 Task: Apply the "Clip Fix" feature to repair clicks and pops in a vinyl sample.
Action: Mouse moved to (190, 75)
Screenshot: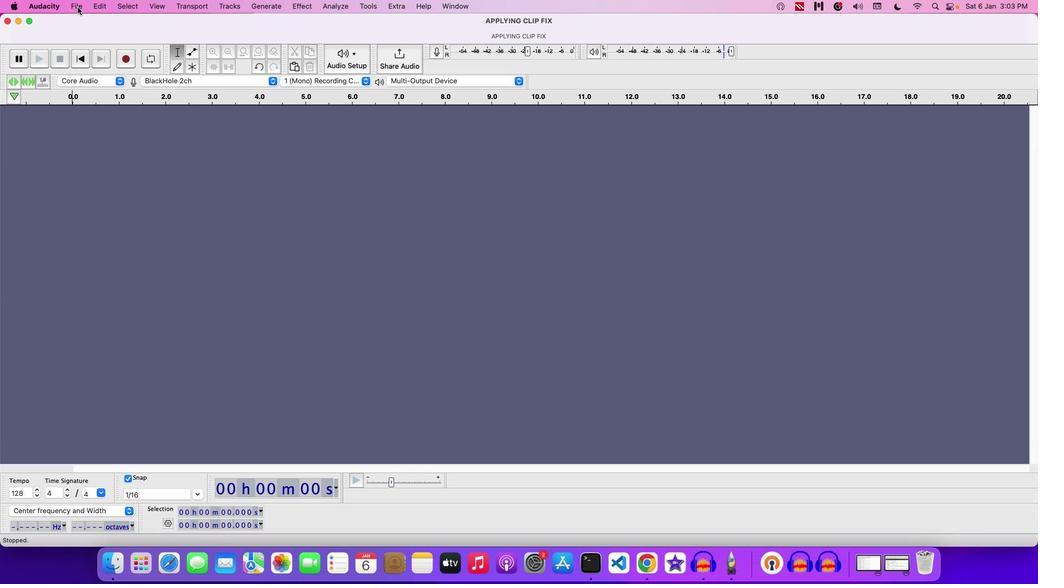
Action: Mouse pressed left at (190, 75)
Screenshot: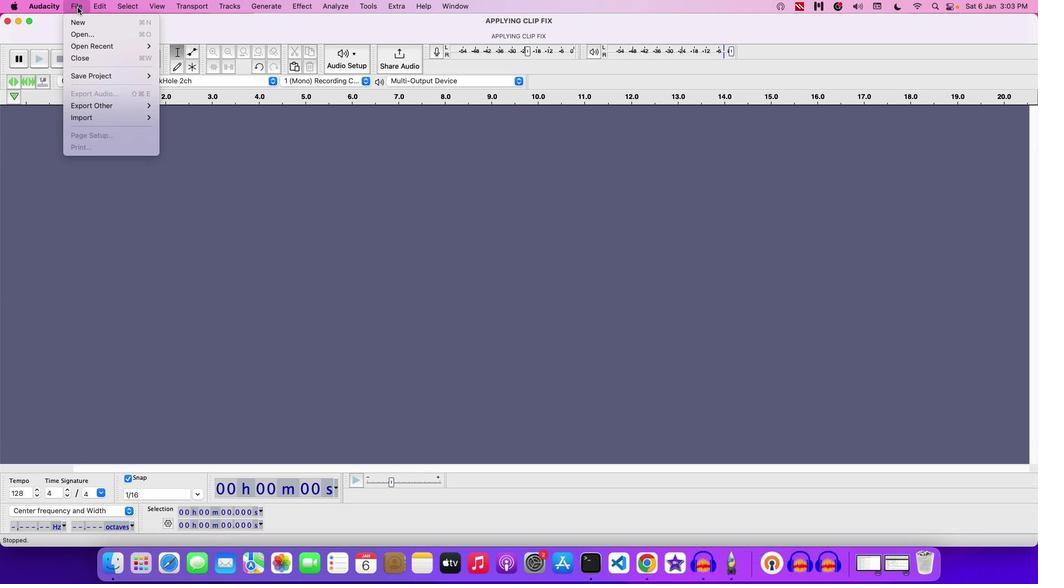 
Action: Mouse moved to (195, 91)
Screenshot: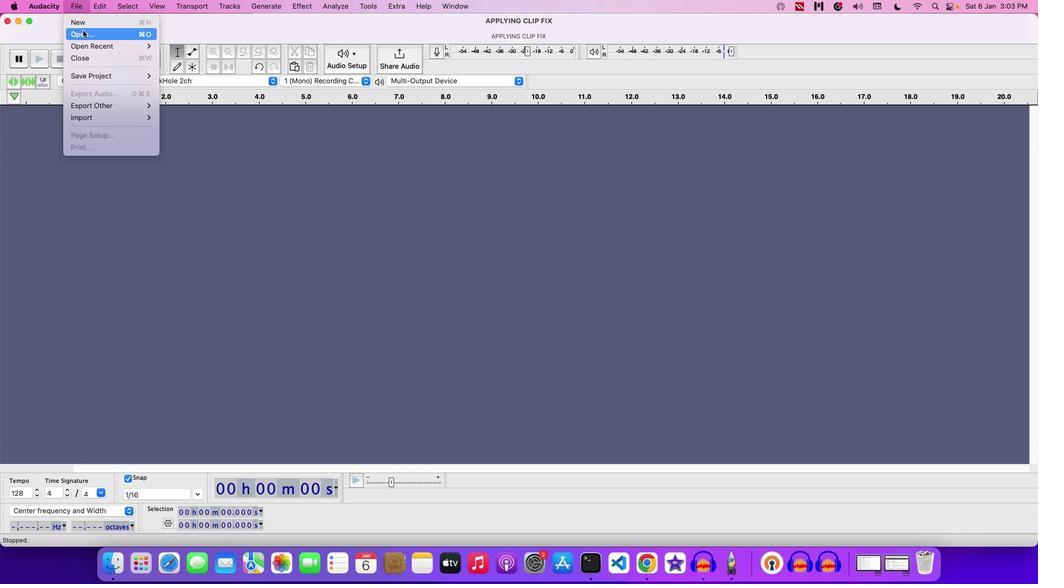 
Action: Mouse pressed left at (195, 91)
Screenshot: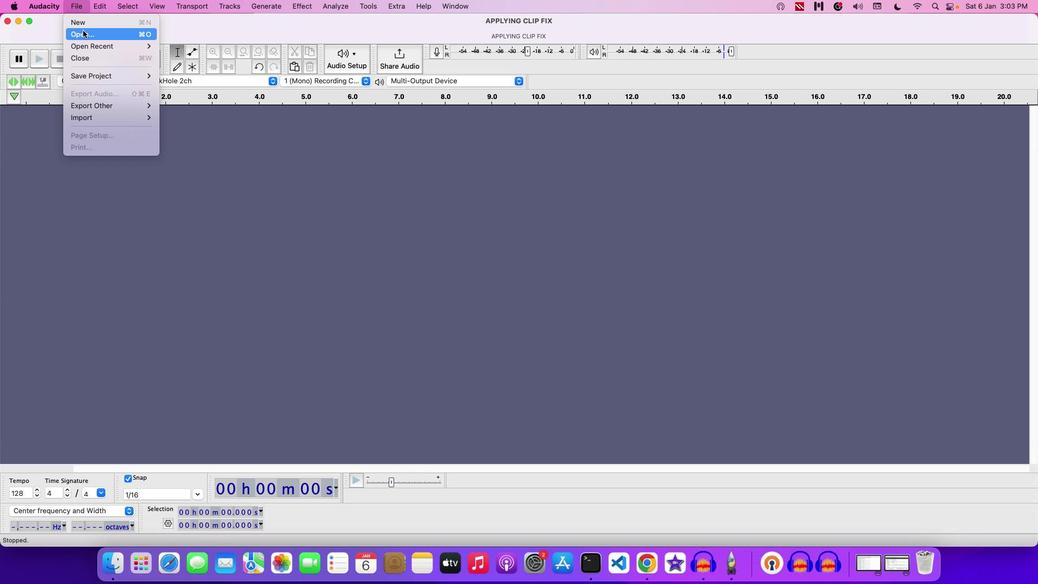 
Action: Mouse moved to (564, 147)
Screenshot: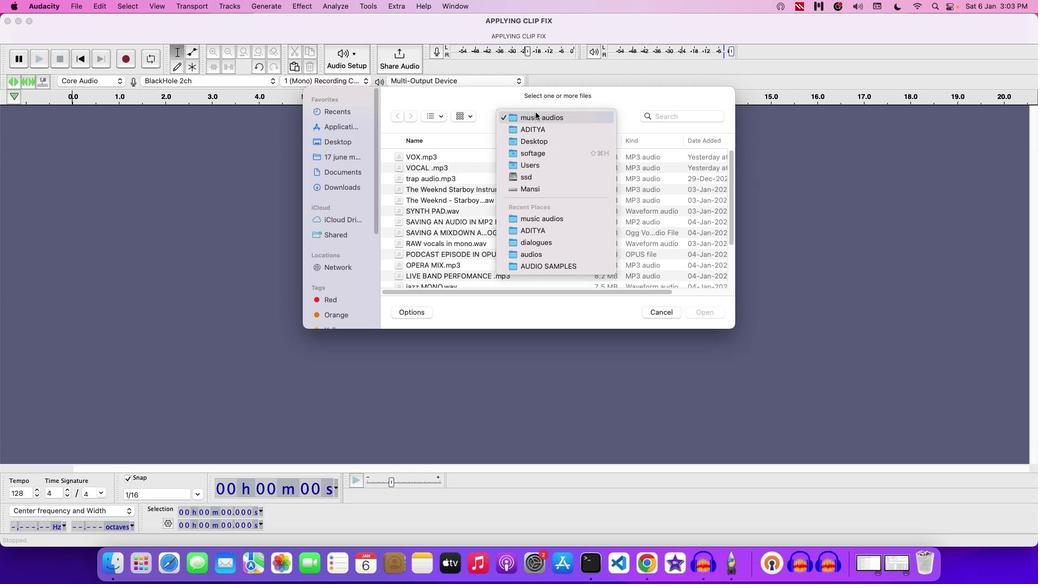 
Action: Mouse pressed left at (564, 147)
Screenshot: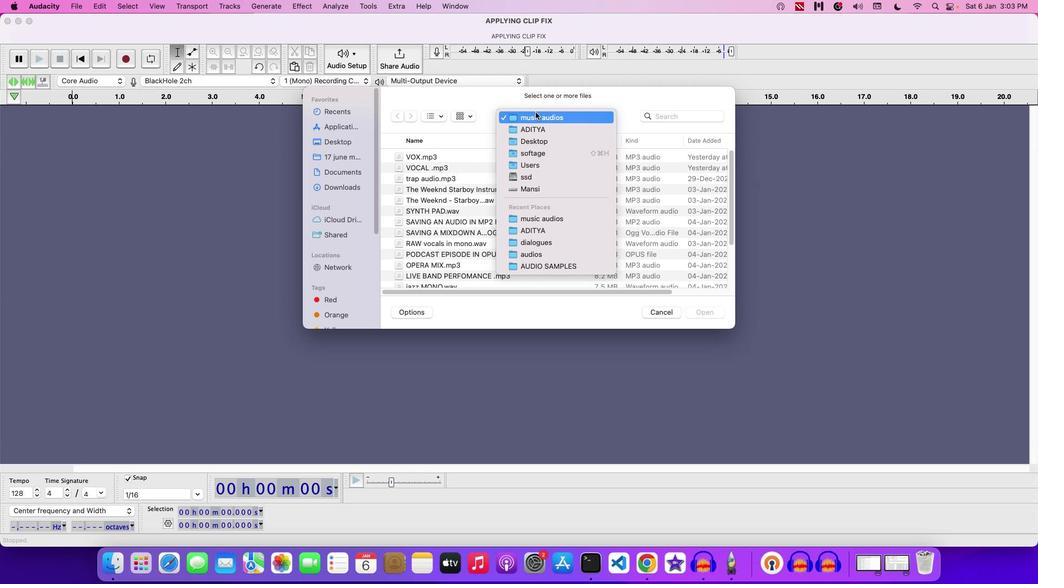 
Action: Mouse moved to (572, 155)
Screenshot: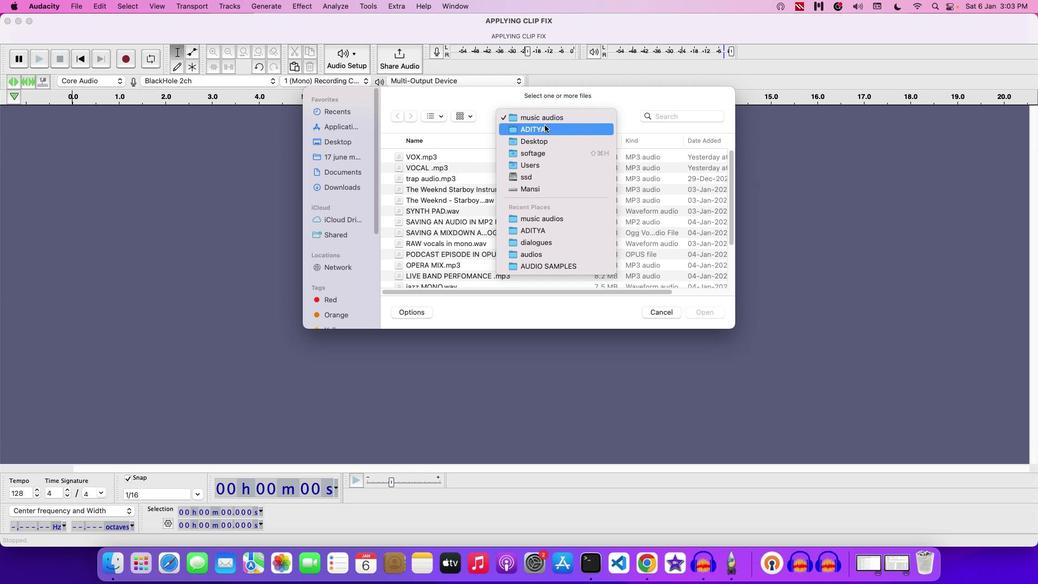
Action: Mouse pressed left at (572, 155)
Screenshot: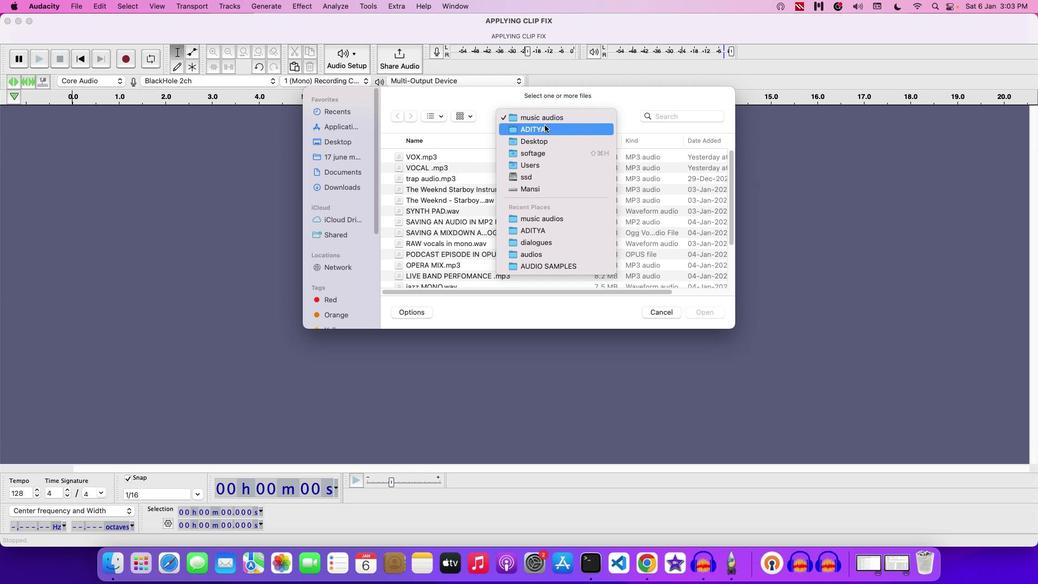 
Action: Mouse moved to (455, 229)
Screenshot: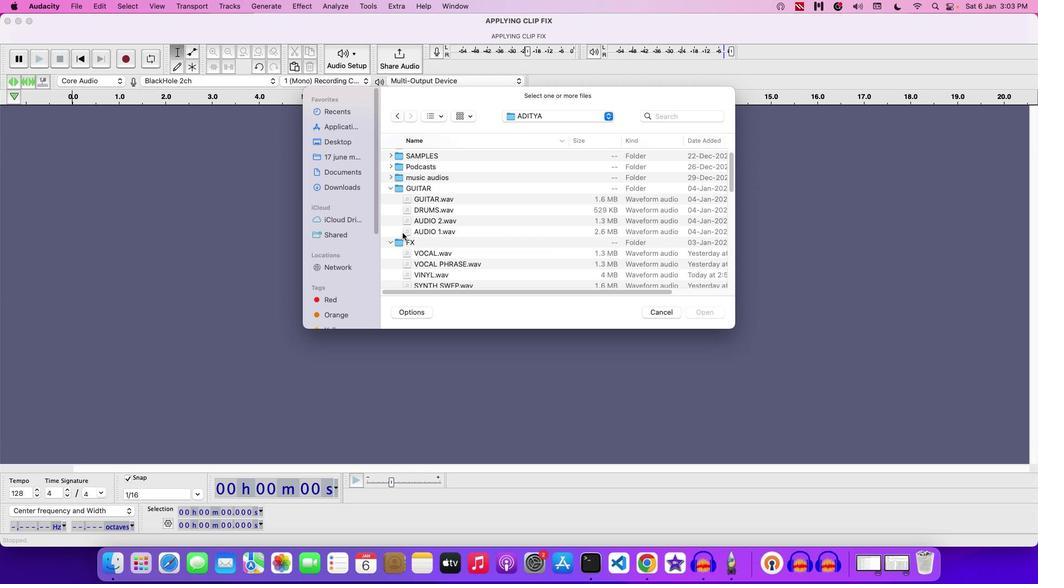 
Action: Mouse scrolled (455, 229) with delta (128, 70)
Screenshot: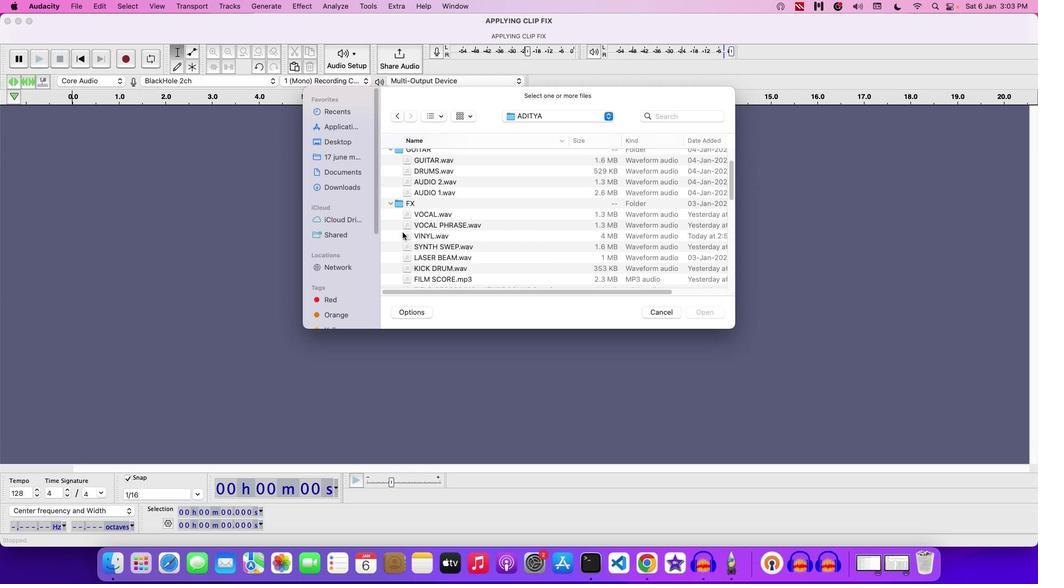 
Action: Mouse moved to (455, 228)
Screenshot: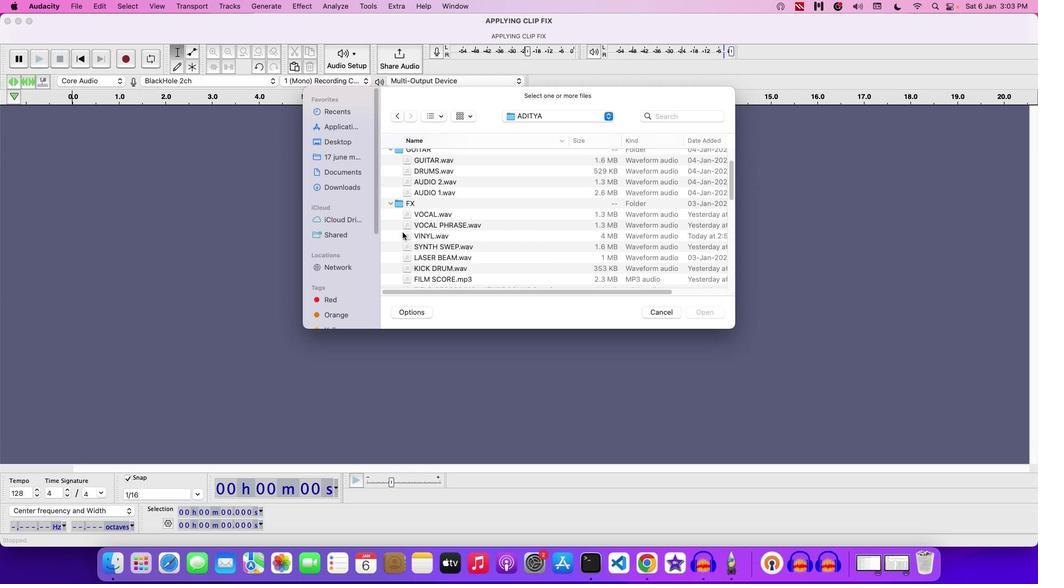 
Action: Mouse scrolled (455, 228) with delta (128, 70)
Screenshot: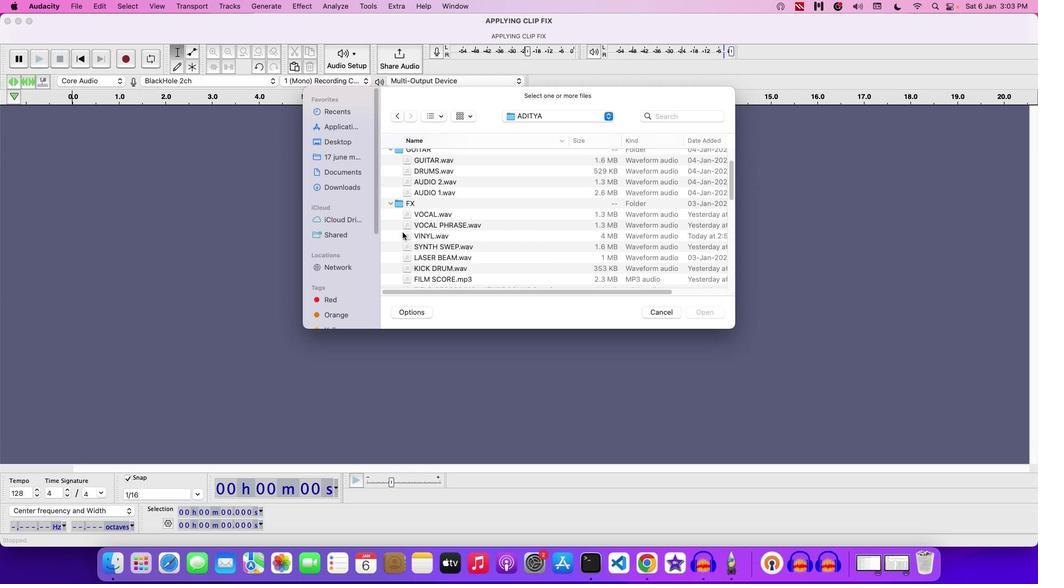 
Action: Mouse moved to (455, 228)
Screenshot: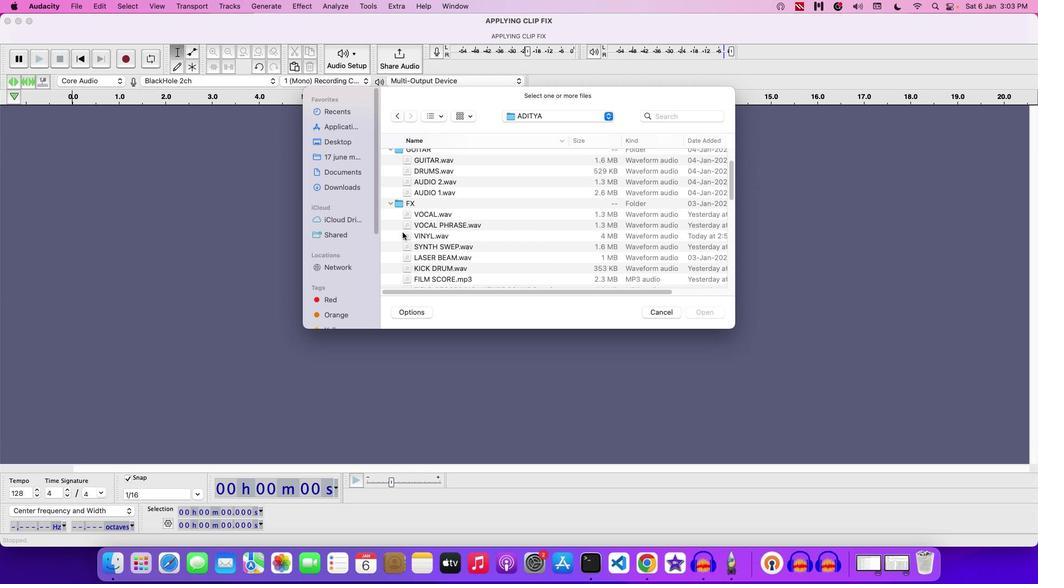 
Action: Mouse scrolled (455, 228) with delta (128, 69)
Screenshot: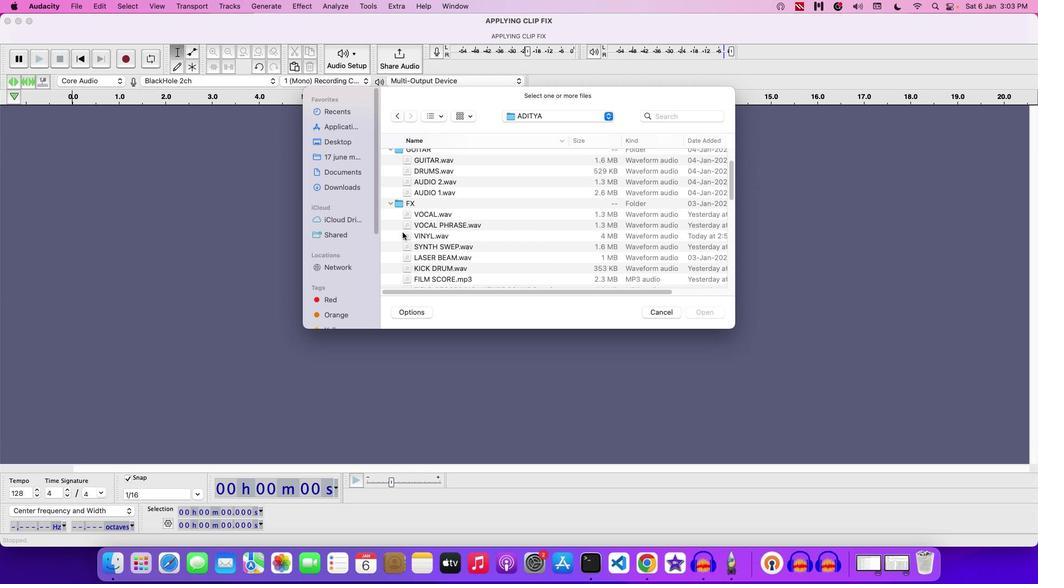 
Action: Mouse moved to (455, 228)
Screenshot: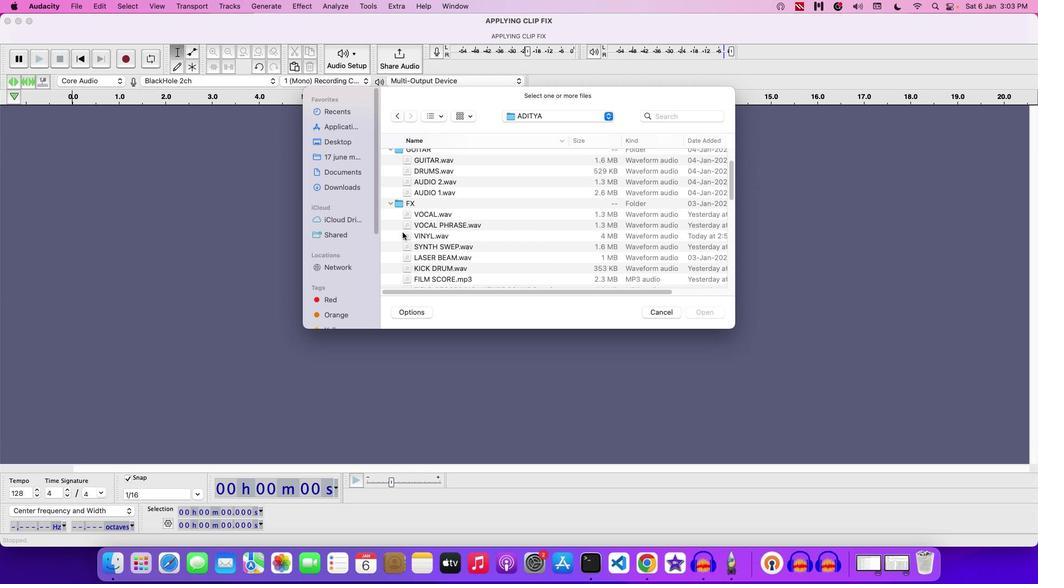 
Action: Mouse scrolled (455, 228) with delta (128, 69)
Screenshot: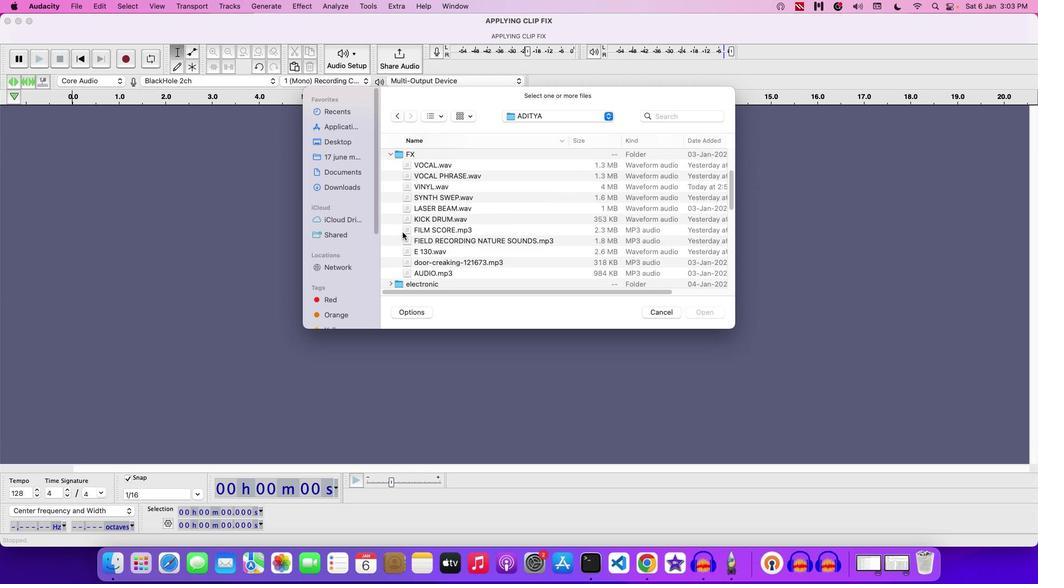
Action: Mouse moved to (485, 197)
Screenshot: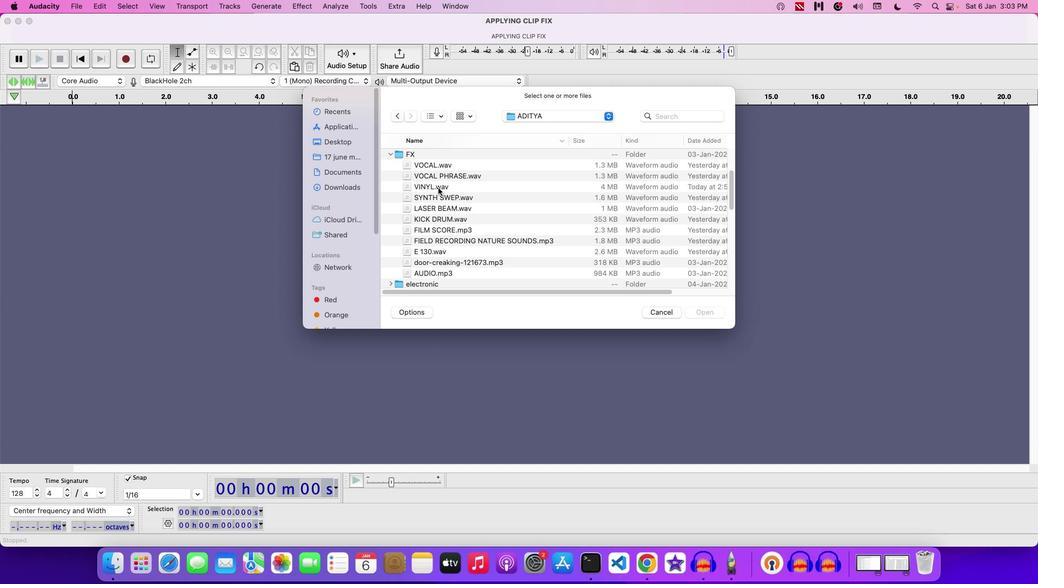 
Action: Mouse pressed left at (485, 197)
Screenshot: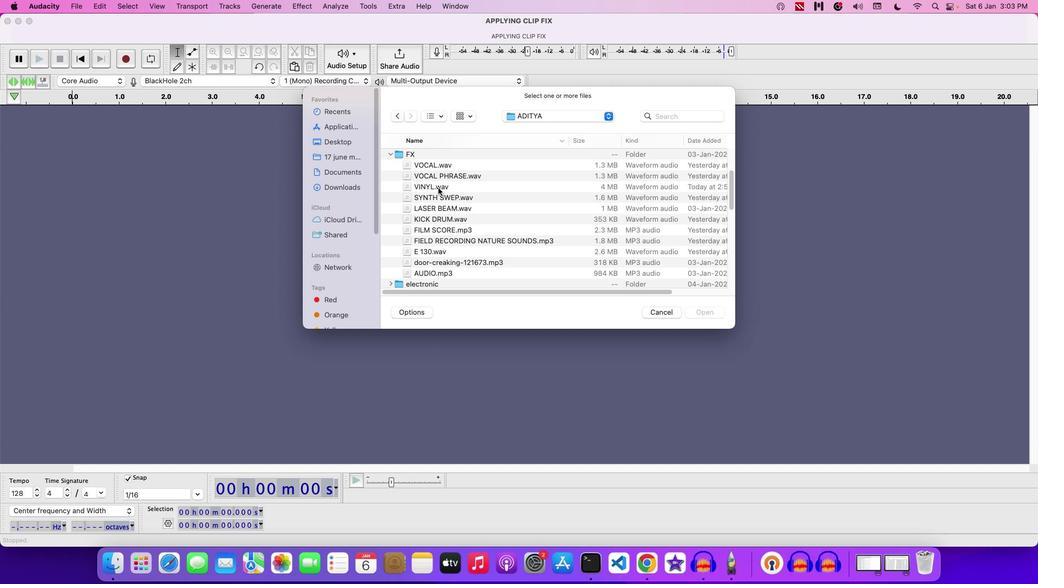 
Action: Mouse moved to (489, 198)
Screenshot: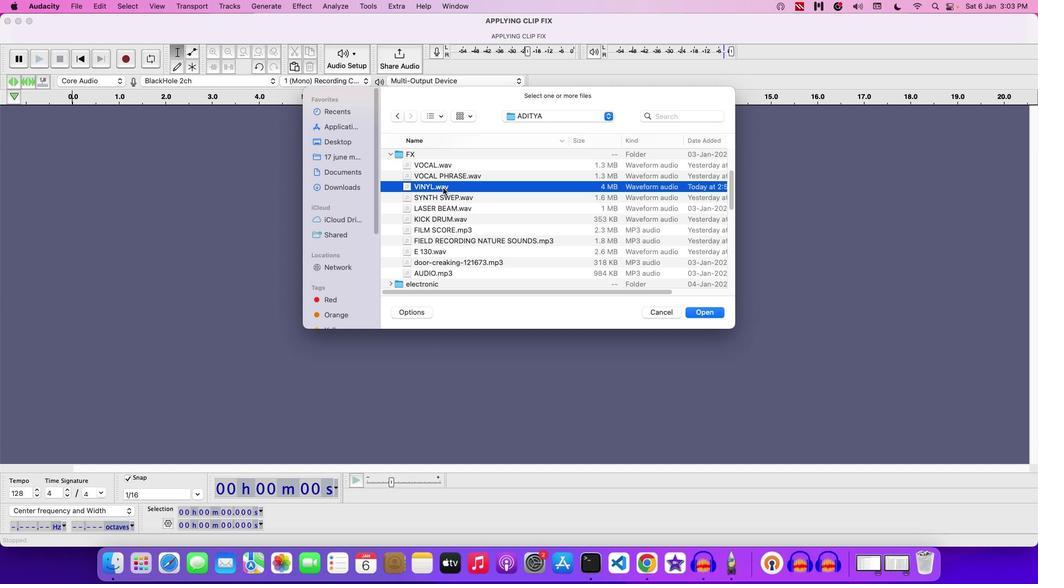 
Action: Mouse pressed left at (489, 198)
Screenshot: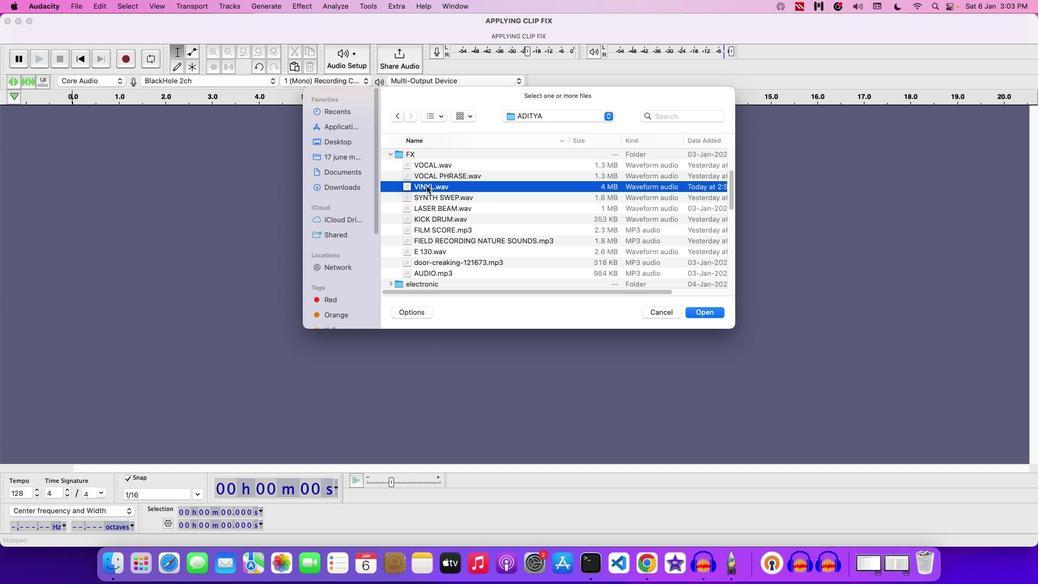 
Action: Mouse moved to (664, 279)
Screenshot: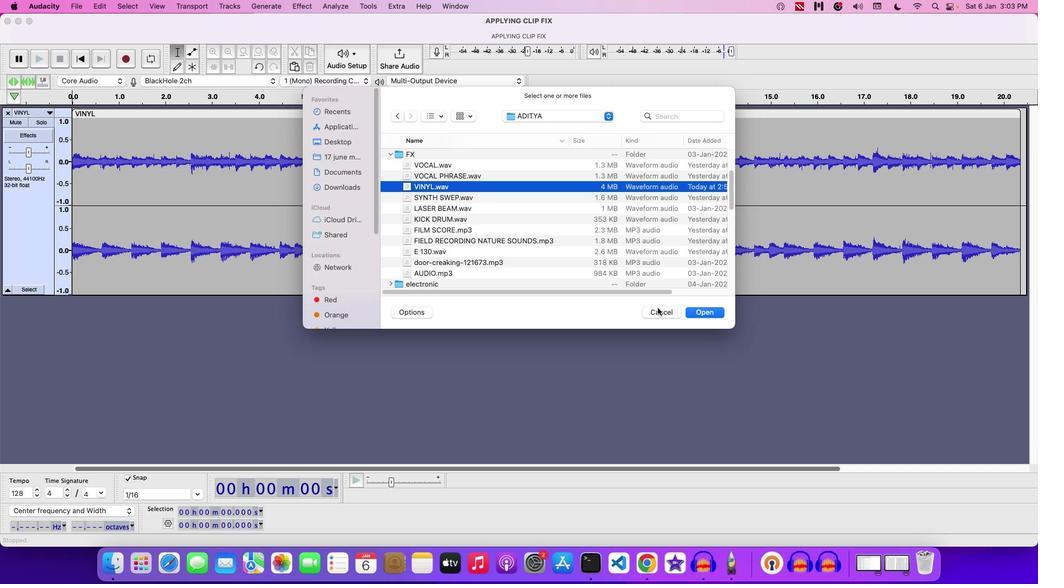 
Action: Mouse pressed left at (664, 279)
Screenshot: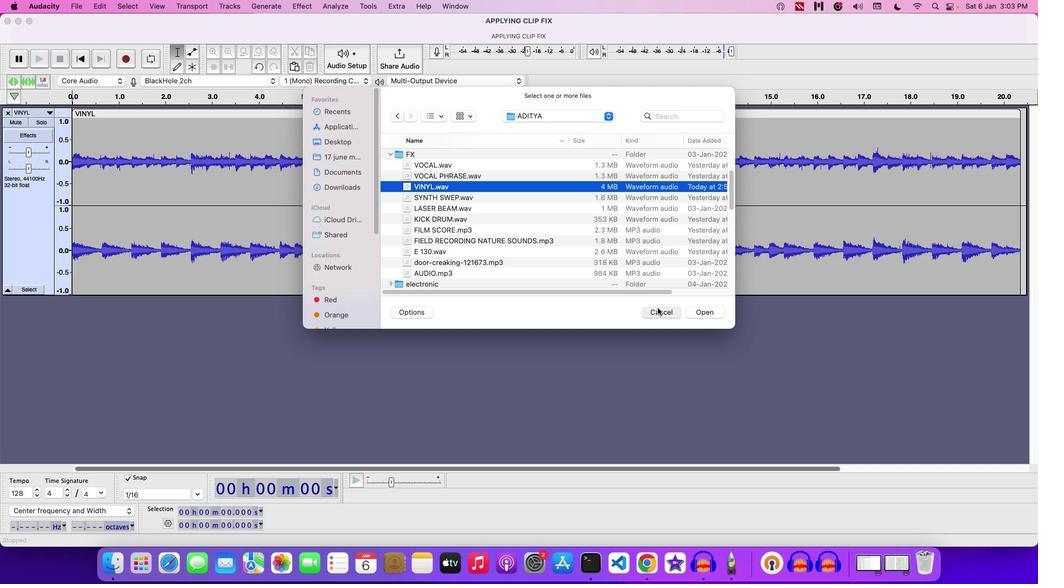
Action: Mouse moved to (579, 227)
Screenshot: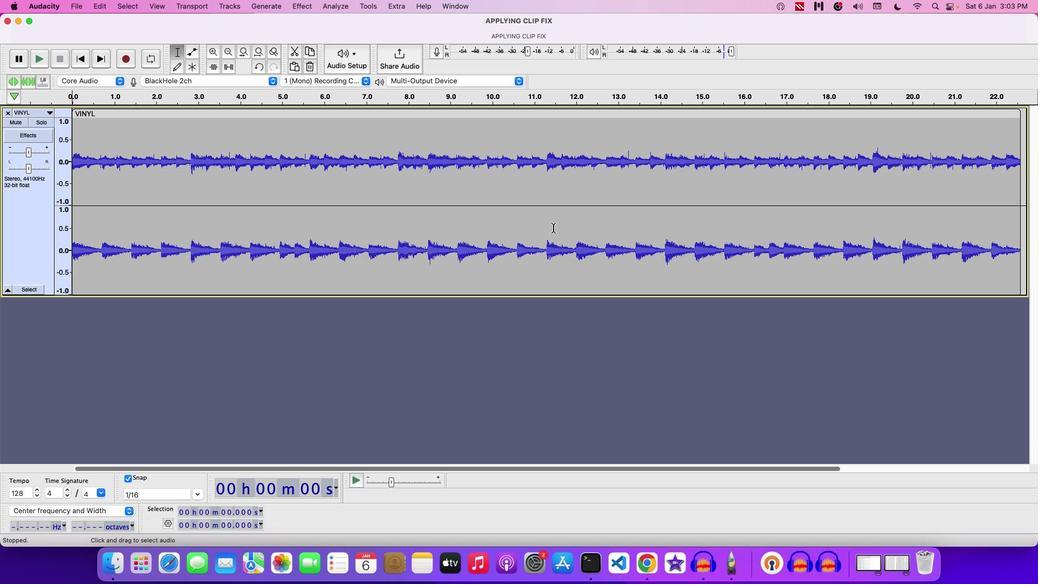 
Action: Key pressed Key.space
Screenshot: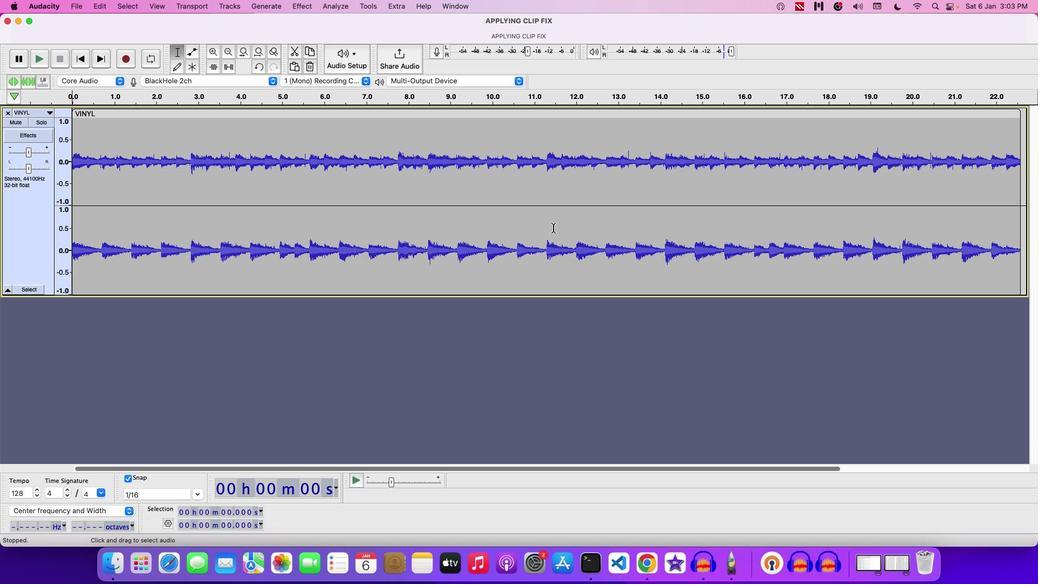 
Action: Mouse moved to (151, 174)
Screenshot: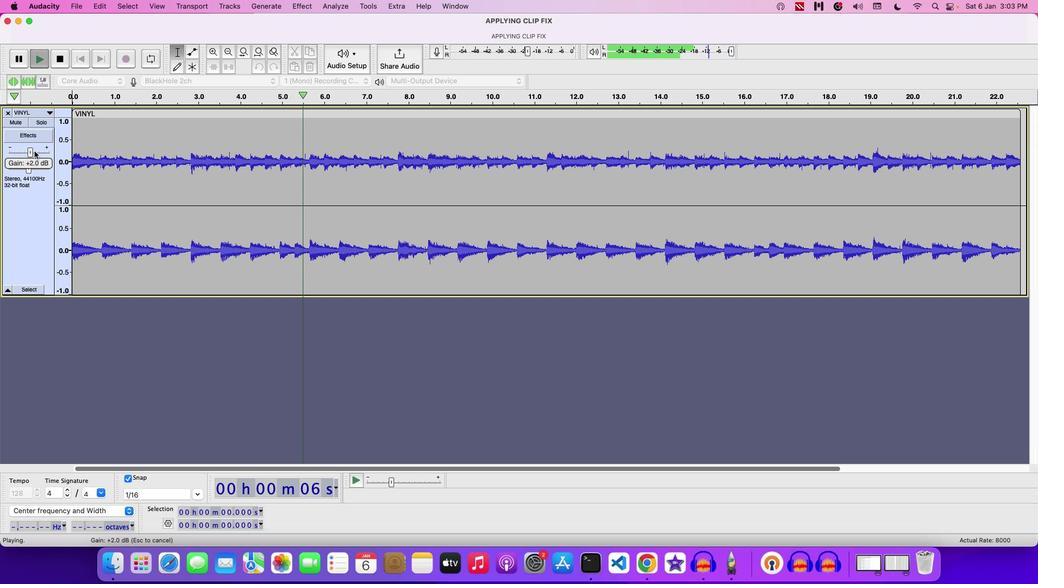
Action: Mouse pressed left at (151, 174)
Screenshot: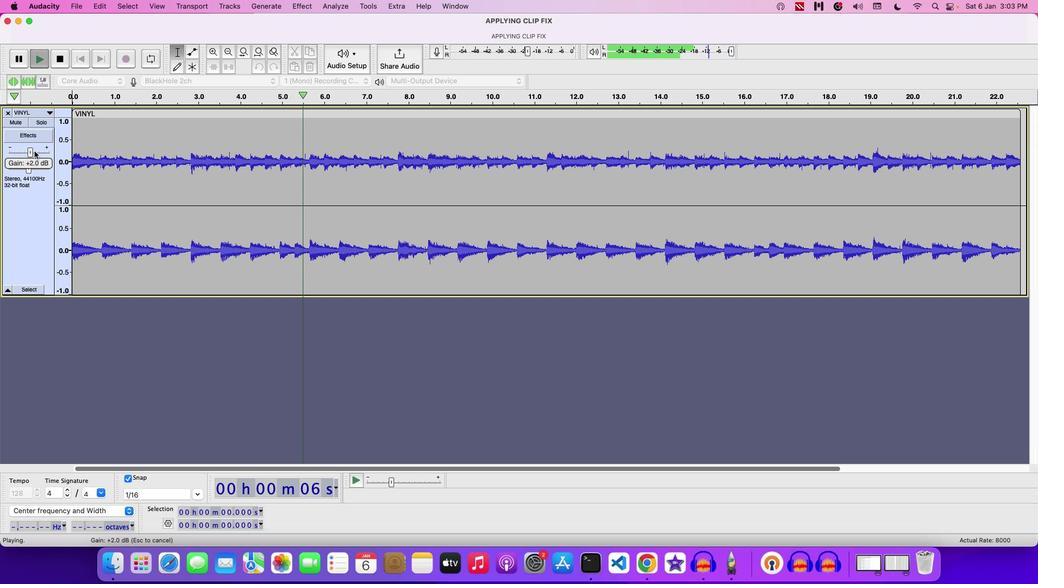 
Action: Mouse moved to (370, 182)
Screenshot: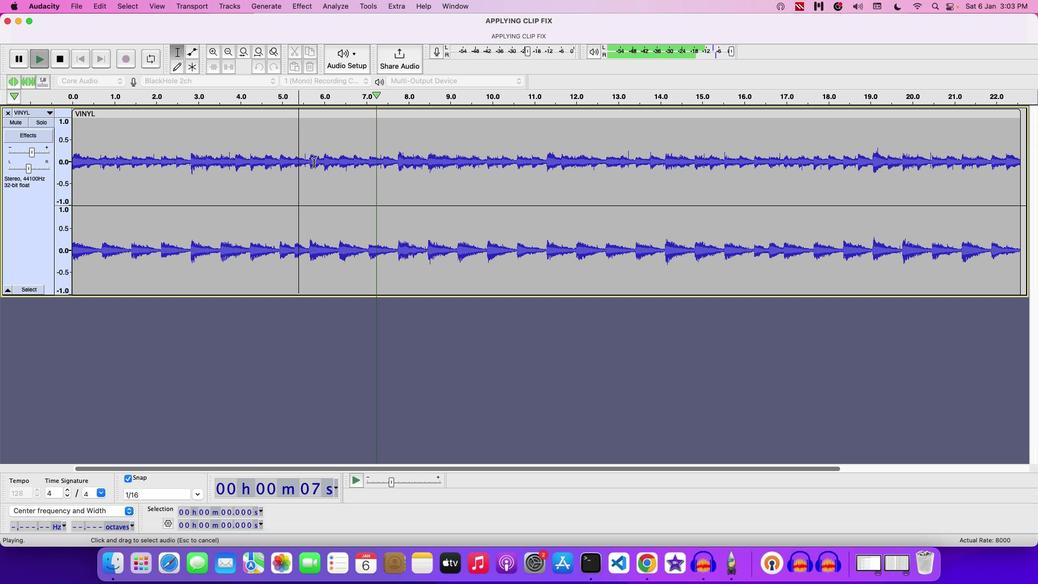 
Action: Mouse pressed left at (370, 182)
Screenshot: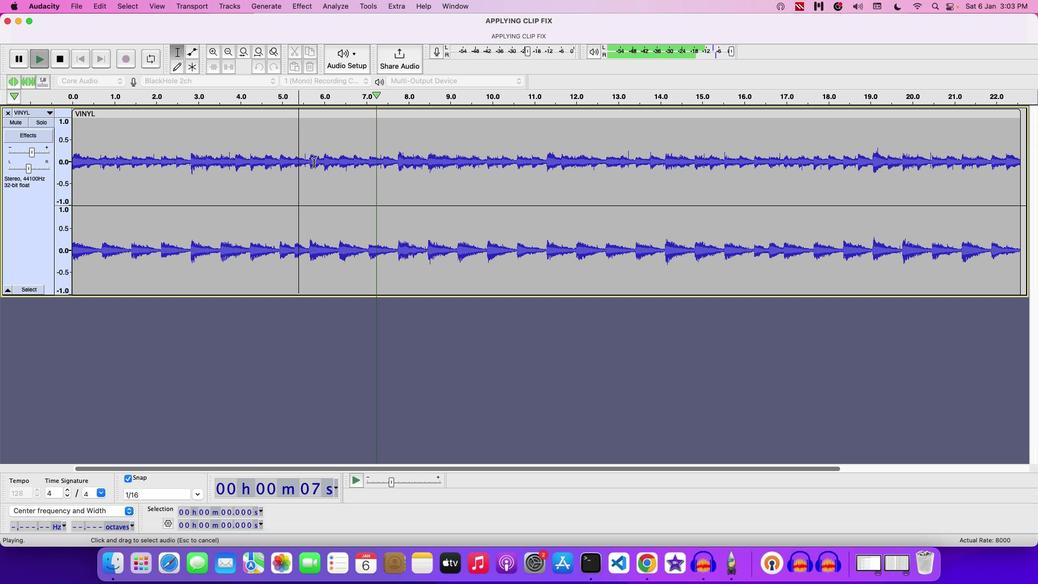 
Action: Mouse moved to (383, 183)
Screenshot: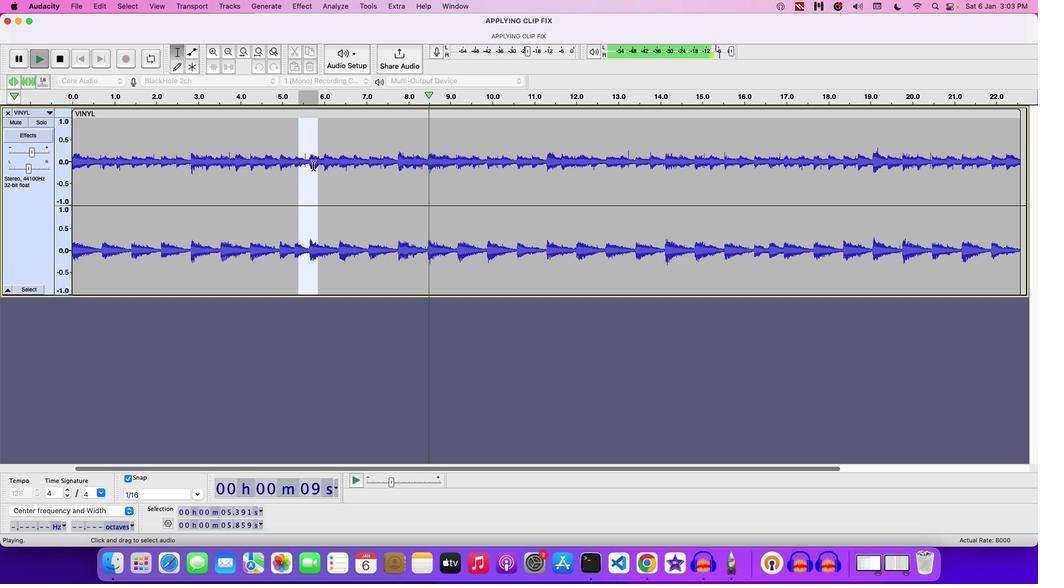 
Action: Key pressed Key.space
Screenshot: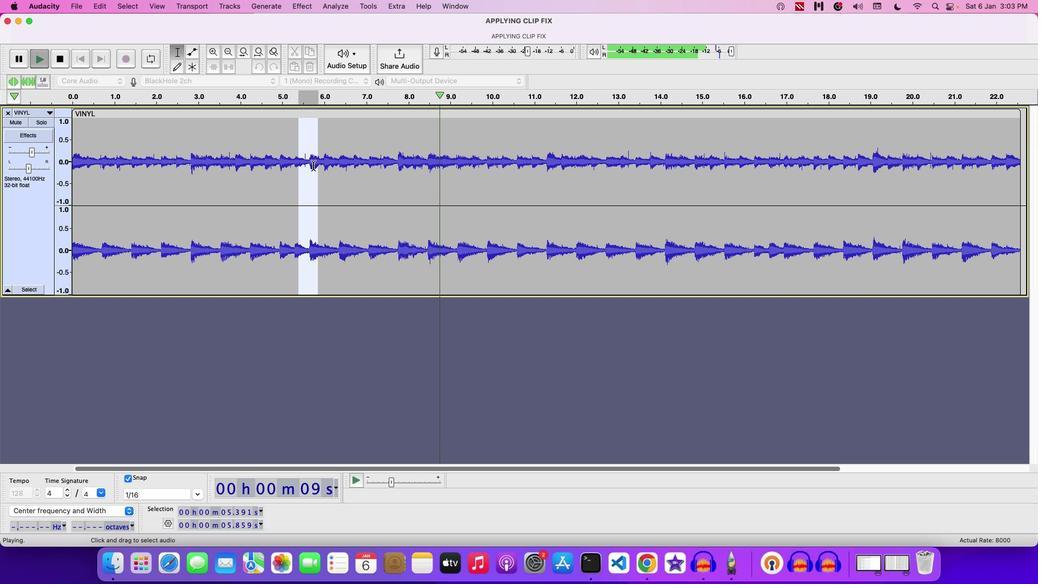 
Action: Mouse moved to (451, 175)
Screenshot: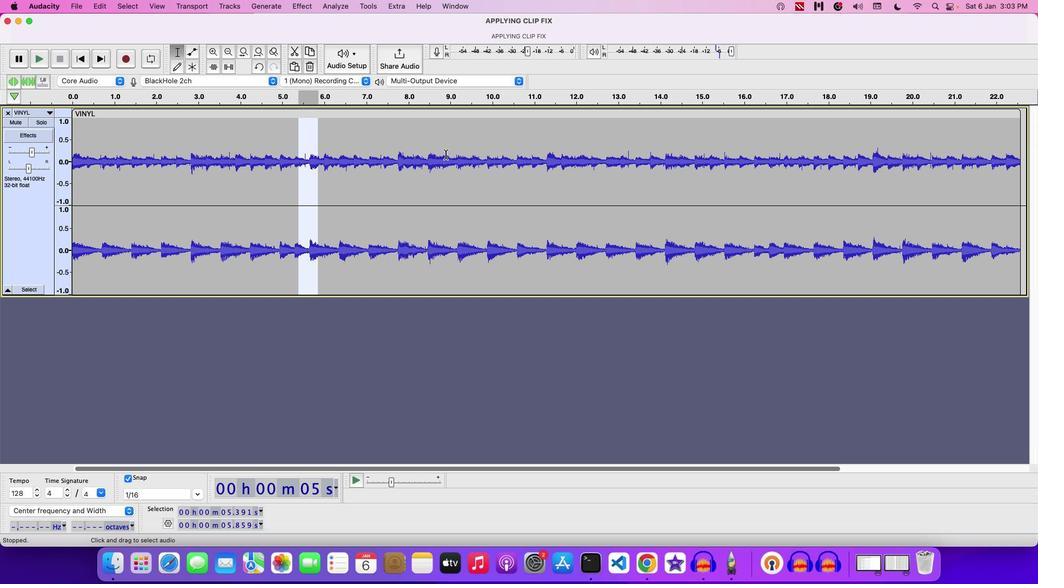 
Action: Key pressed Key.space
Screenshot: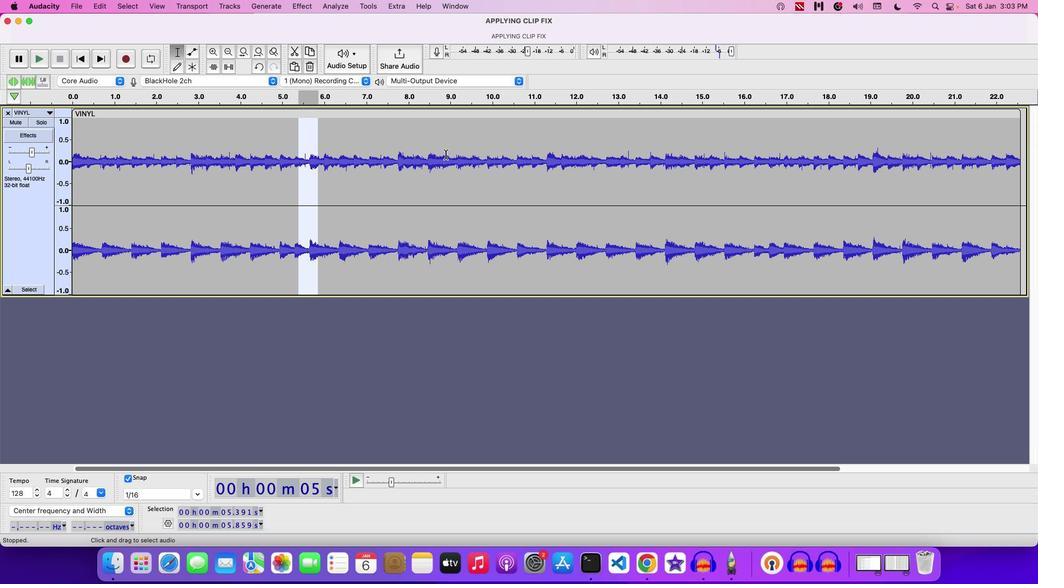 
Action: Mouse moved to (639, 182)
Screenshot: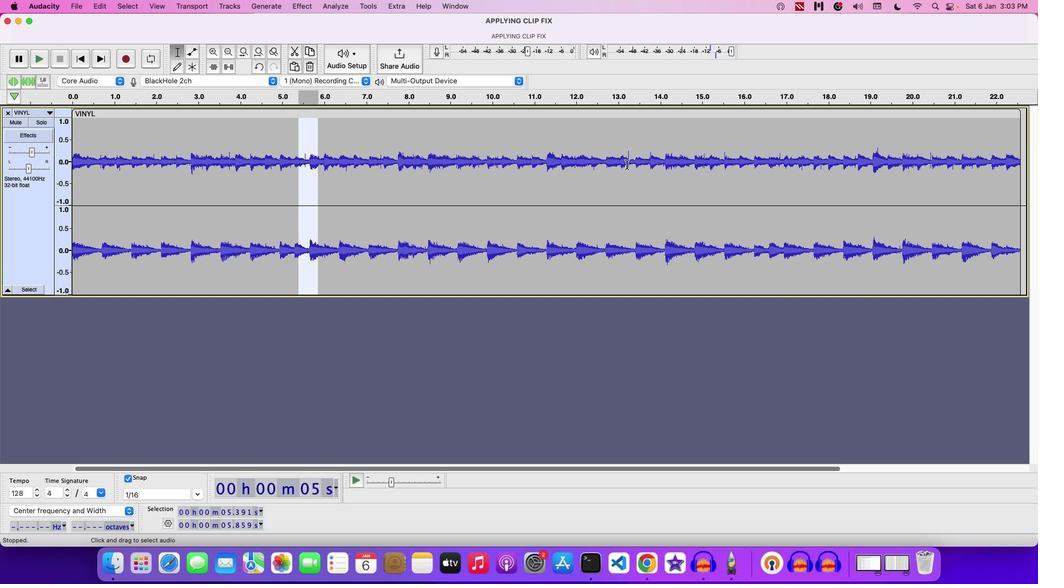 
Action: Mouse pressed left at (639, 182)
Screenshot: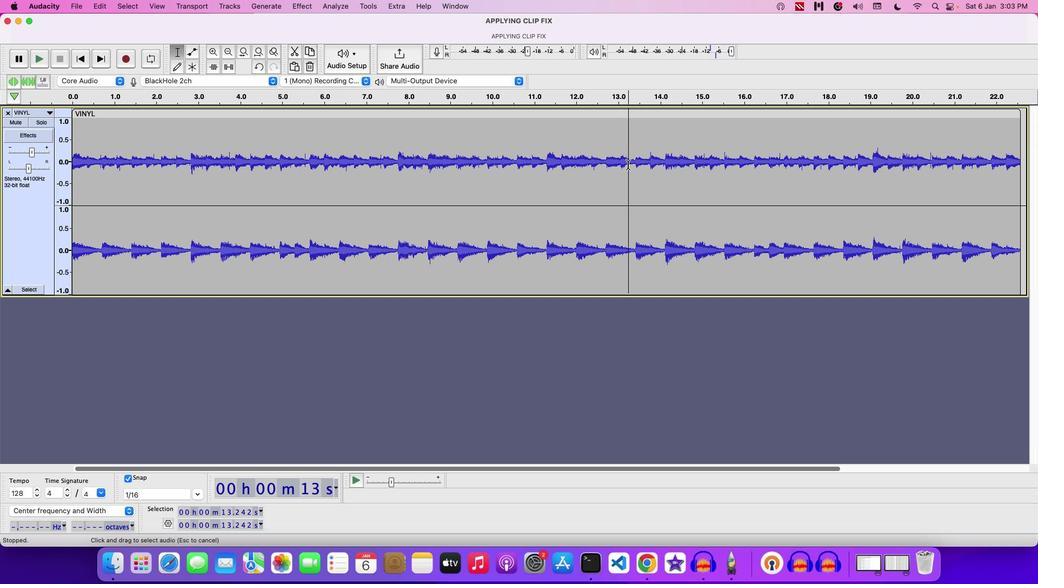 
Action: Mouse moved to (653, 182)
Screenshot: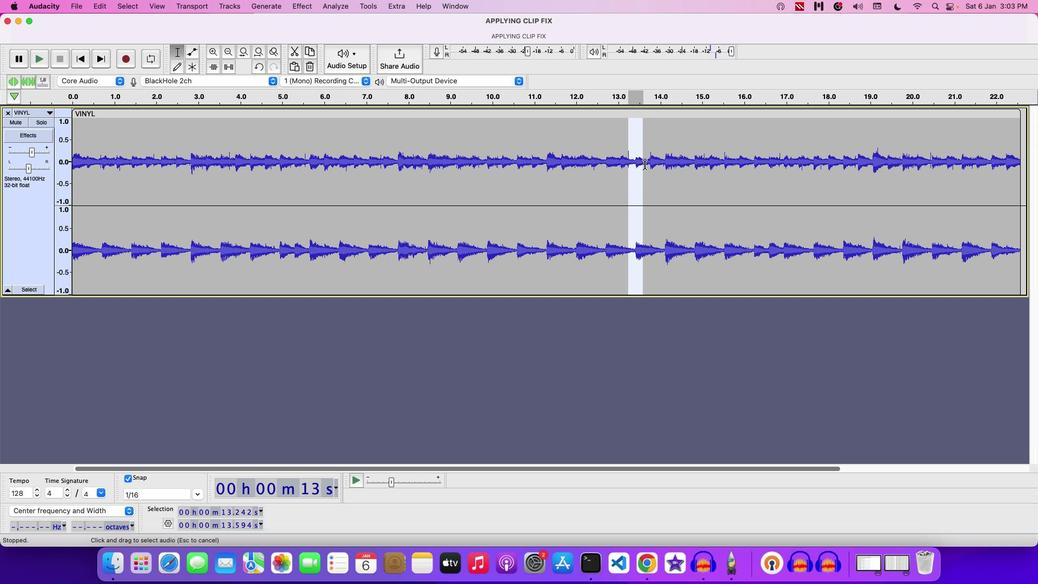 
Action: Key pressed Key.space
Screenshot: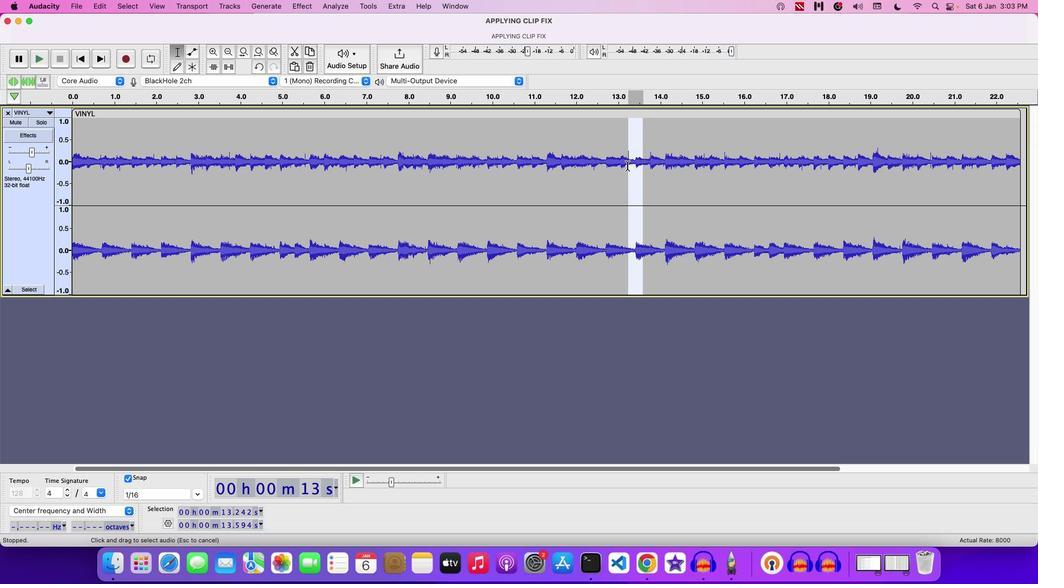 
Action: Mouse moved to (646, 183)
Screenshot: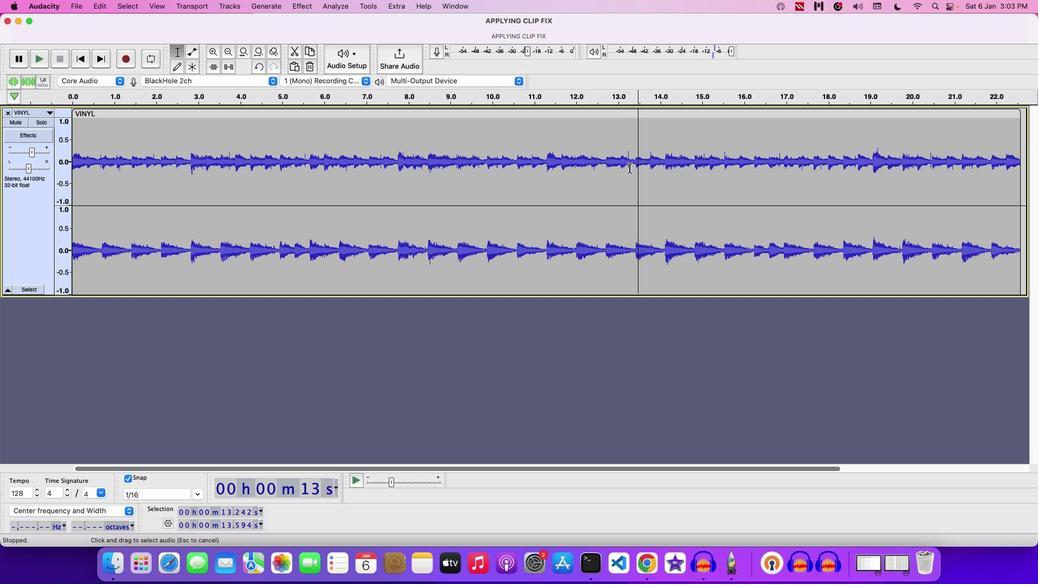 
Action: Mouse pressed left at (646, 183)
Screenshot: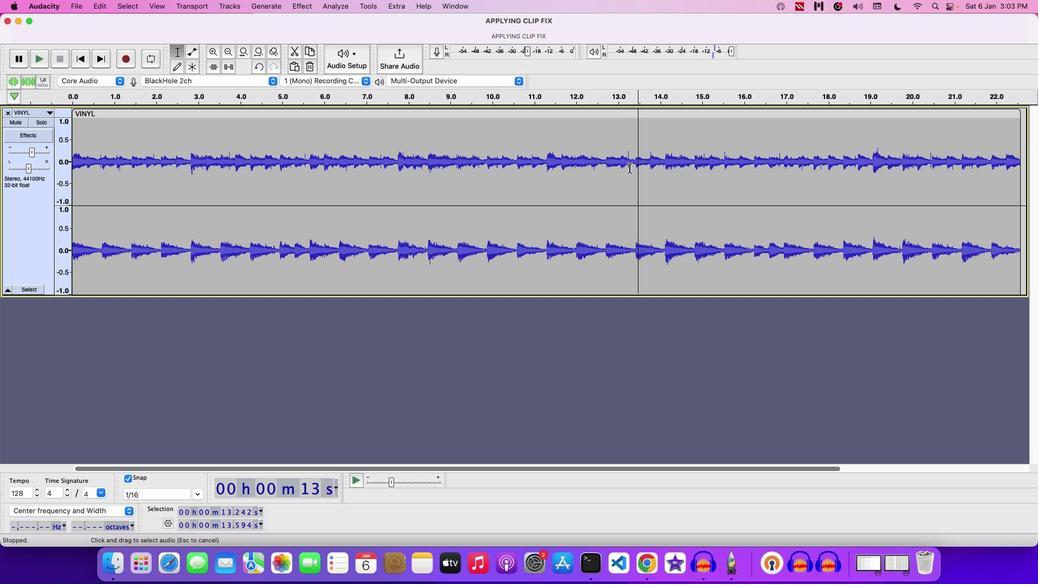 
Action: Mouse moved to (628, 188)
Screenshot: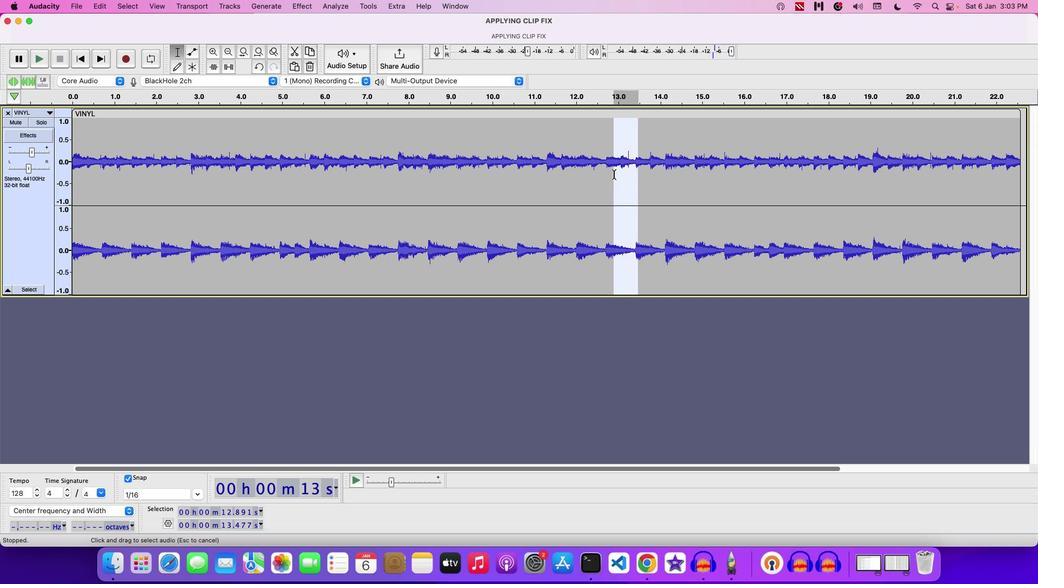 
Action: Key pressed Key.space
Screenshot: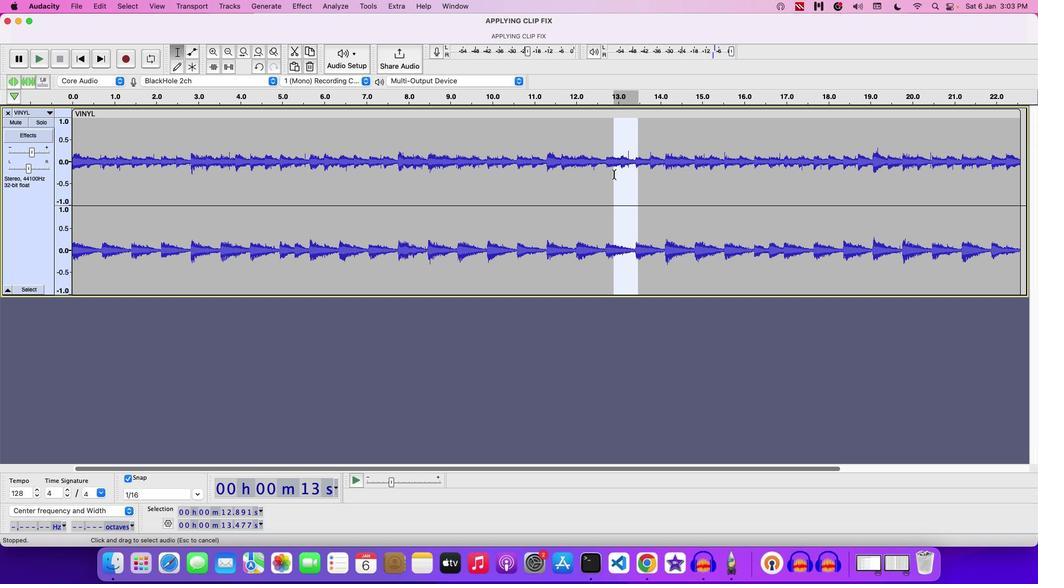 
Action: Mouse moved to (745, 171)
Screenshot: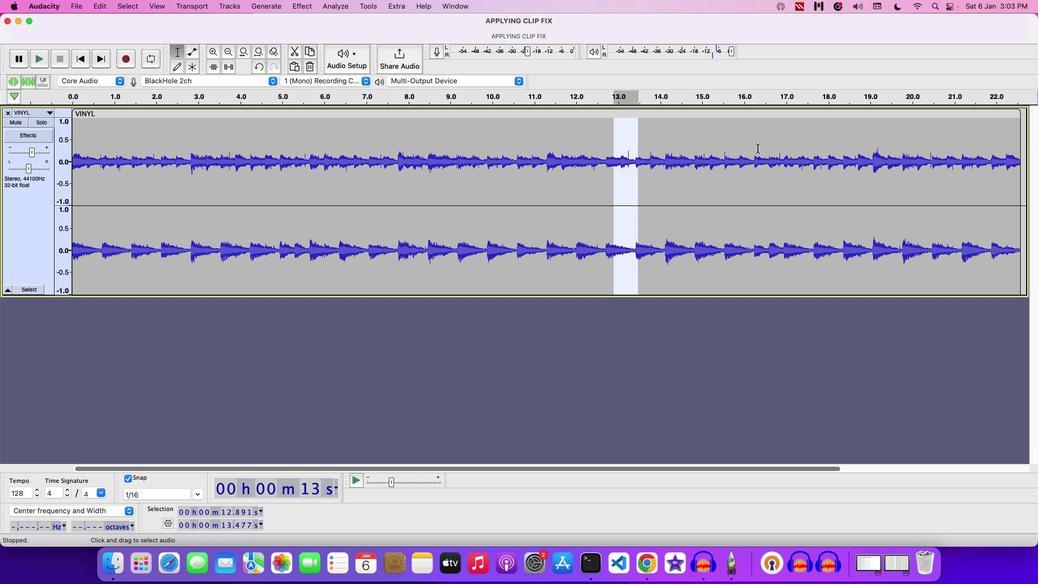 
Action: Mouse pressed left at (745, 171)
Screenshot: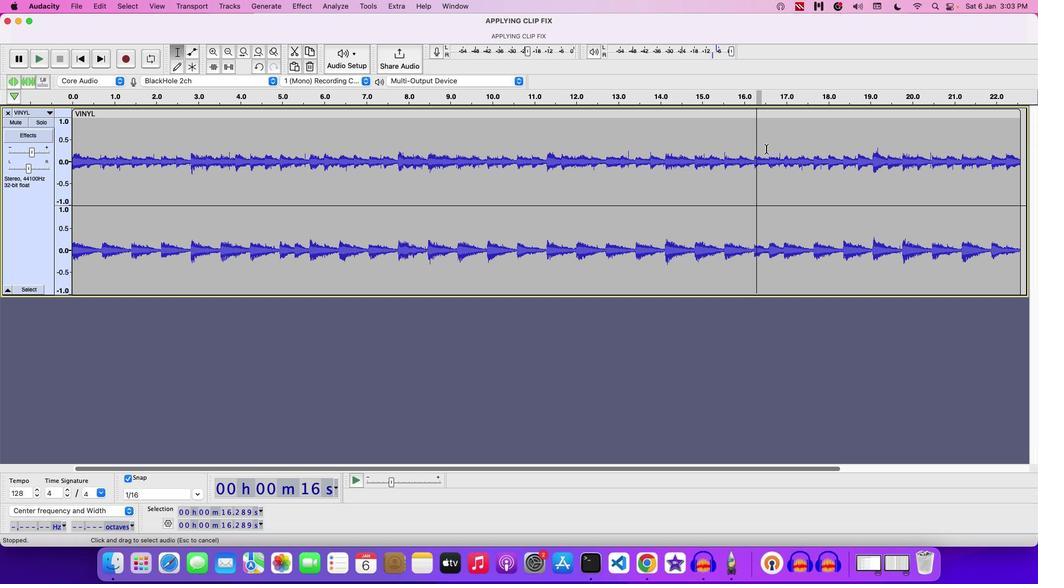 
Action: Mouse moved to (882, 186)
Screenshot: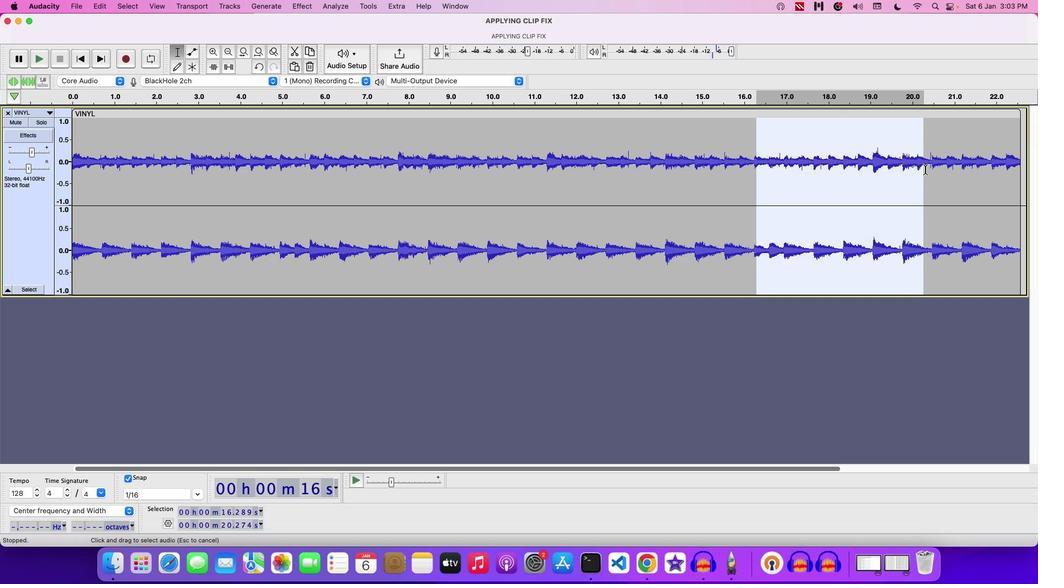 
Action: Key pressed Key.space
Screenshot: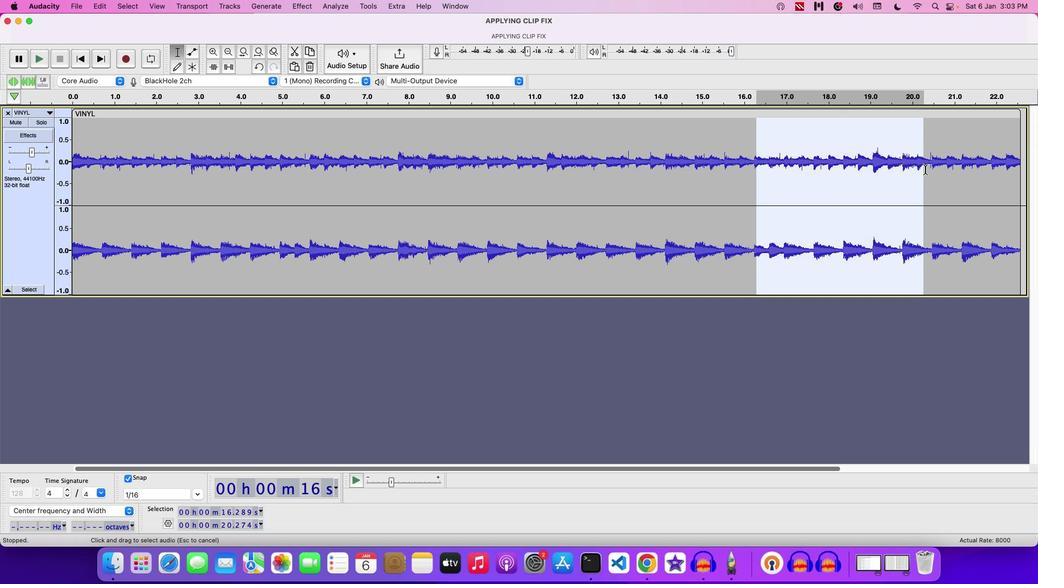 
Action: Mouse moved to (945, 179)
Screenshot: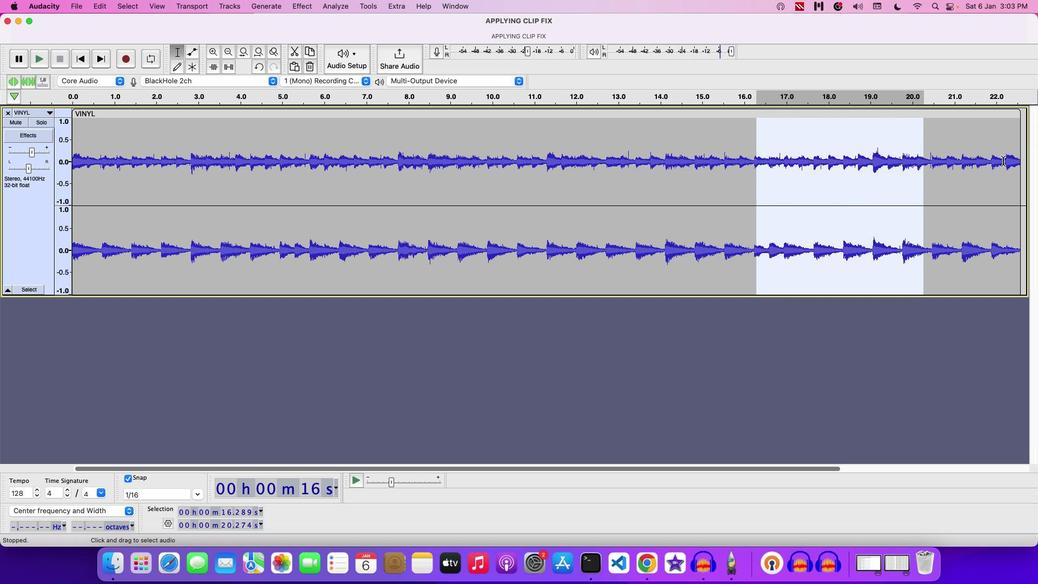 
Action: Mouse pressed left at (945, 179)
Screenshot: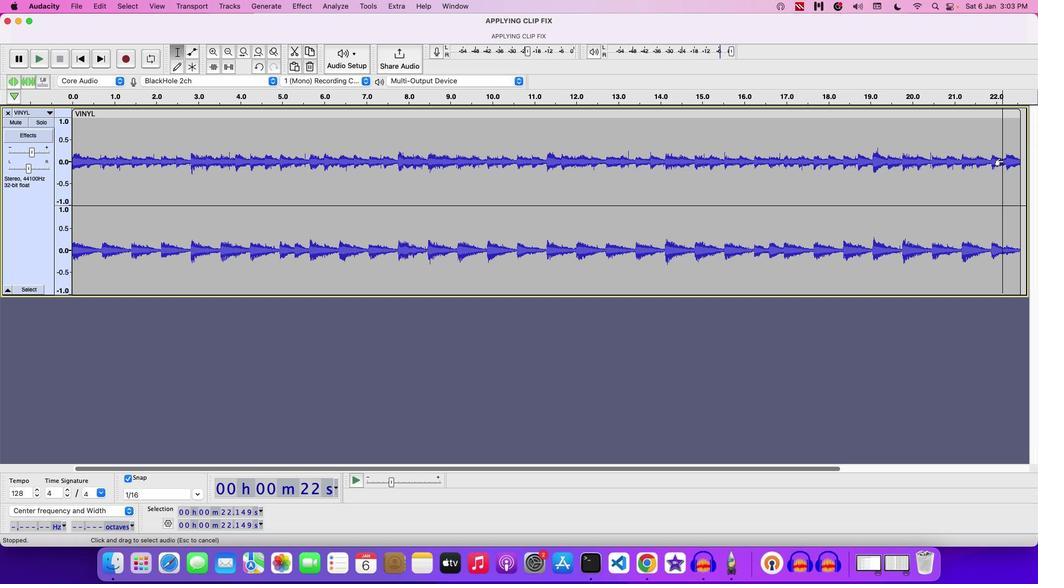 
Action: Mouse moved to (946, 179)
Screenshot: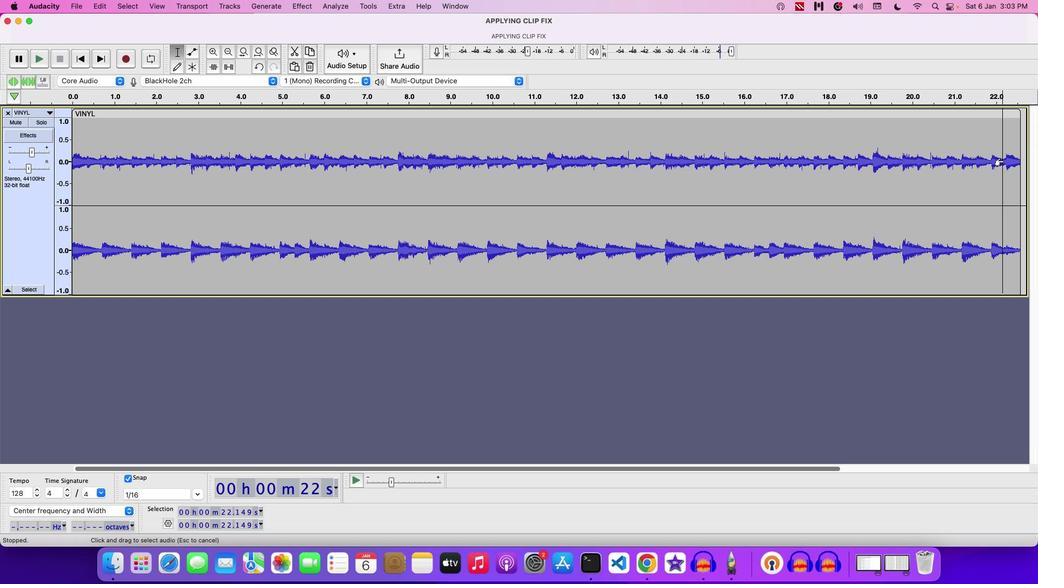 
Action: Mouse pressed left at (946, 179)
Screenshot: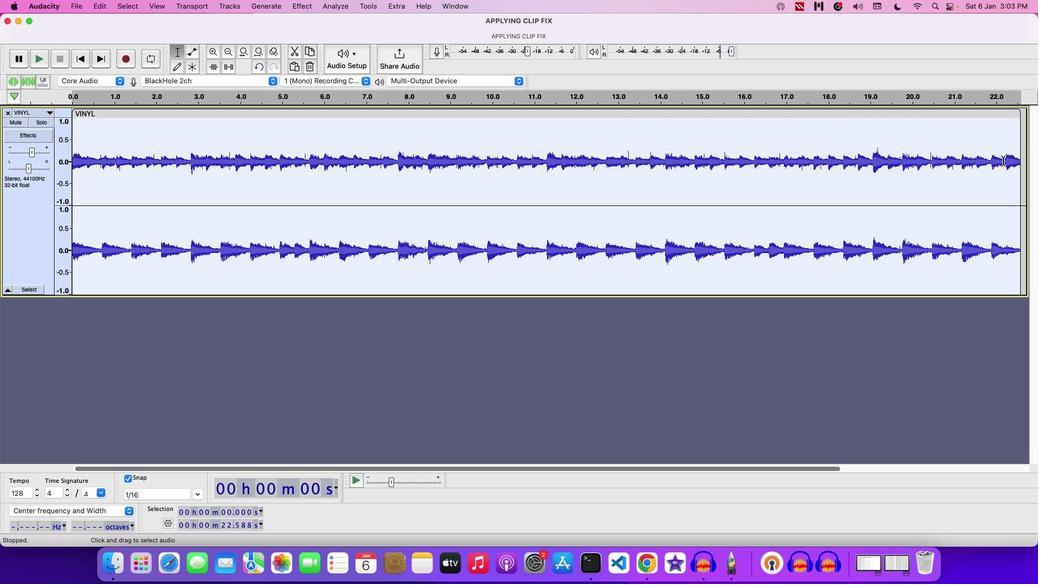
Action: Mouse moved to (915, 181)
Screenshot: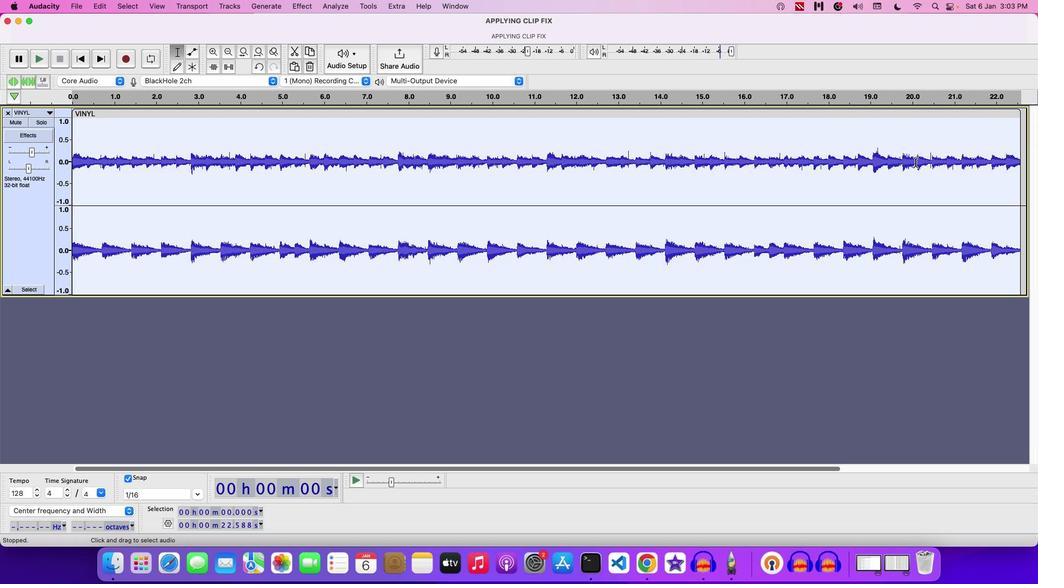 
Action: Key pressed Key.space
Screenshot: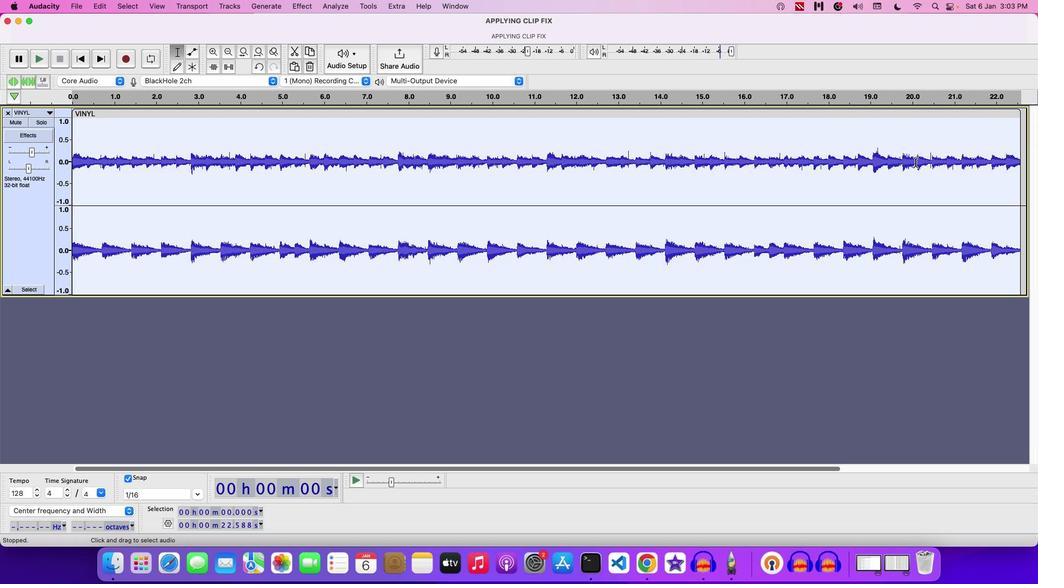 
Action: Mouse moved to (156, 172)
Screenshot: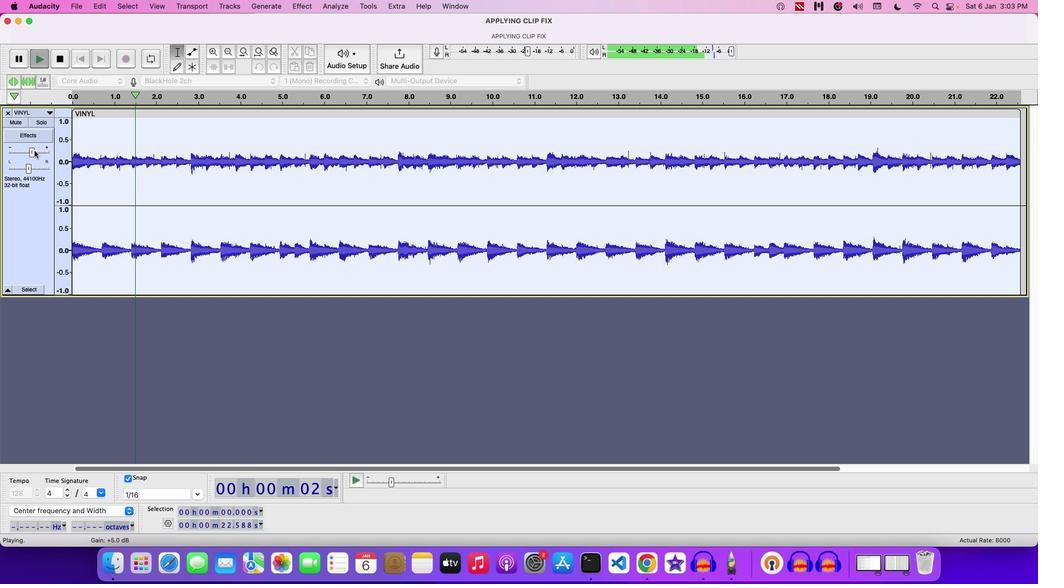 
Action: Mouse pressed left at (156, 172)
Screenshot: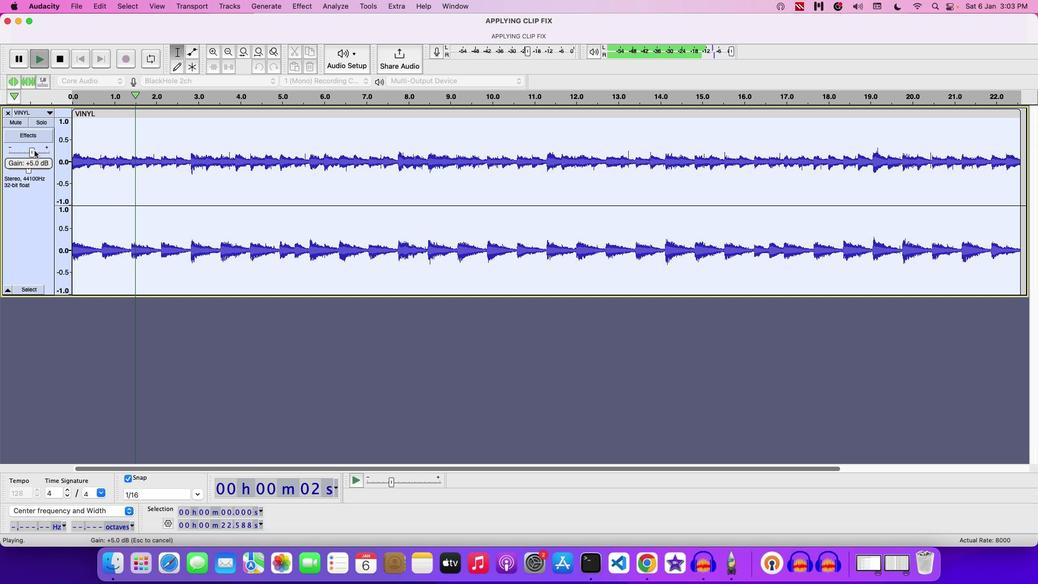 
Action: Mouse moved to (312, 103)
Screenshot: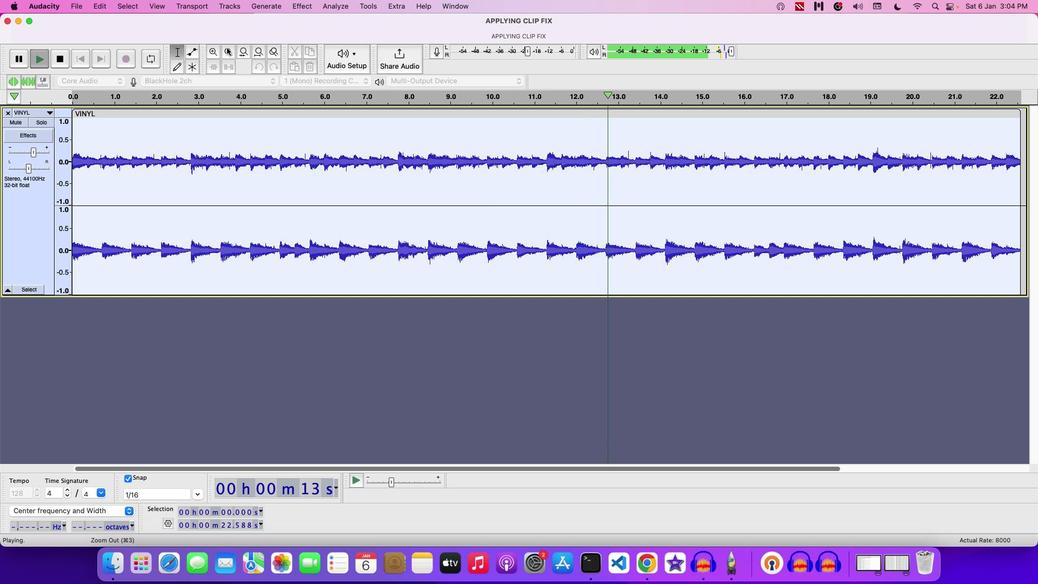 
Action: Mouse pressed left at (312, 103)
Screenshot: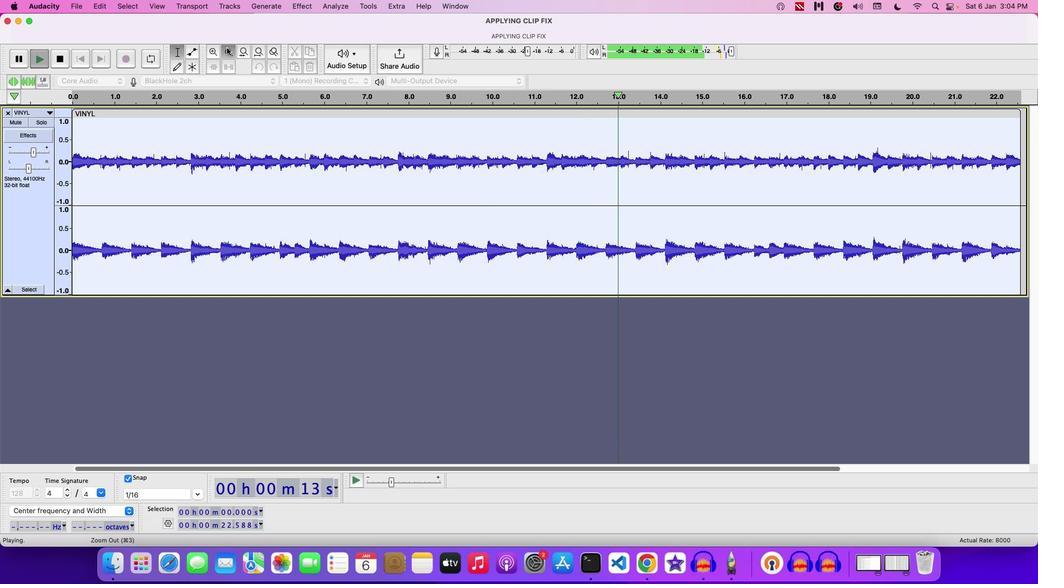 
Action: Mouse moved to (379, 74)
Screenshot: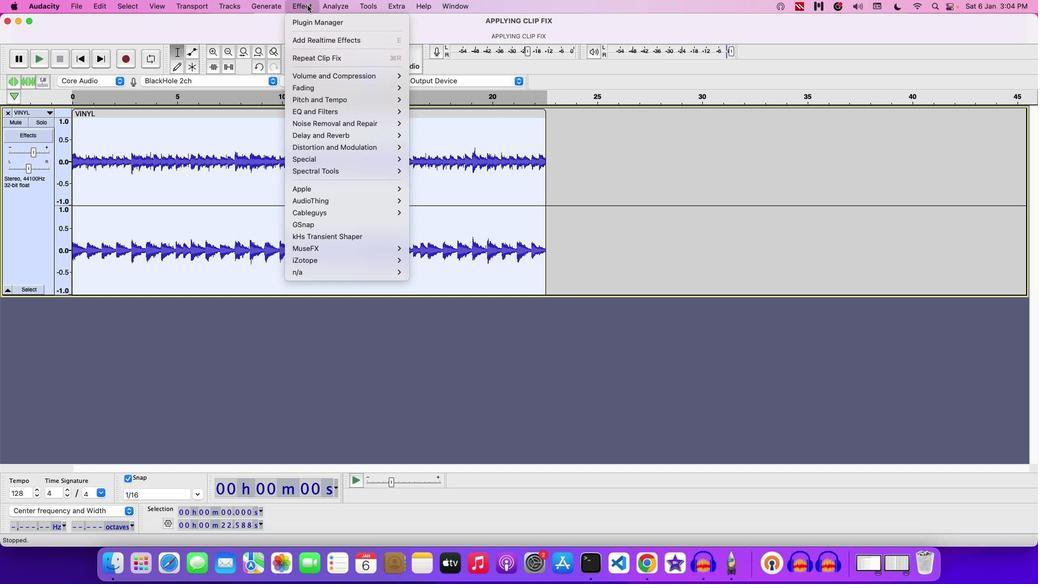 
Action: Mouse pressed left at (379, 74)
Screenshot: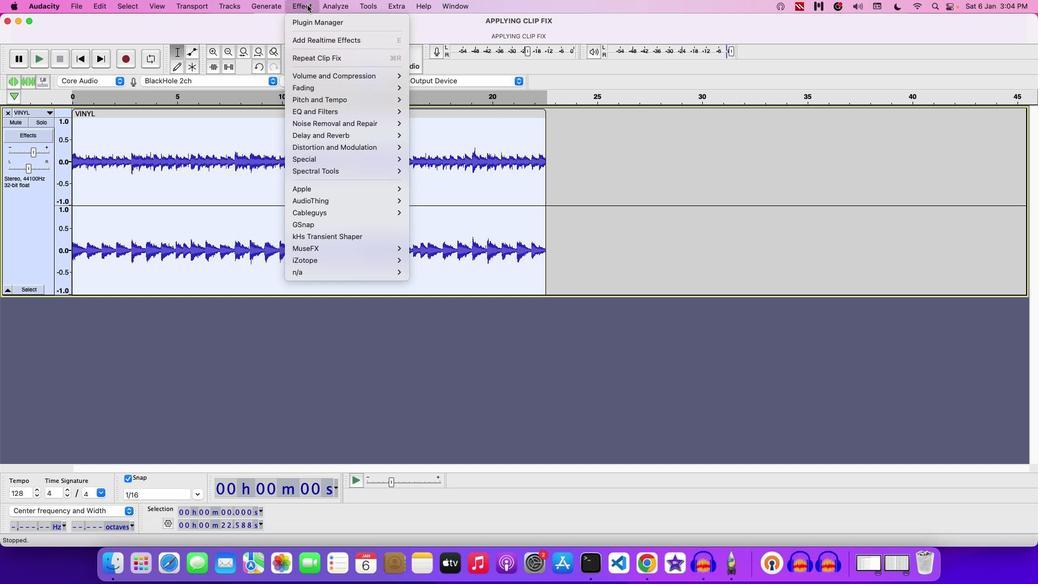 
Action: Mouse moved to (479, 161)
Screenshot: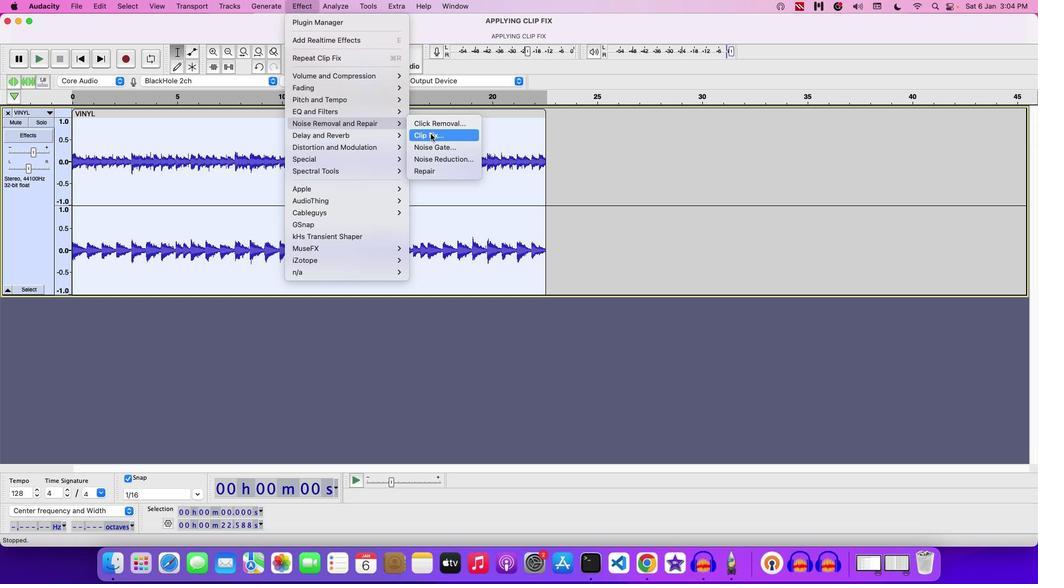 
Action: Mouse pressed left at (479, 161)
Screenshot: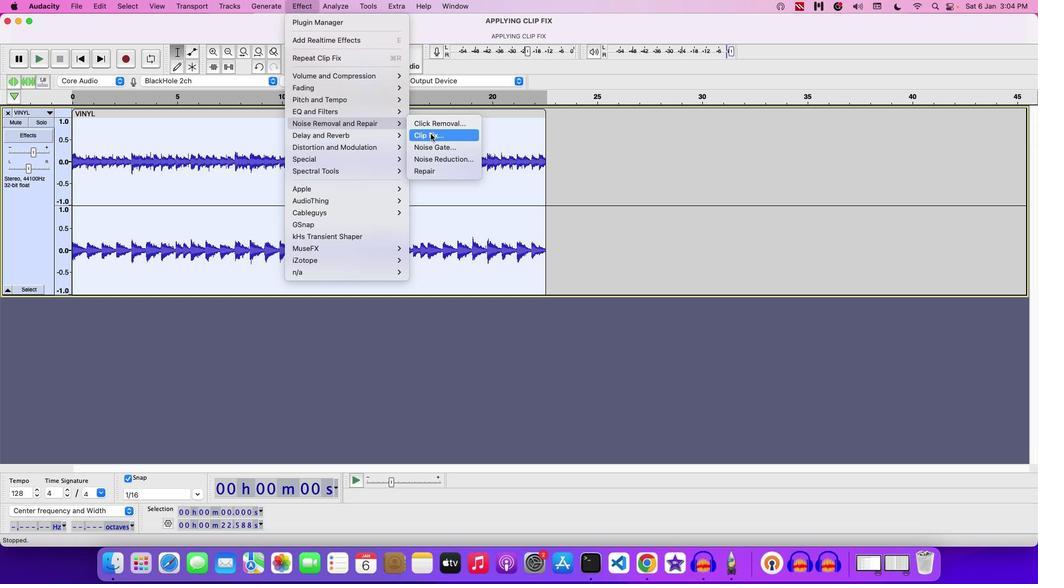 
Action: Mouse moved to (638, 262)
Screenshot: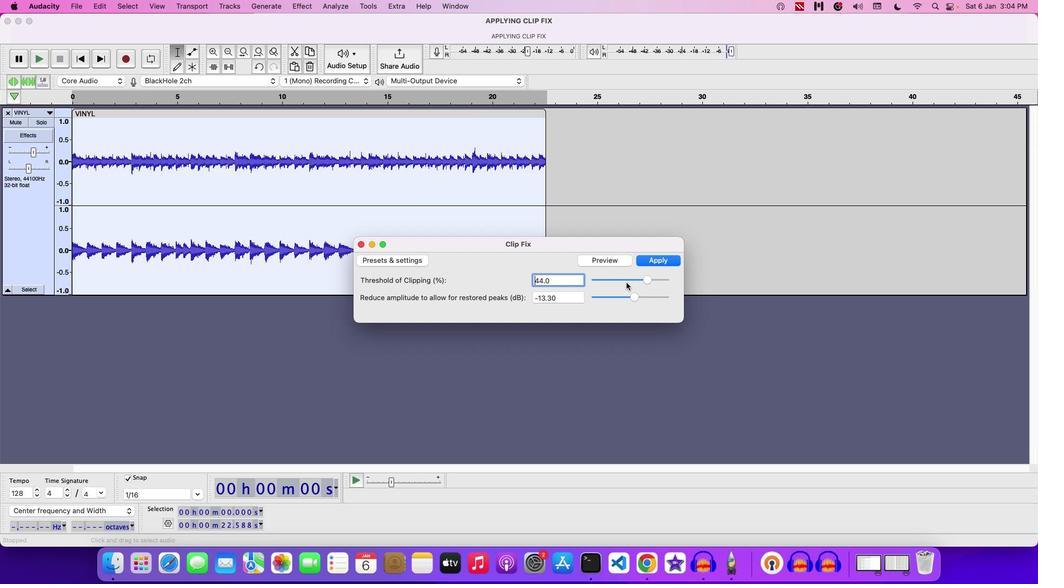 
Action: Mouse pressed left at (638, 262)
Screenshot: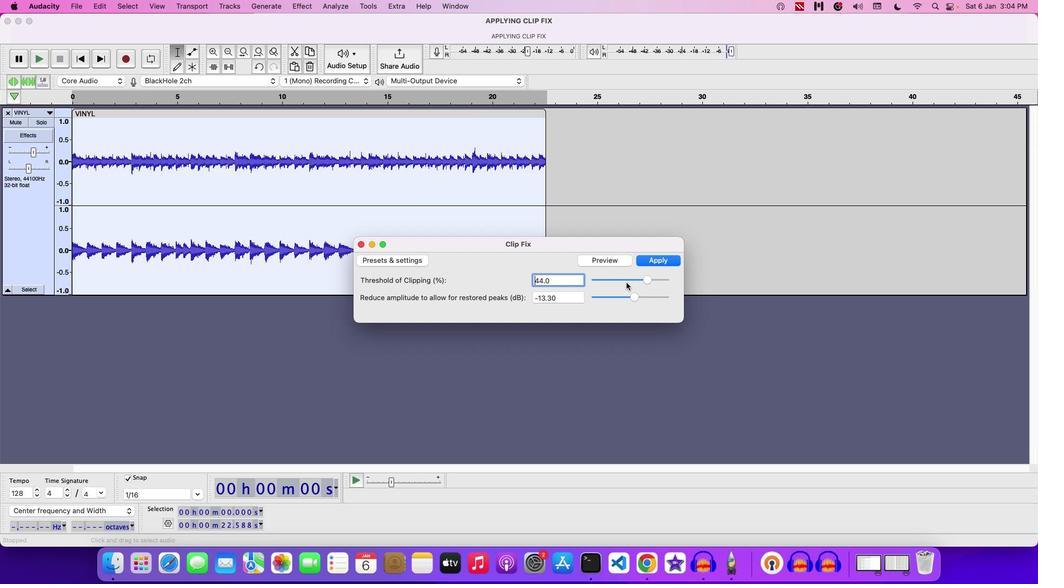 
Action: Mouse moved to (634, 273)
Screenshot: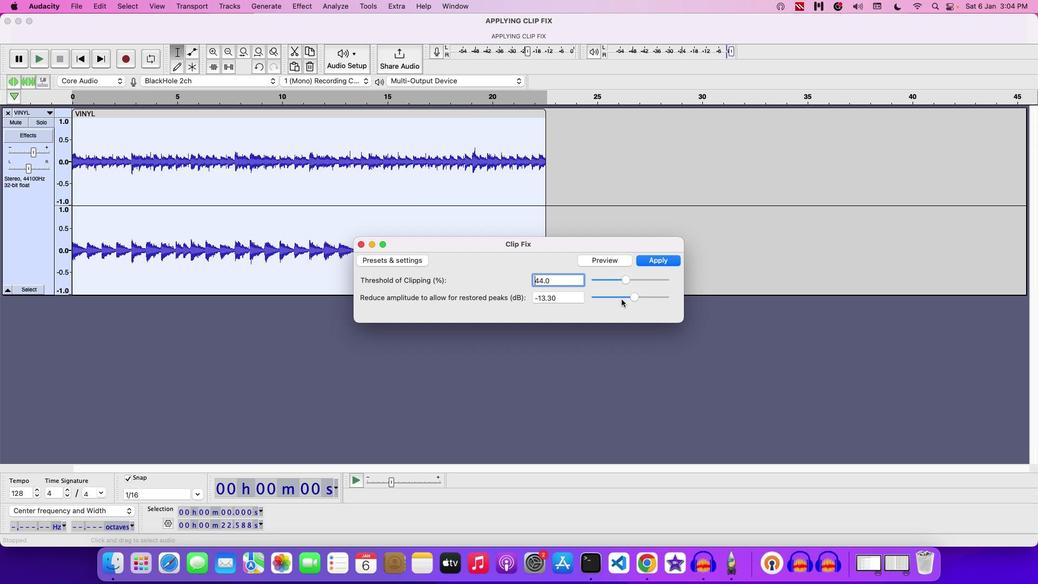 
Action: Mouse pressed left at (634, 273)
Screenshot: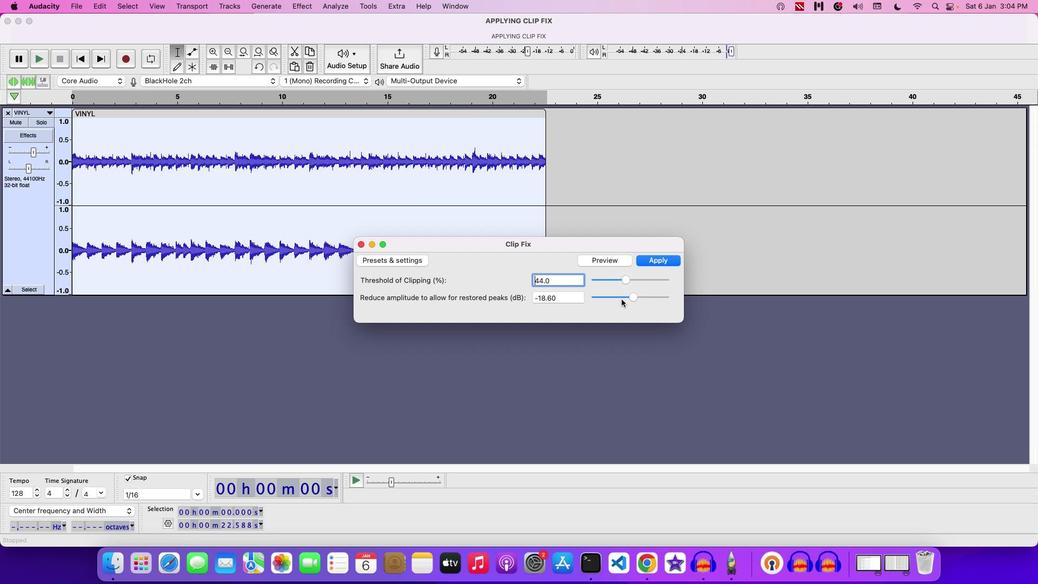
Action: Mouse moved to (623, 247)
Screenshot: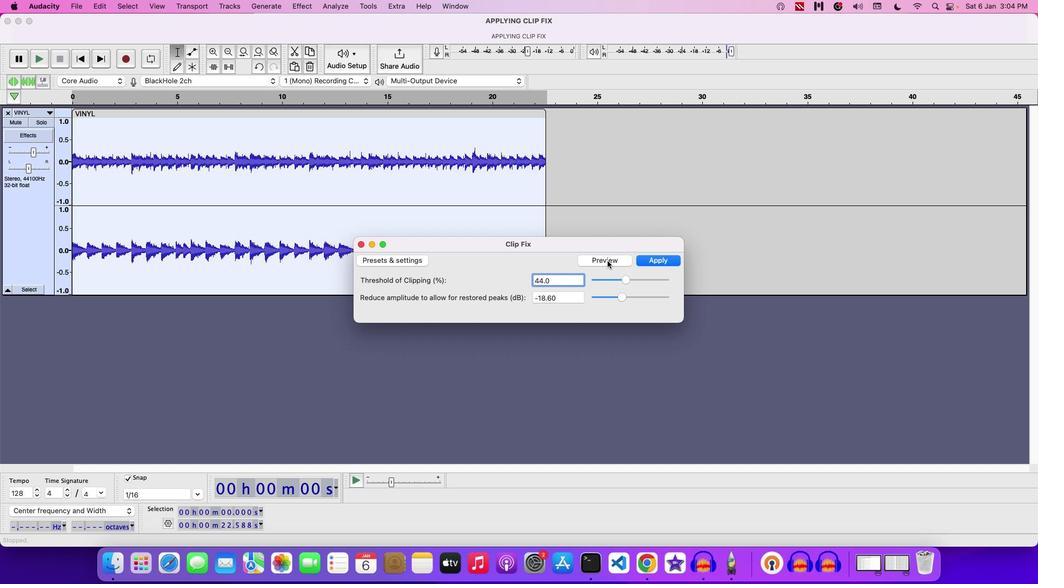 
Action: Mouse pressed left at (623, 247)
Screenshot: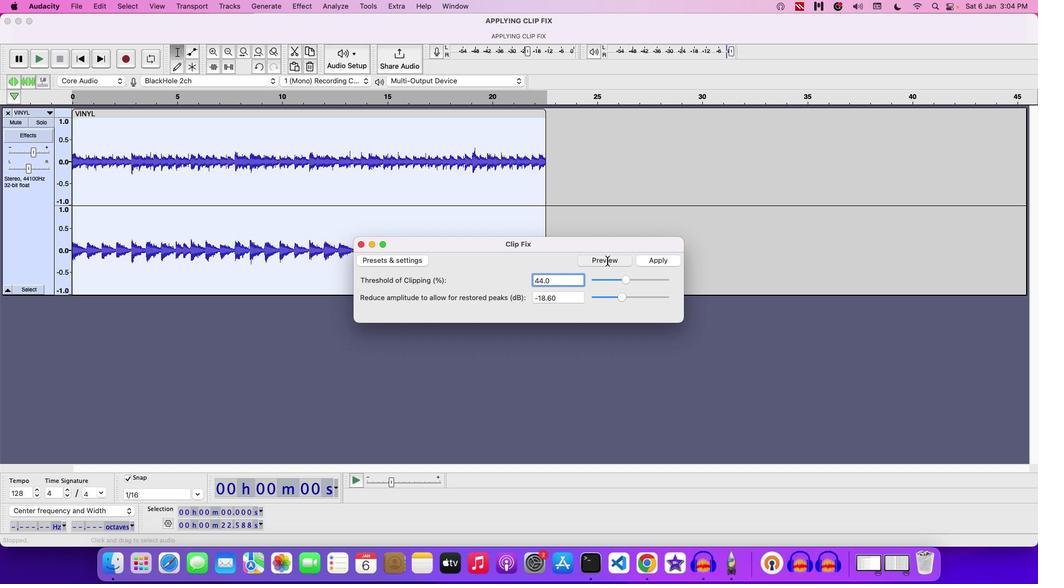 
Action: Mouse moved to (647, 259)
Screenshot: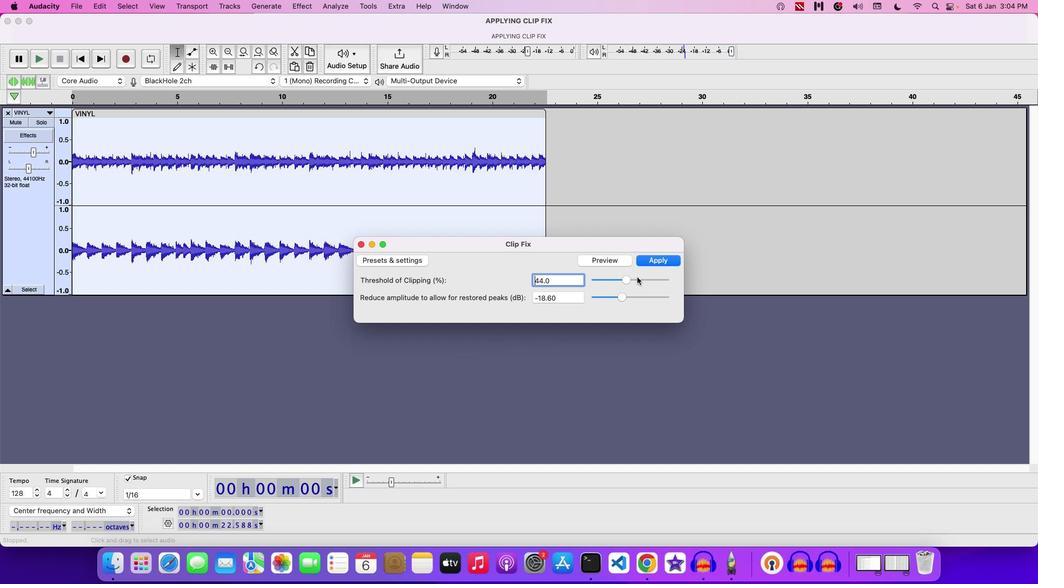 
Action: Mouse pressed left at (647, 259)
Screenshot: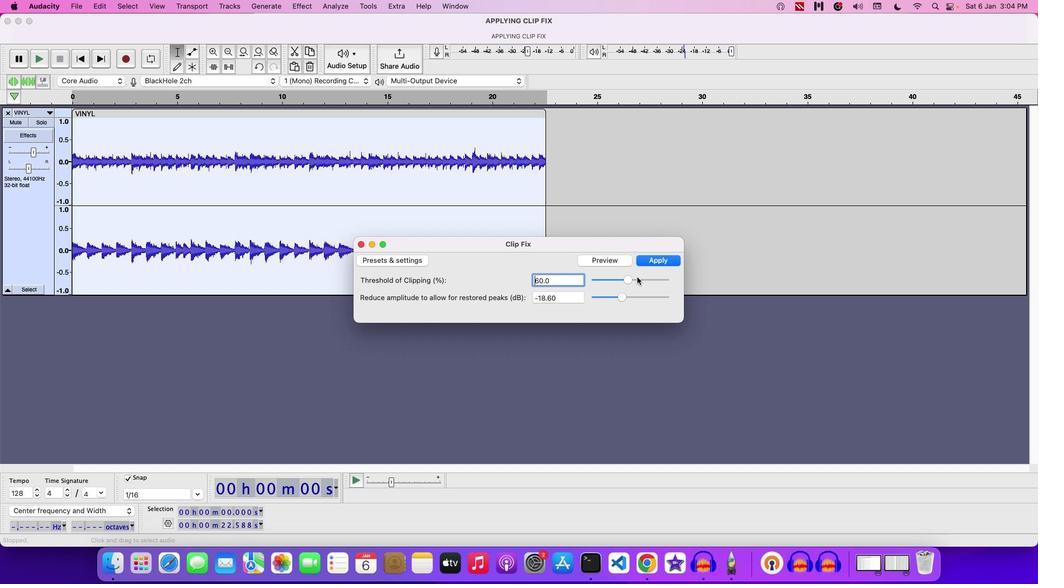 
Action: Mouse moved to (652, 259)
Screenshot: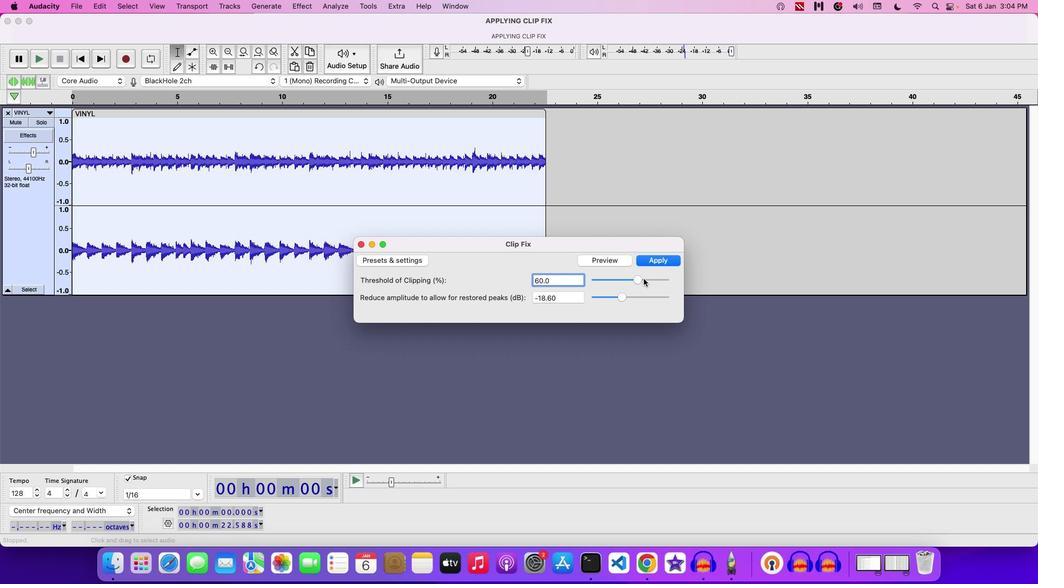 
Action: Mouse pressed left at (652, 259)
Screenshot: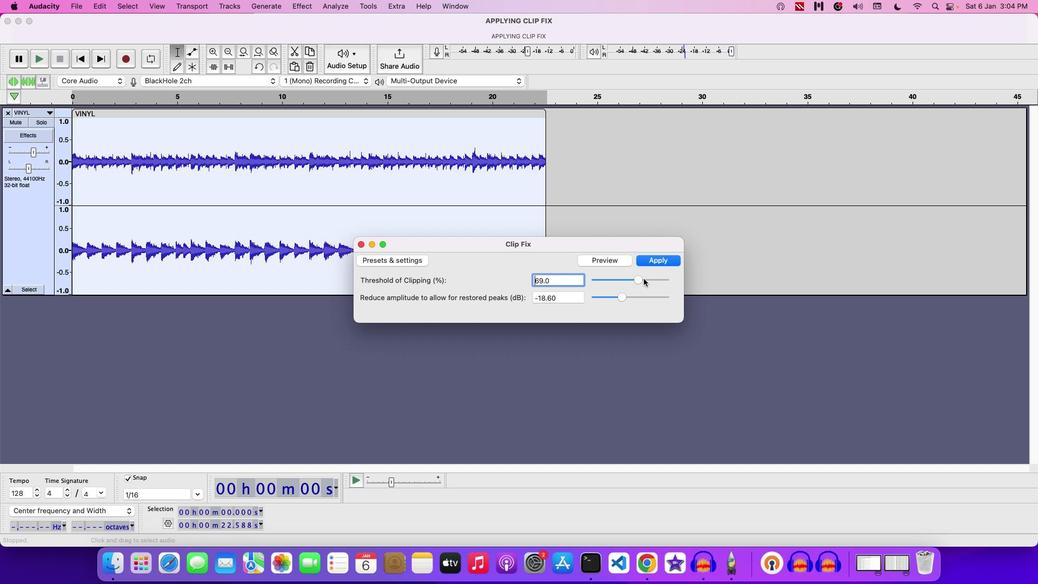 
Action: Mouse moved to (644, 272)
Screenshot: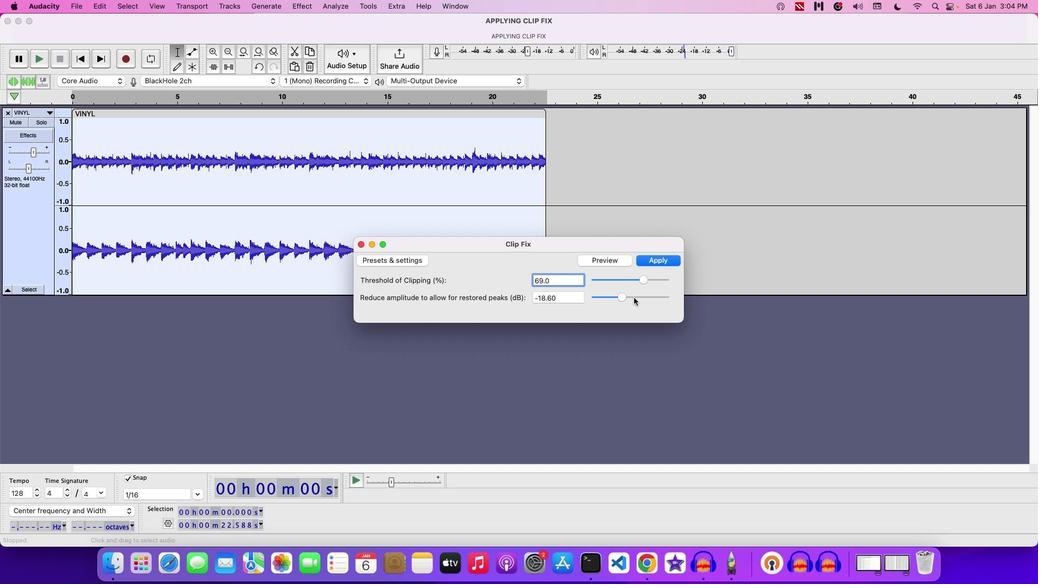 
Action: Mouse pressed left at (644, 272)
Screenshot: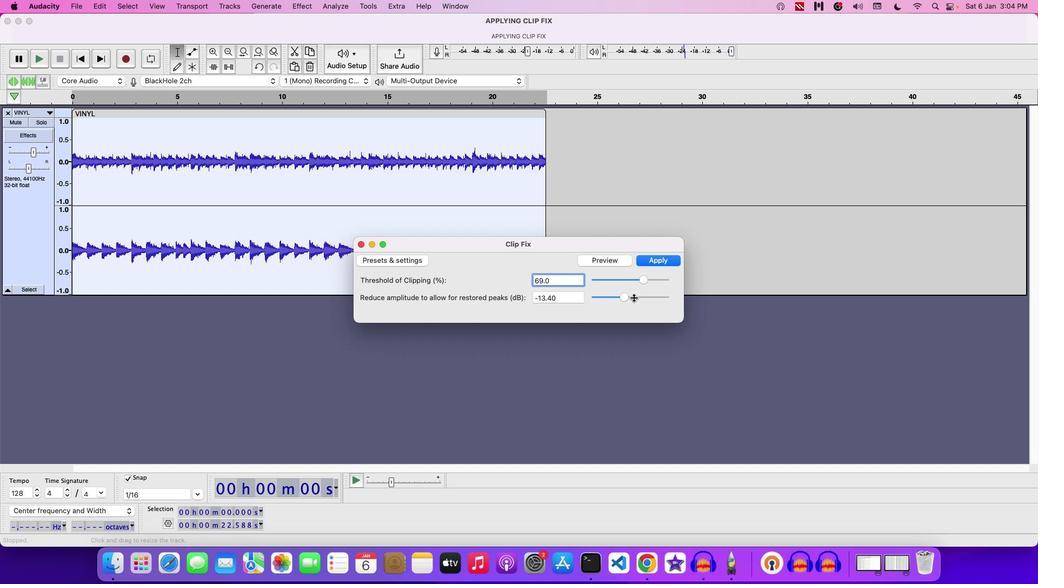 
Action: Mouse pressed left at (644, 272)
Screenshot: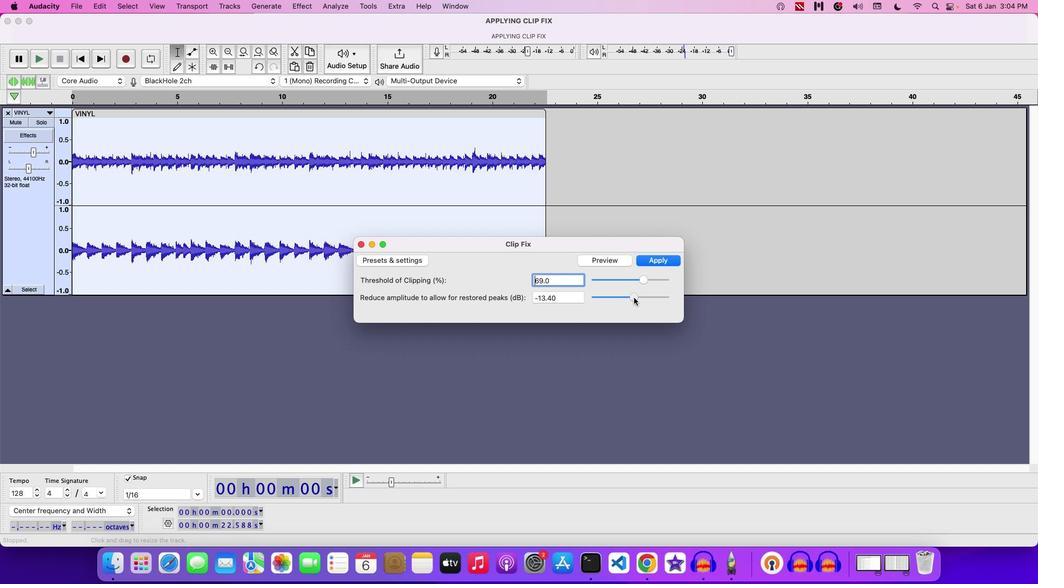
Action: Mouse moved to (623, 241)
Screenshot: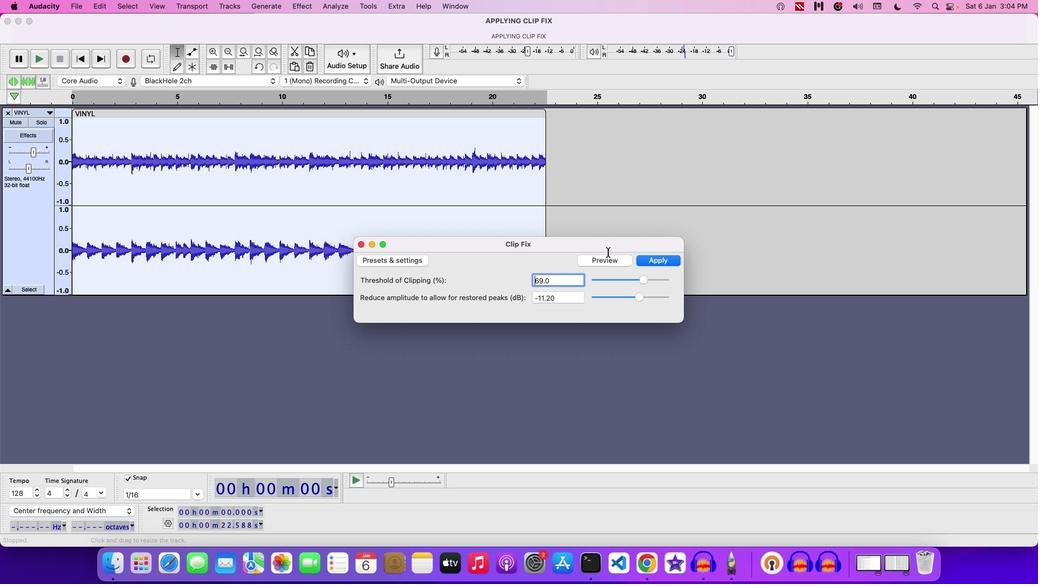 
Action: Mouse pressed left at (623, 241)
Screenshot: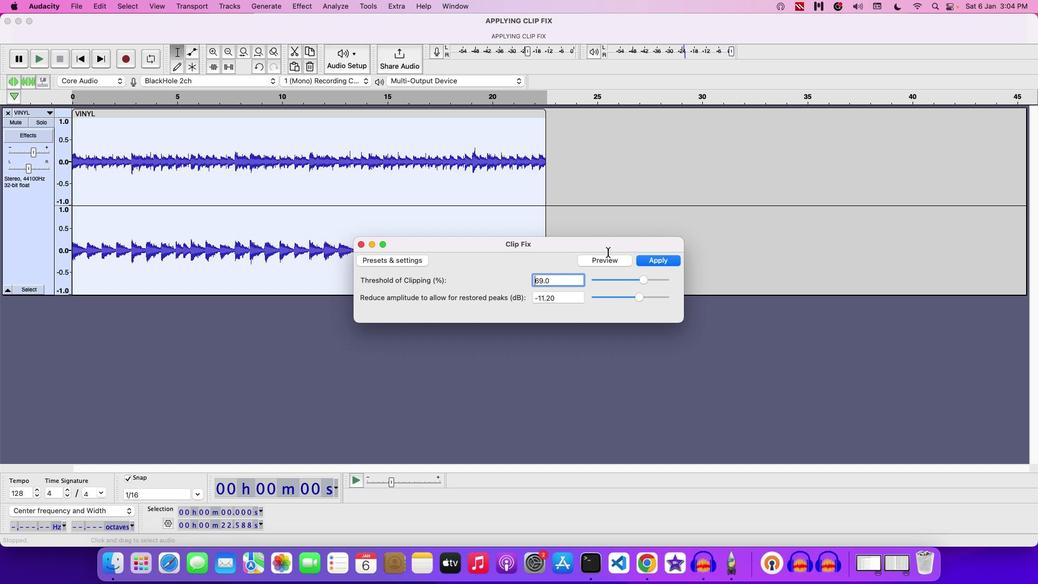 
Action: Mouse moved to (622, 246)
Screenshot: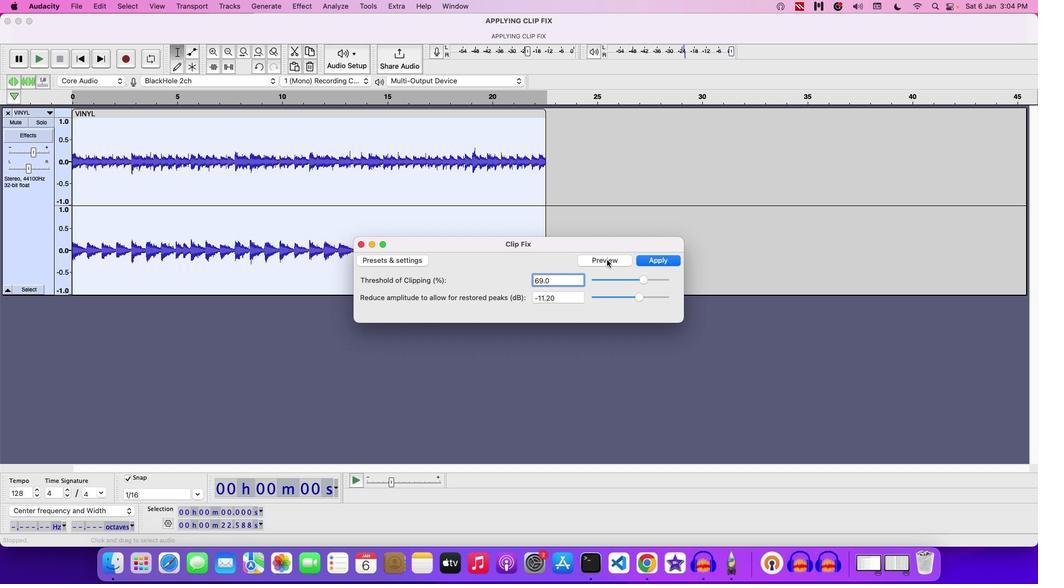 
Action: Mouse pressed left at (622, 246)
Screenshot: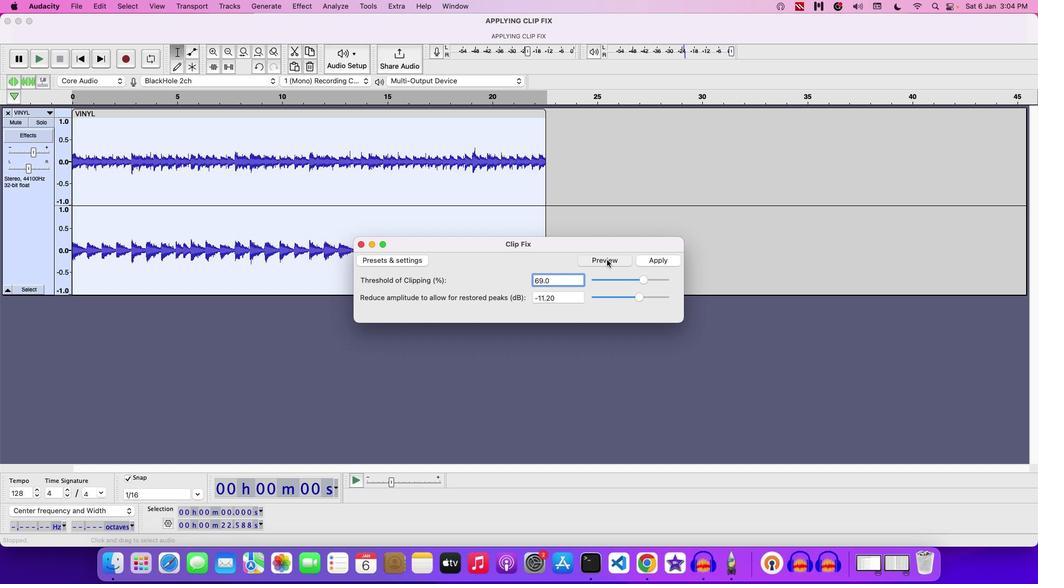 
Action: Mouse moved to (607, 237)
Screenshot: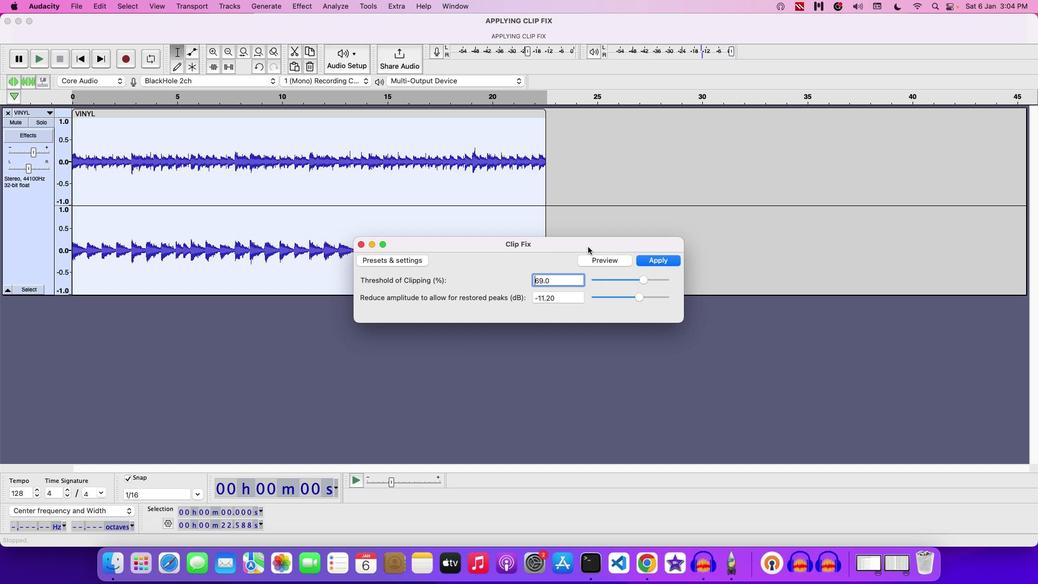 
Action: Mouse pressed left at (607, 237)
Screenshot: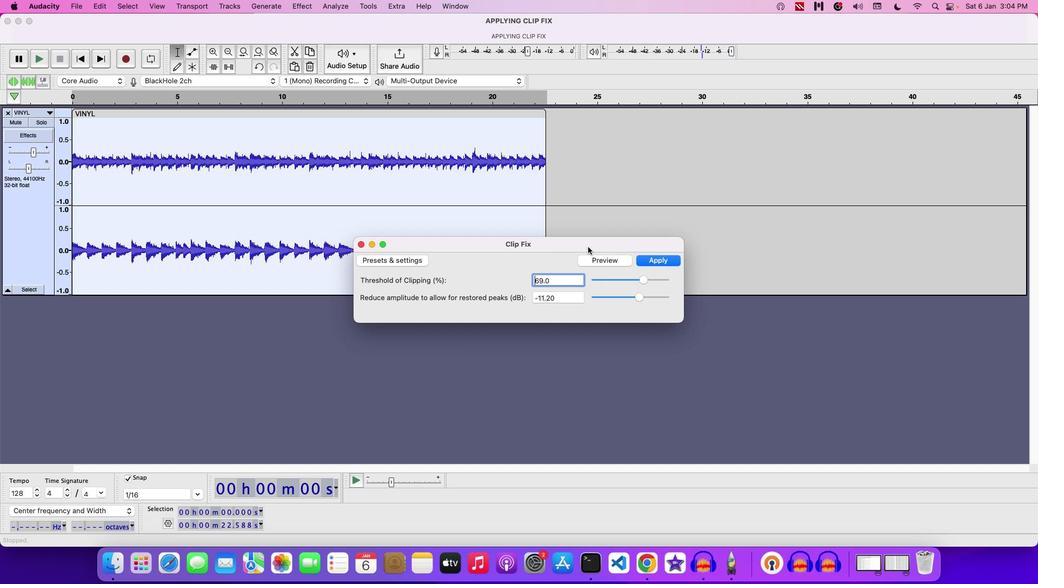 
Action: Mouse moved to (622, 272)
Screenshot: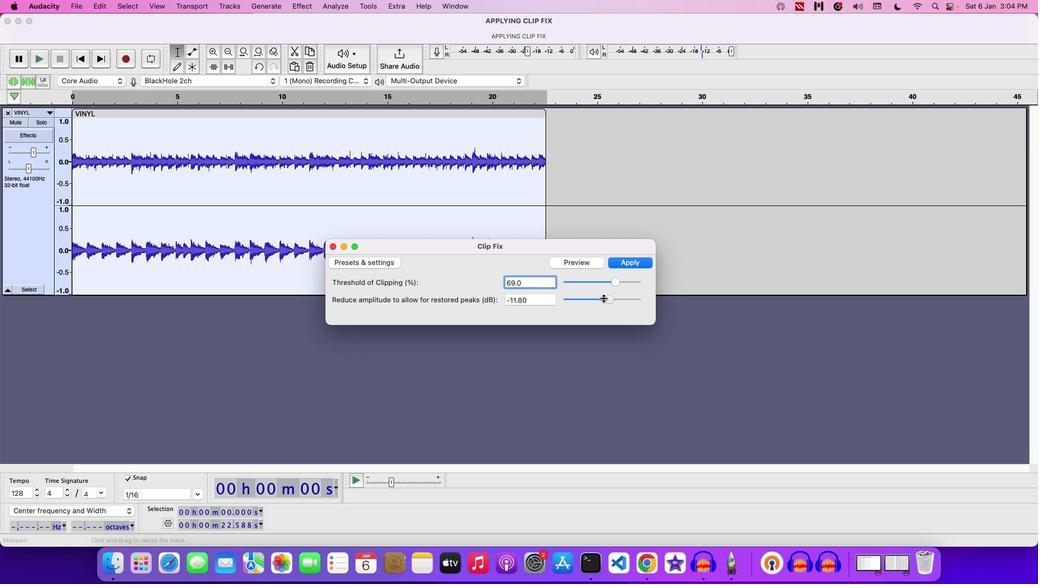 
Action: Mouse pressed left at (622, 272)
Screenshot: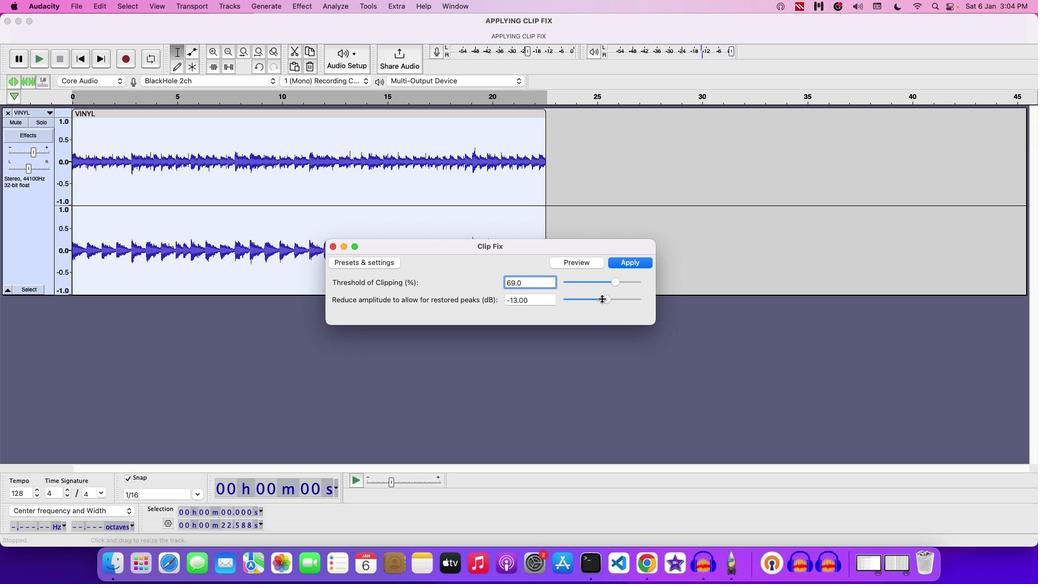 
Action: Mouse moved to (616, 273)
Screenshot: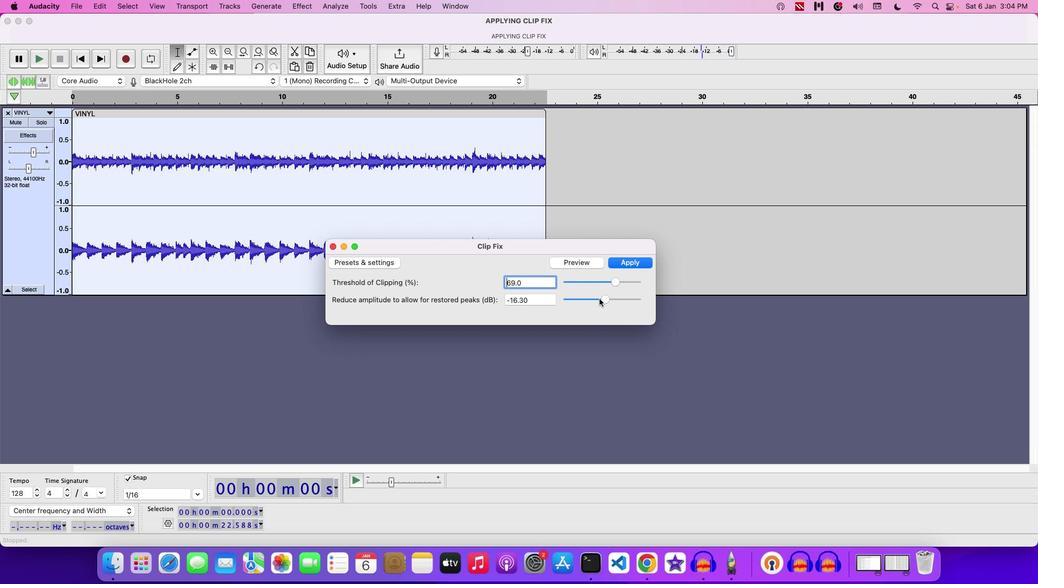 
Action: Mouse pressed left at (616, 273)
Screenshot: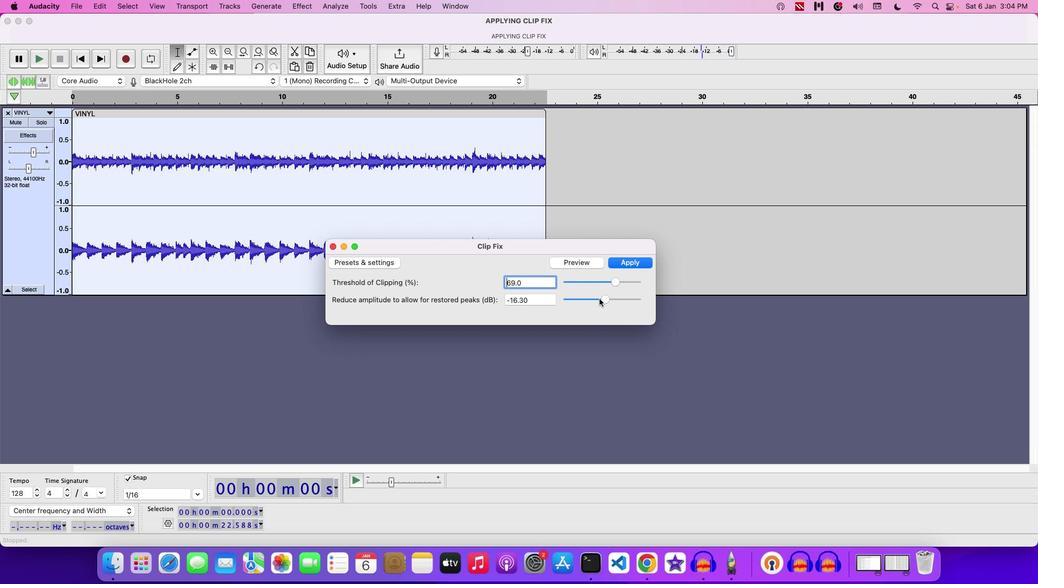 
Action: Mouse moved to (603, 249)
Screenshot: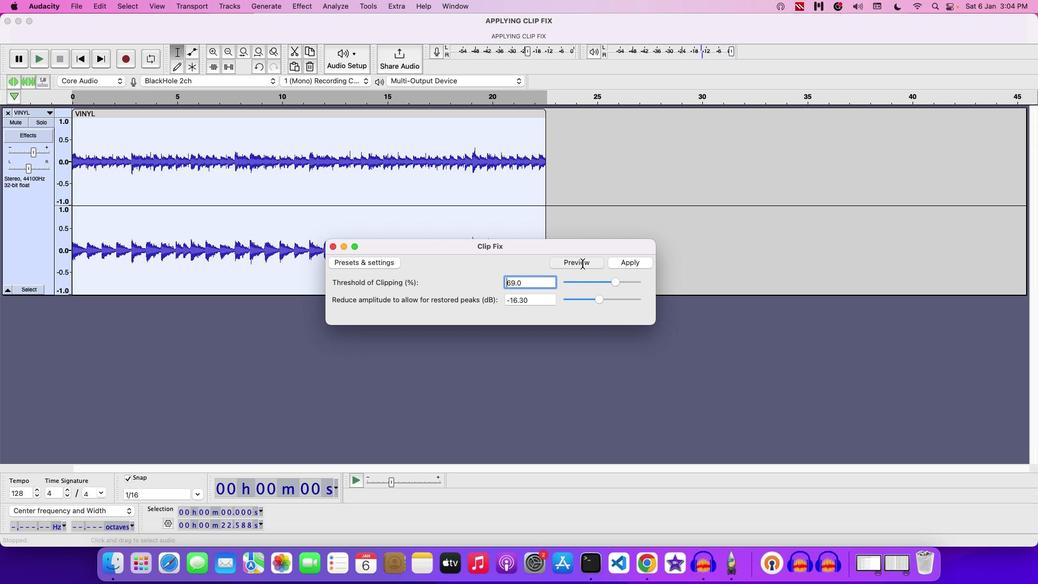 
Action: Mouse pressed left at (603, 249)
Screenshot: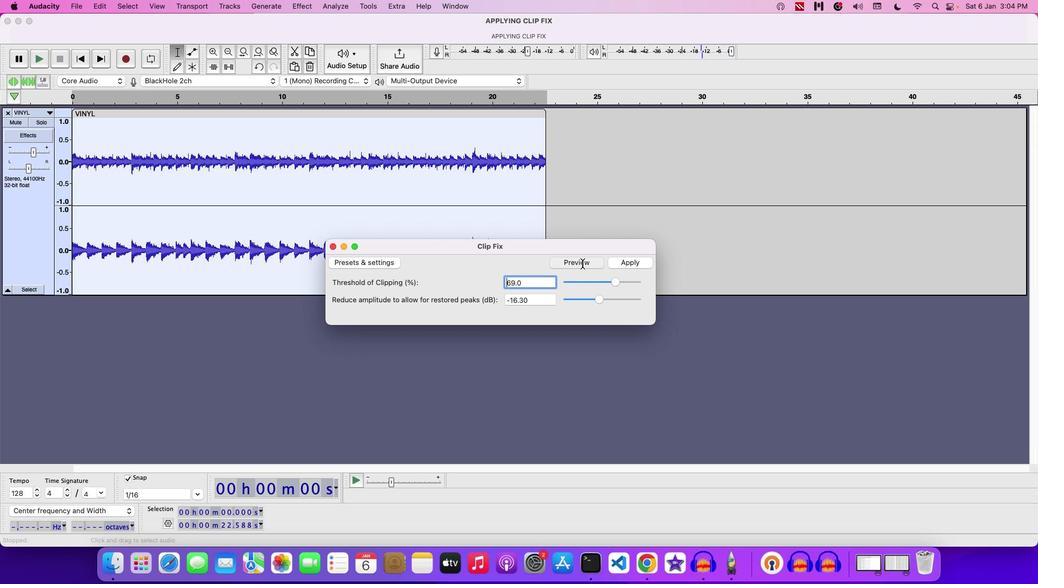 
Action: Mouse moved to (630, 274)
Screenshot: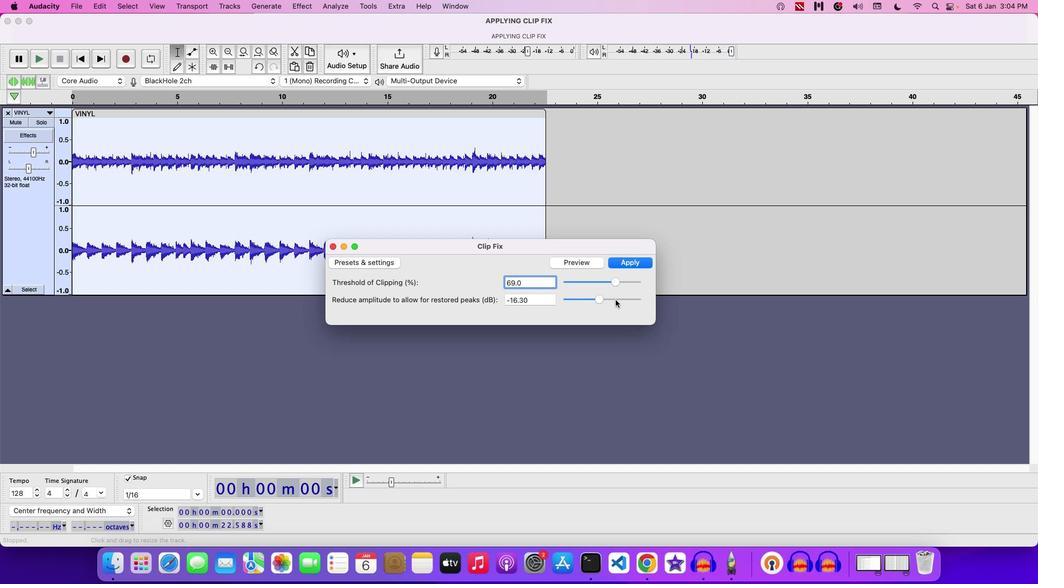
Action: Mouse pressed left at (630, 274)
Screenshot: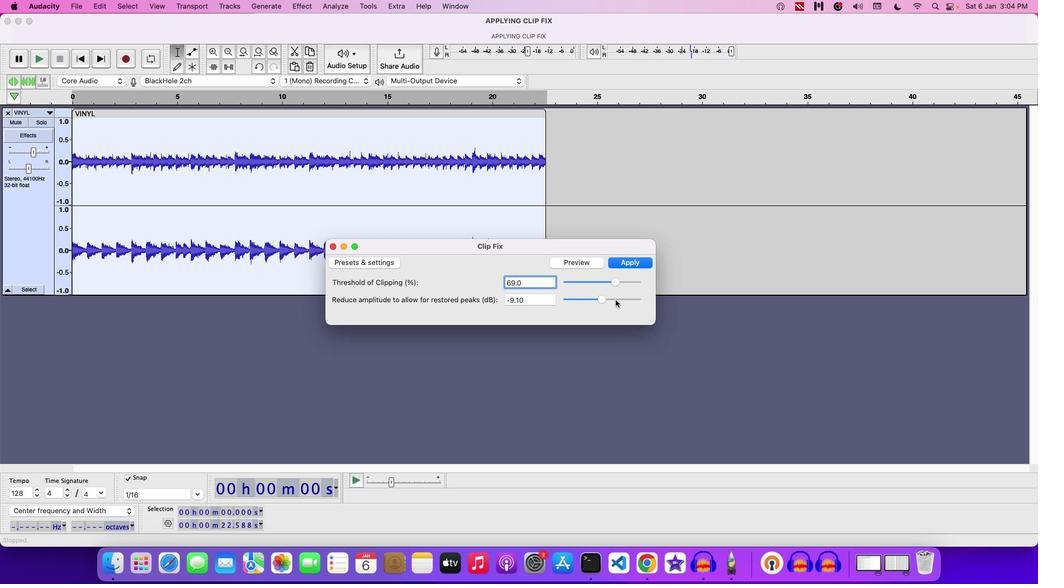 
Action: Mouse moved to (629, 274)
Screenshot: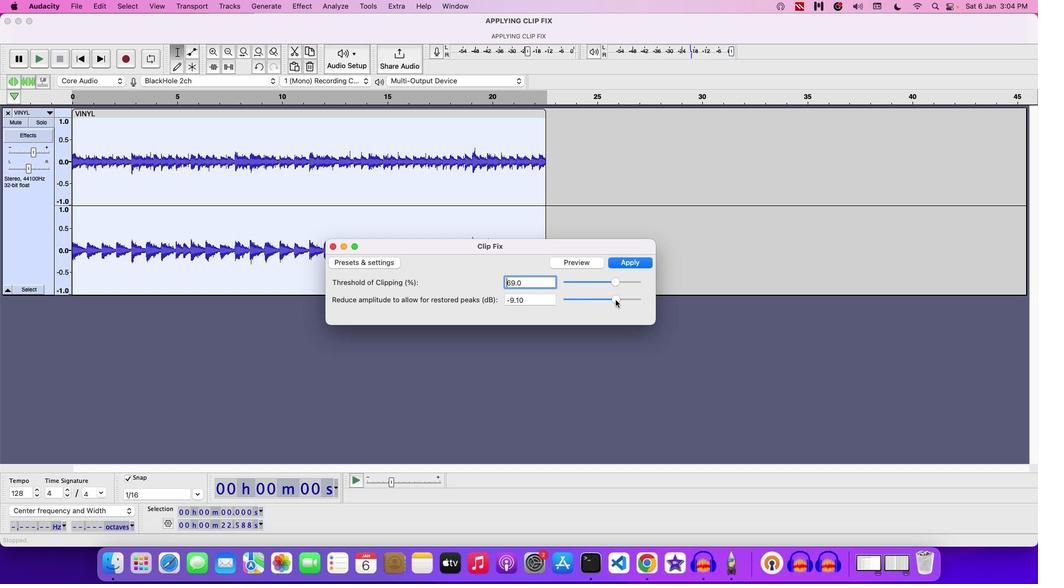 
Action: Mouse pressed left at (629, 274)
Screenshot: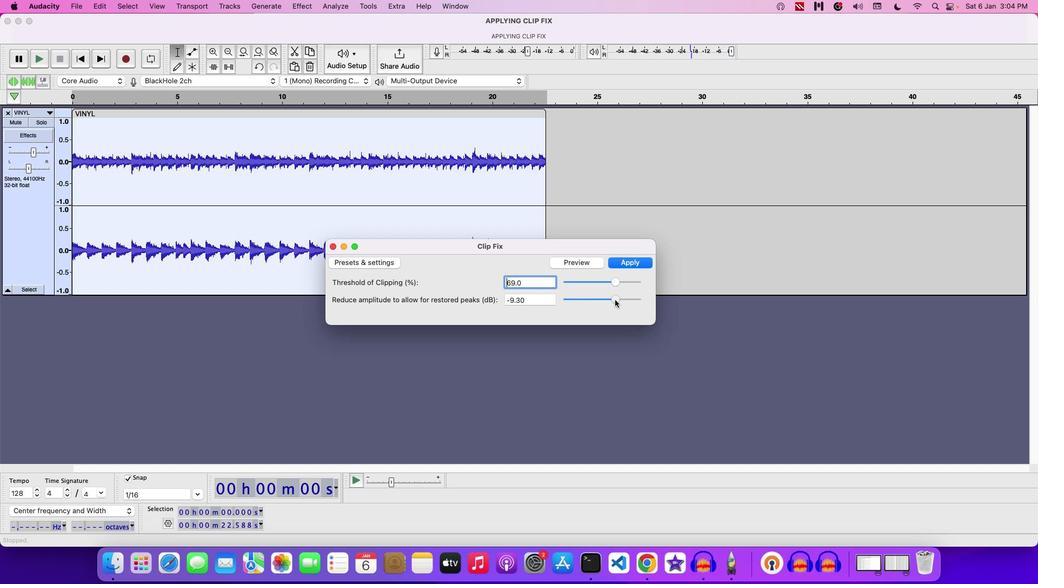 
Action: Mouse moved to (628, 248)
Screenshot: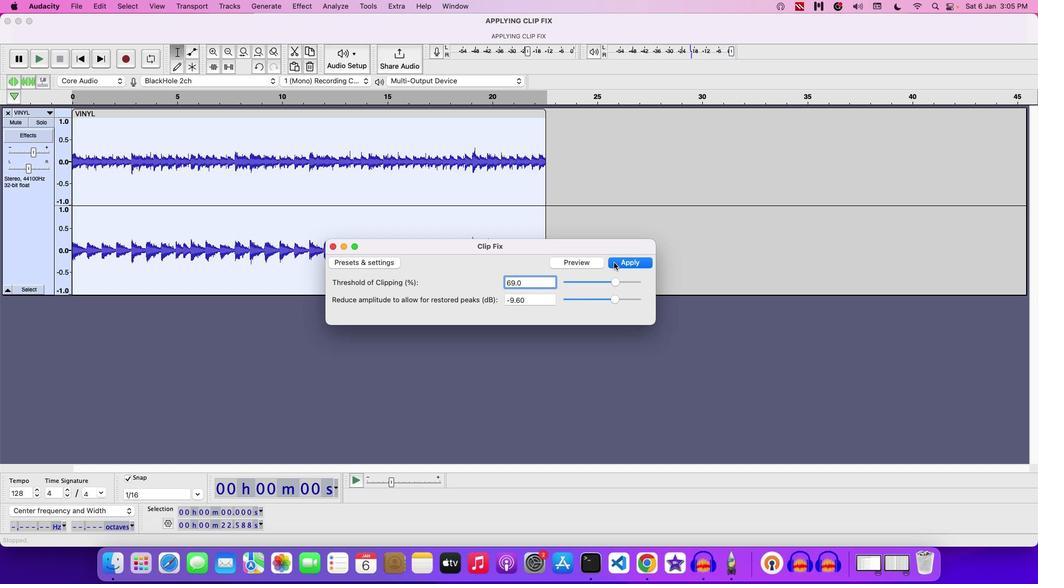 
Action: Mouse pressed left at (628, 248)
Screenshot: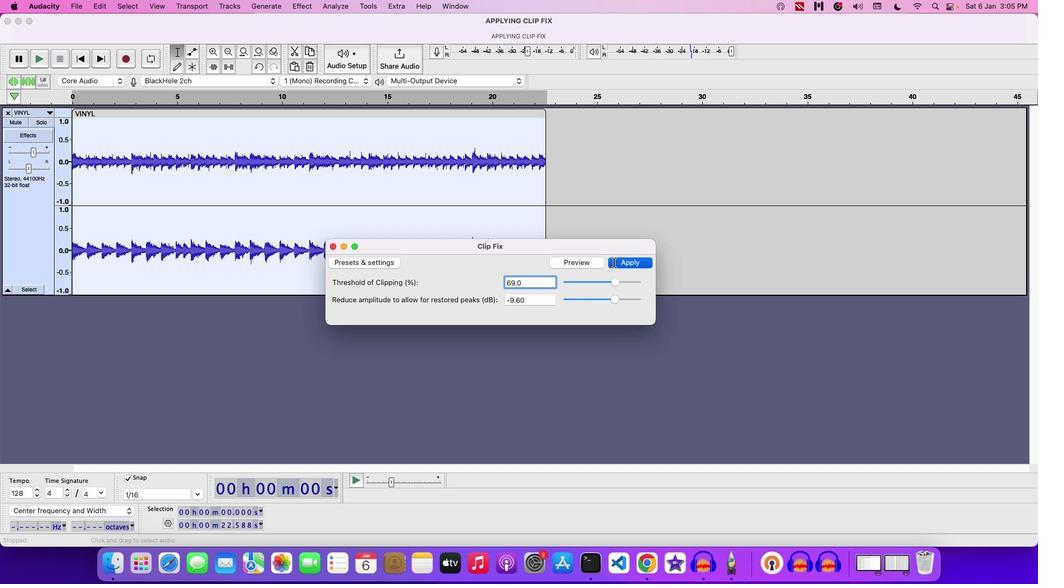 
Action: Mouse moved to (570, 231)
Screenshot: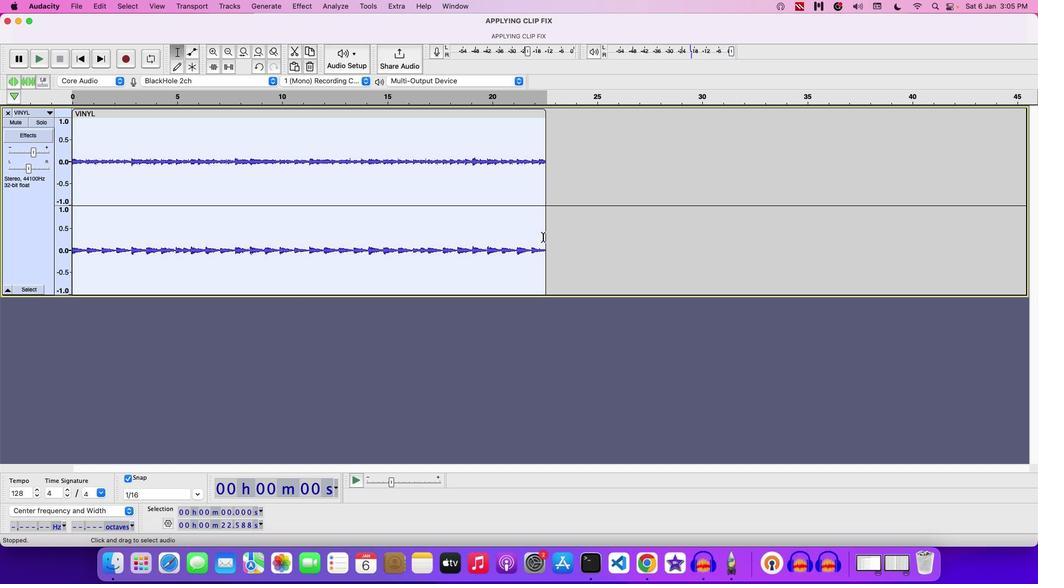 
Action: Key pressed Key.space
Screenshot: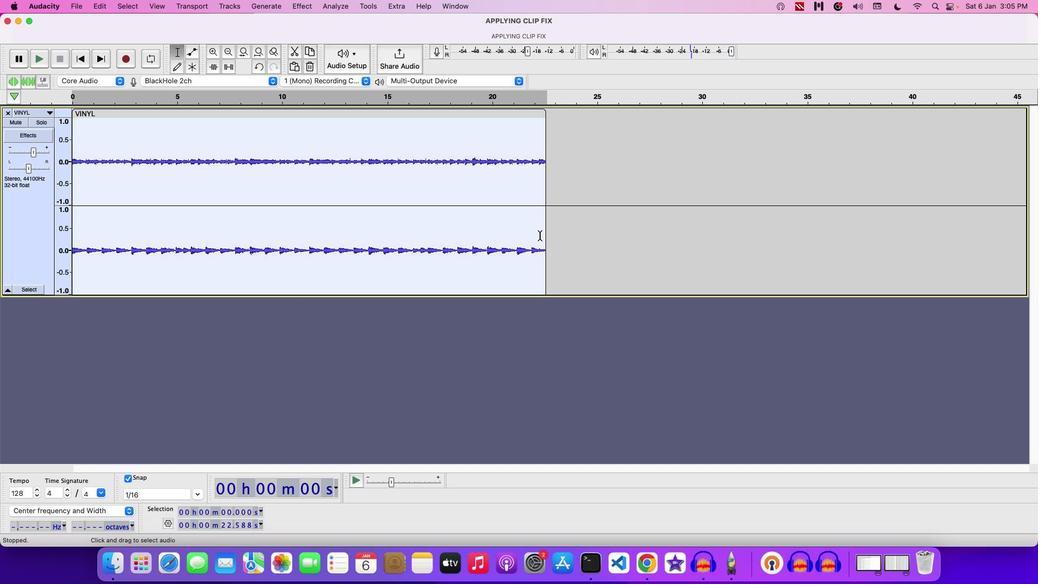 
Action: Mouse moved to (481, 232)
Screenshot: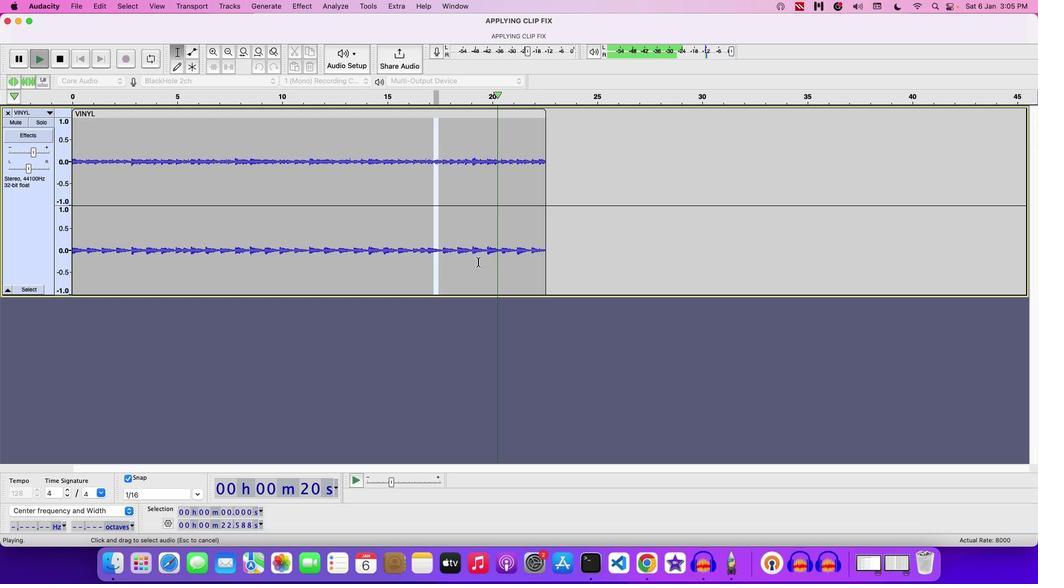 
Action: Mouse pressed left at (481, 232)
Screenshot: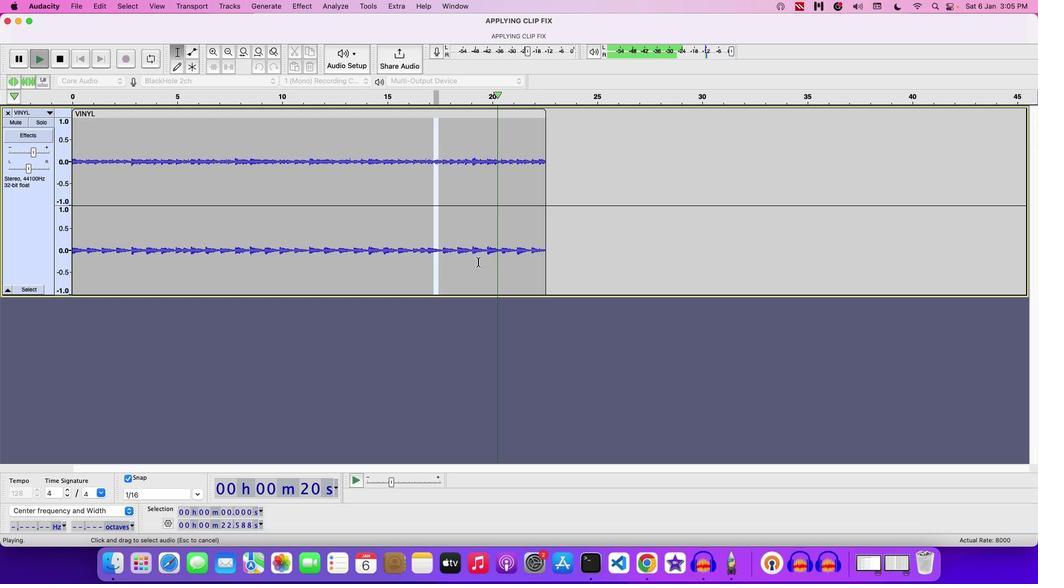 
Action: Mouse moved to (526, 246)
Screenshot: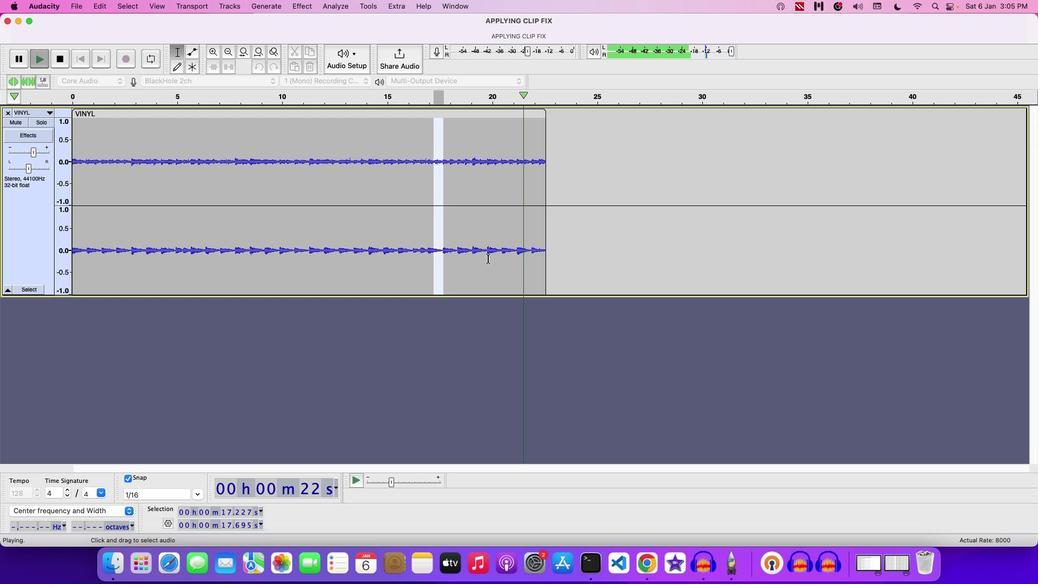 
Action: Key pressed Key.space
Screenshot: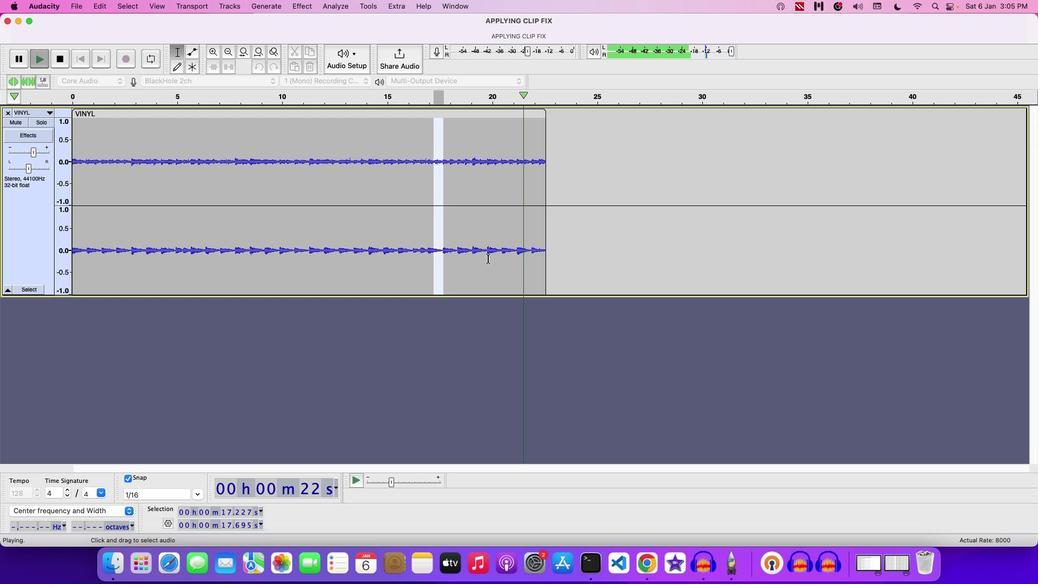 
Action: Mouse moved to (525, 246)
Screenshot: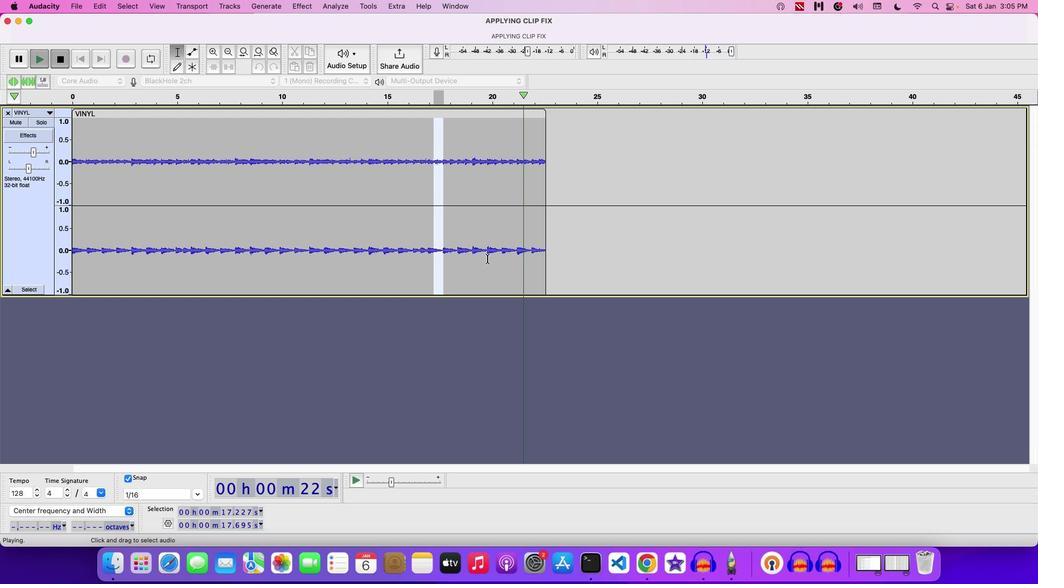 
Action: Key pressed Key.space
Screenshot: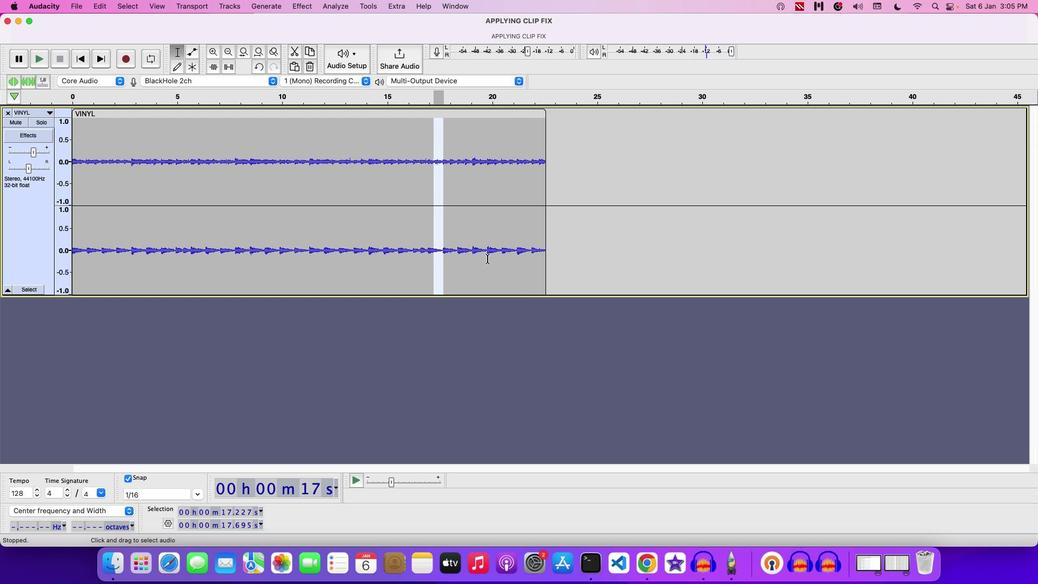 
Action: Mouse moved to (302, 182)
Screenshot: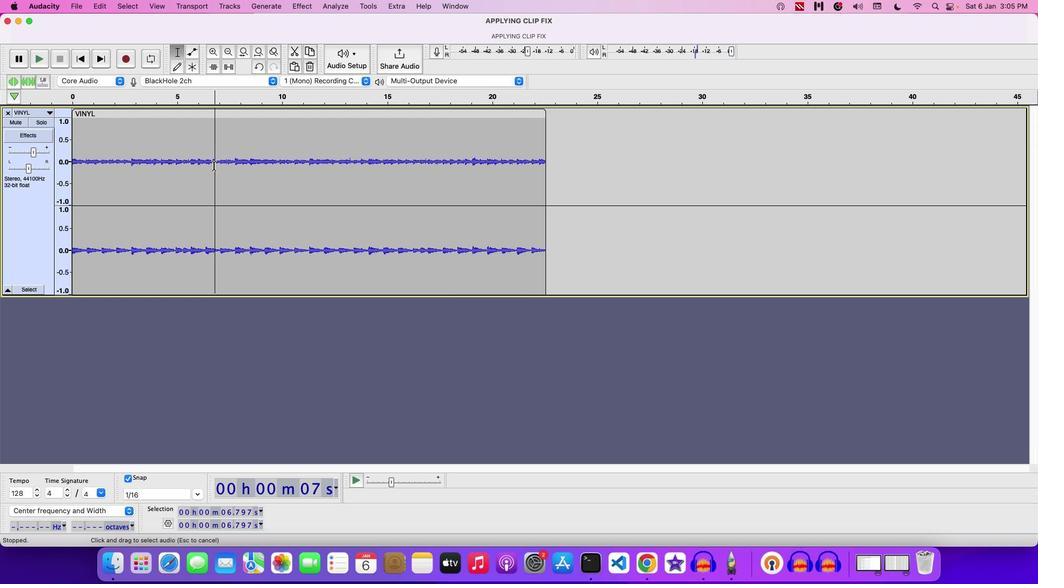 
Action: Mouse pressed left at (302, 182)
Screenshot: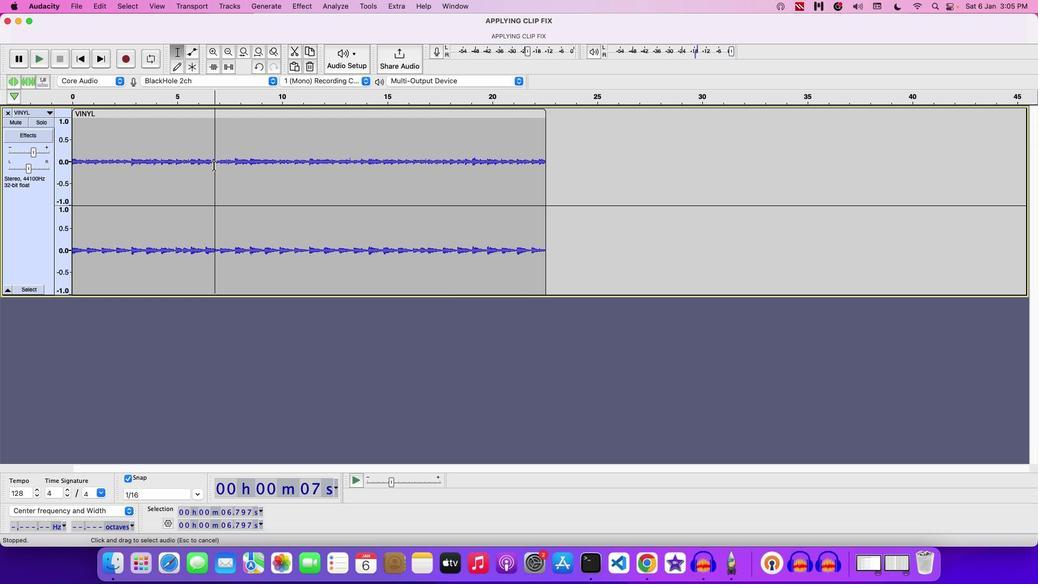 
Action: Mouse moved to (302, 183)
Screenshot: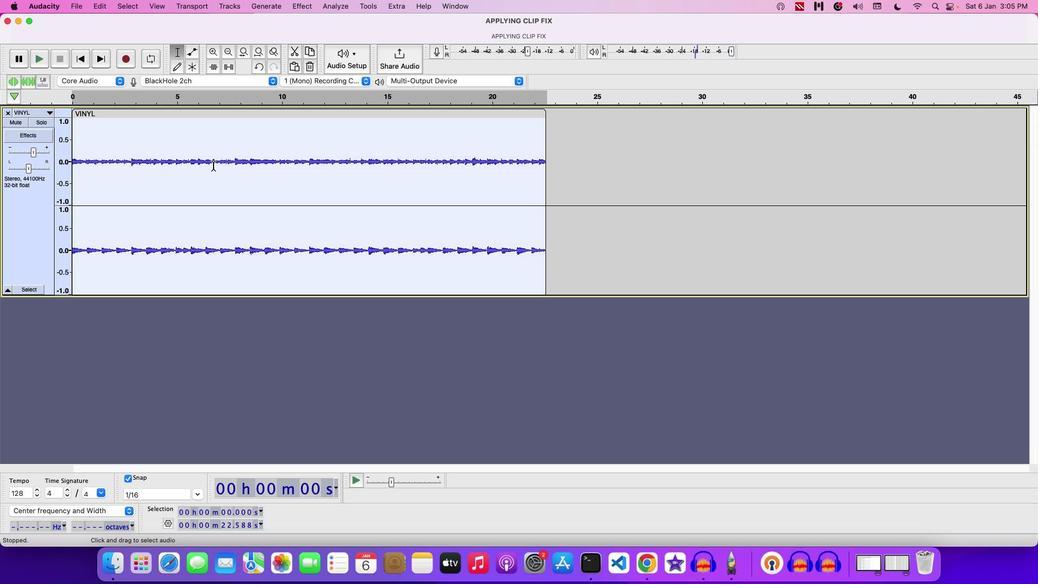 
Action: Mouse pressed left at (302, 183)
Screenshot: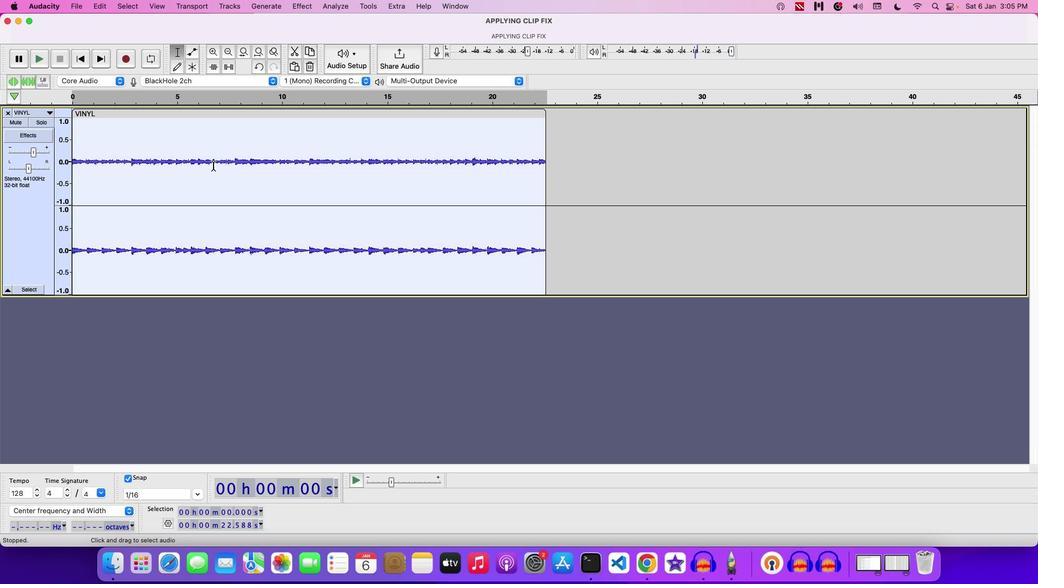 
Action: Key pressed Key.space
Screenshot: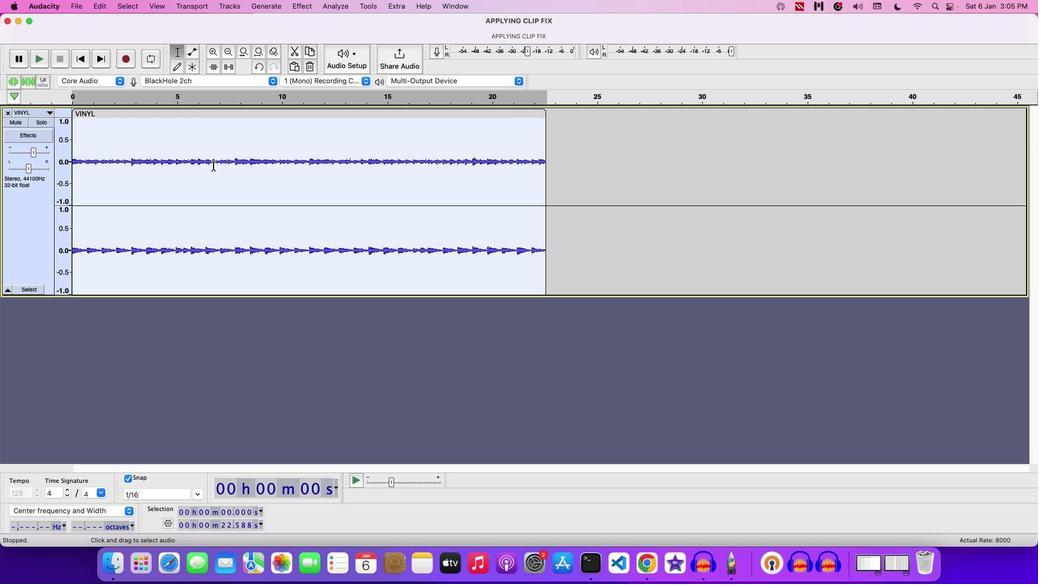 
Action: Mouse moved to (359, 187)
Screenshot: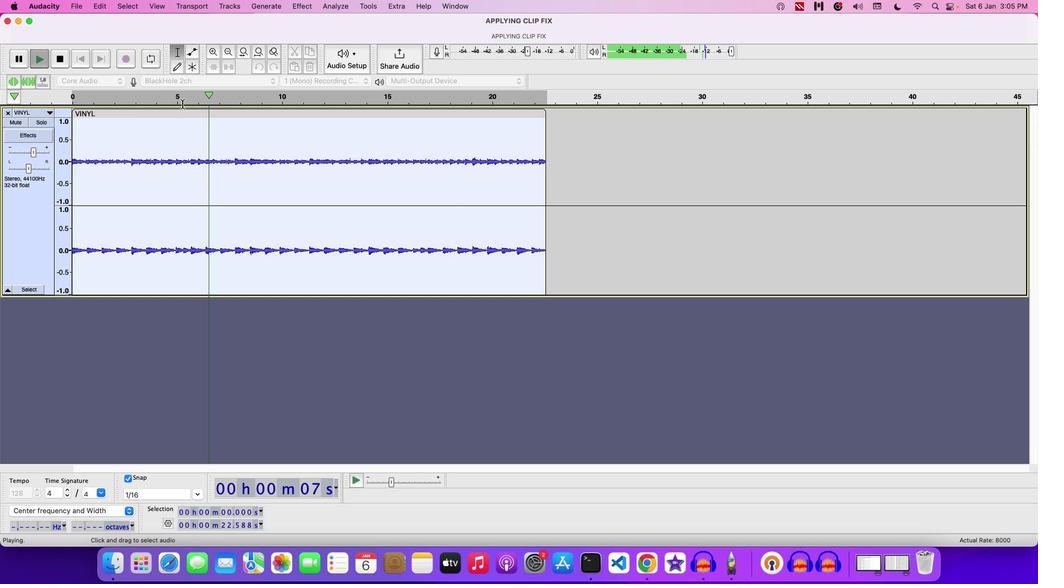 
Action: Key pressed Key.space
Screenshot: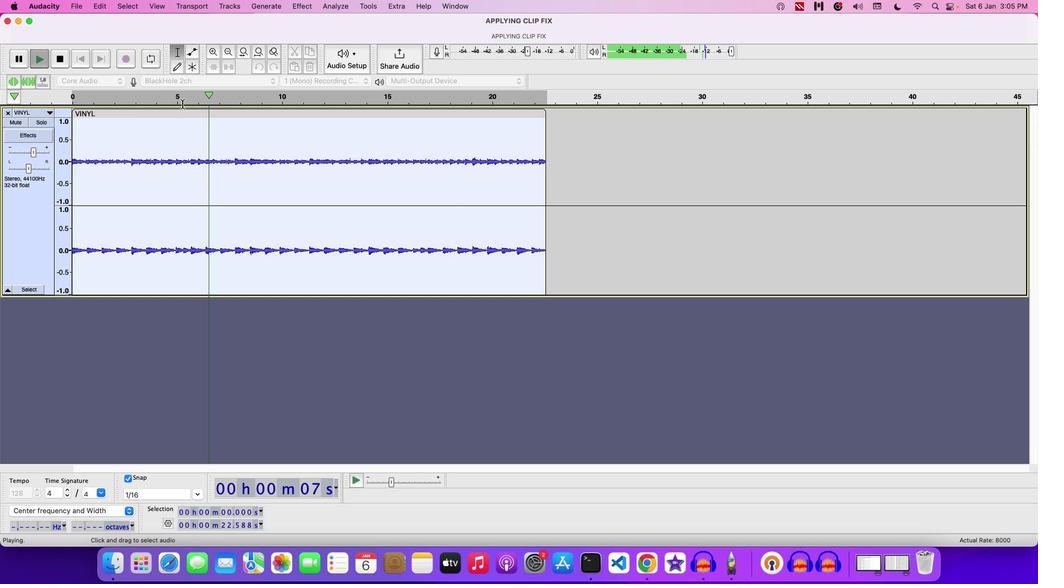 
Action: Mouse moved to (193, 73)
Screenshot: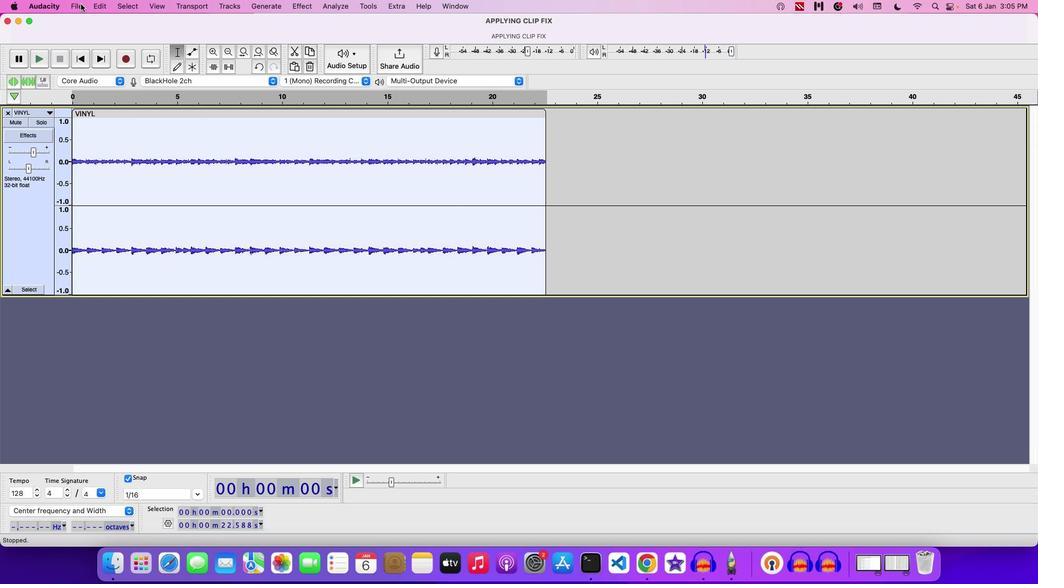 
Action: Mouse pressed left at (193, 73)
Screenshot: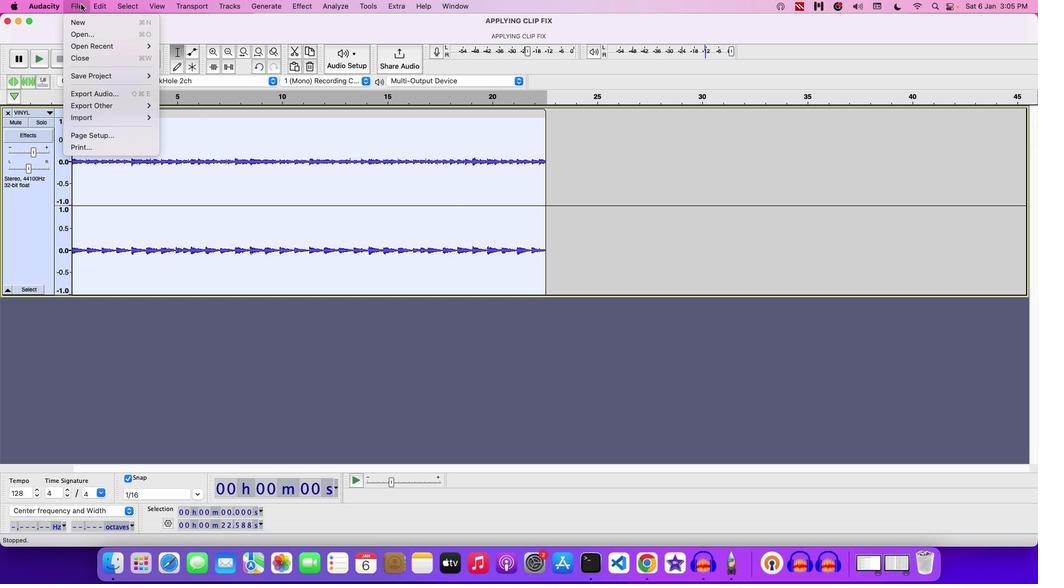 
Action: Mouse moved to (292, 128)
Screenshot: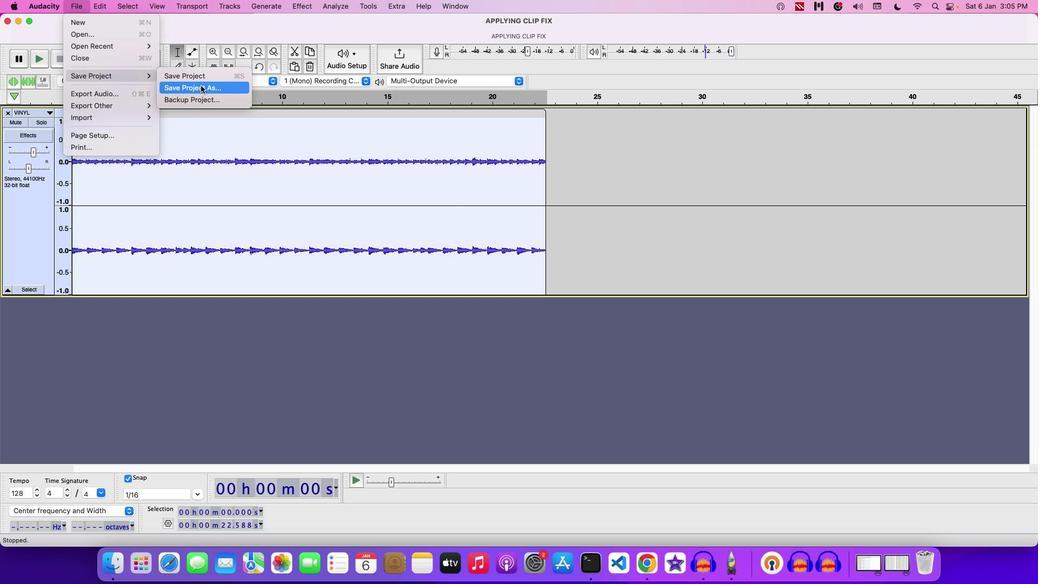 
Action: Mouse pressed left at (292, 128)
Screenshot: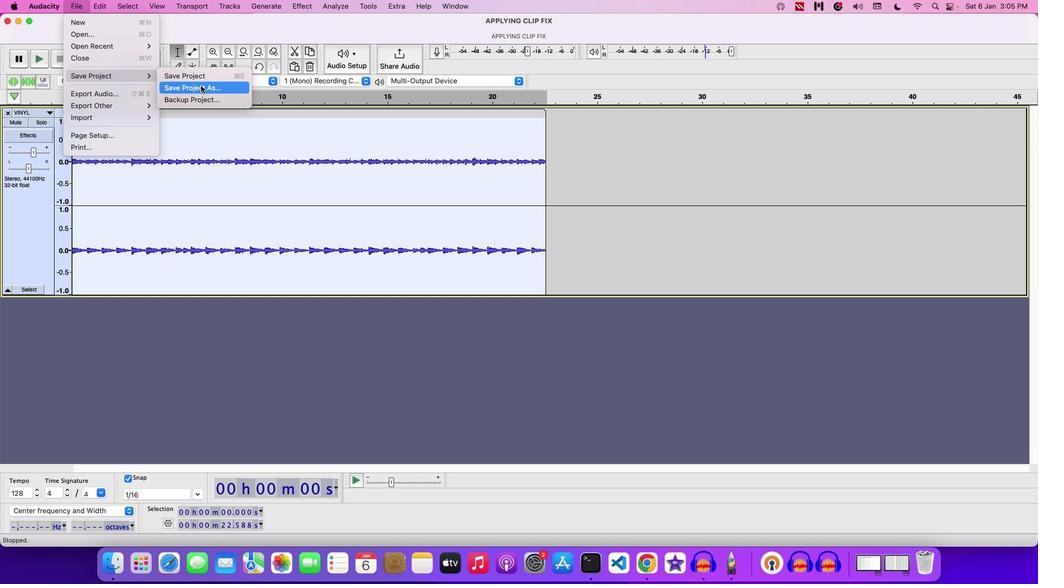 
Action: Mouse moved to (560, 174)
Screenshot: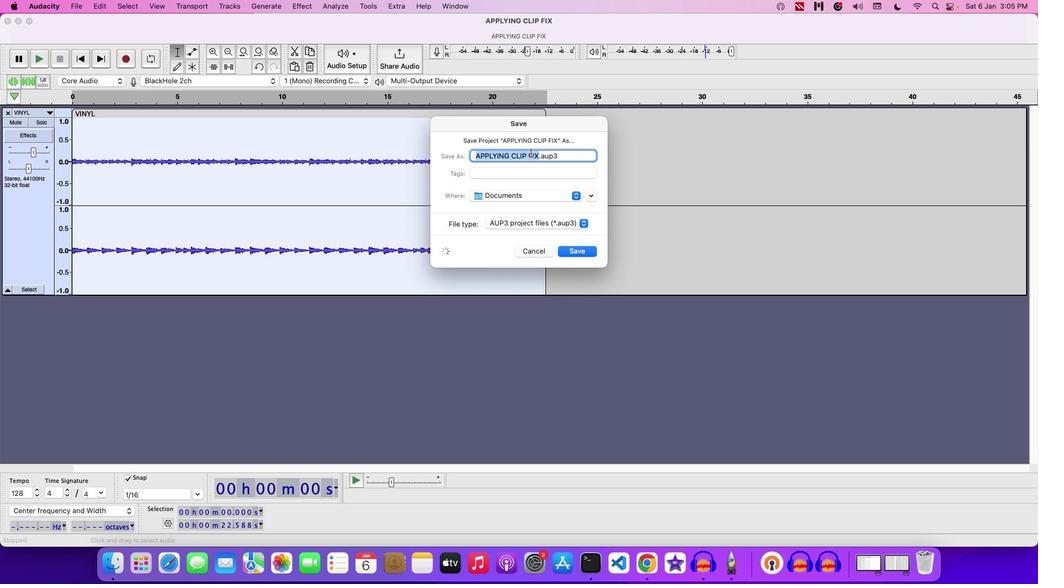 
Action: Mouse pressed left at (560, 174)
Screenshot: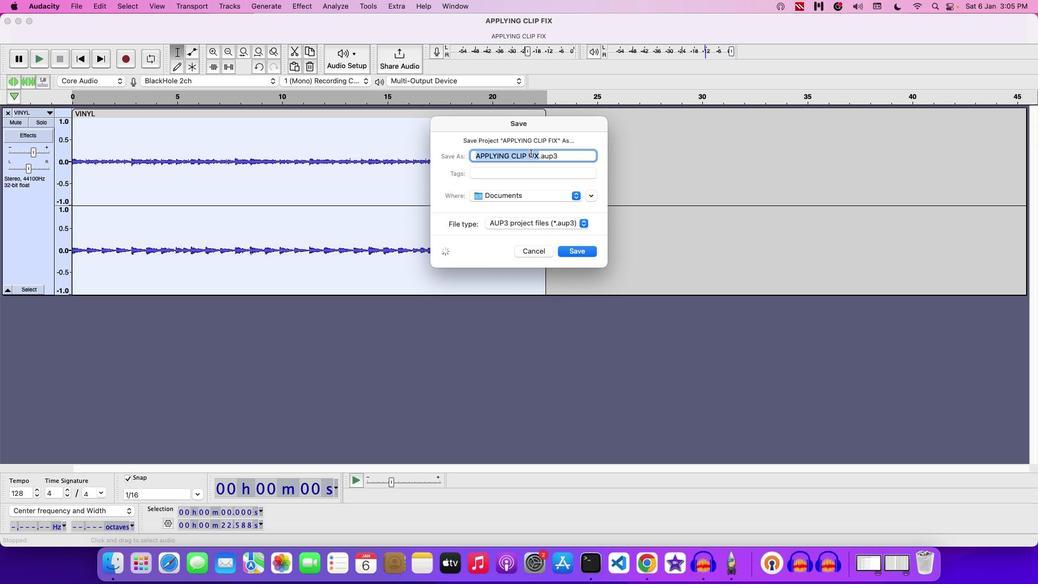 
Action: Mouse moved to (569, 176)
Screenshot: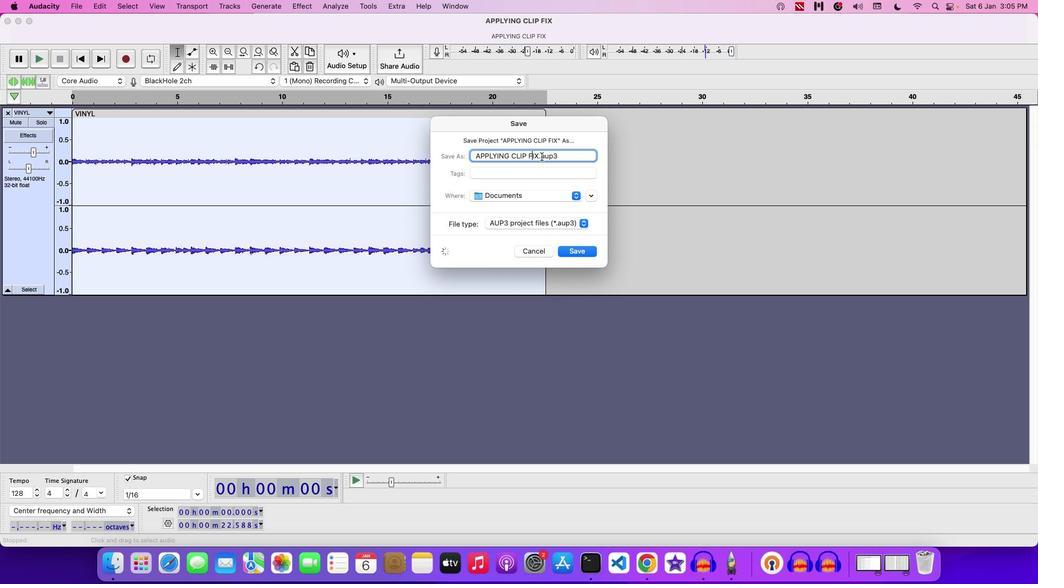 
Action: Mouse pressed left at (569, 176)
Screenshot: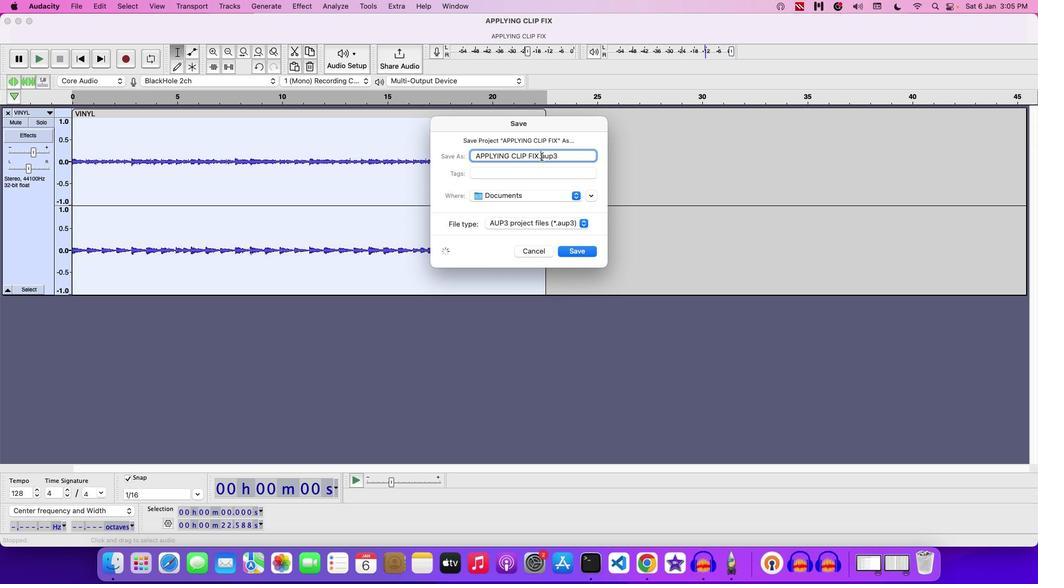 
Action: Mouse moved to (591, 176)
Screenshot: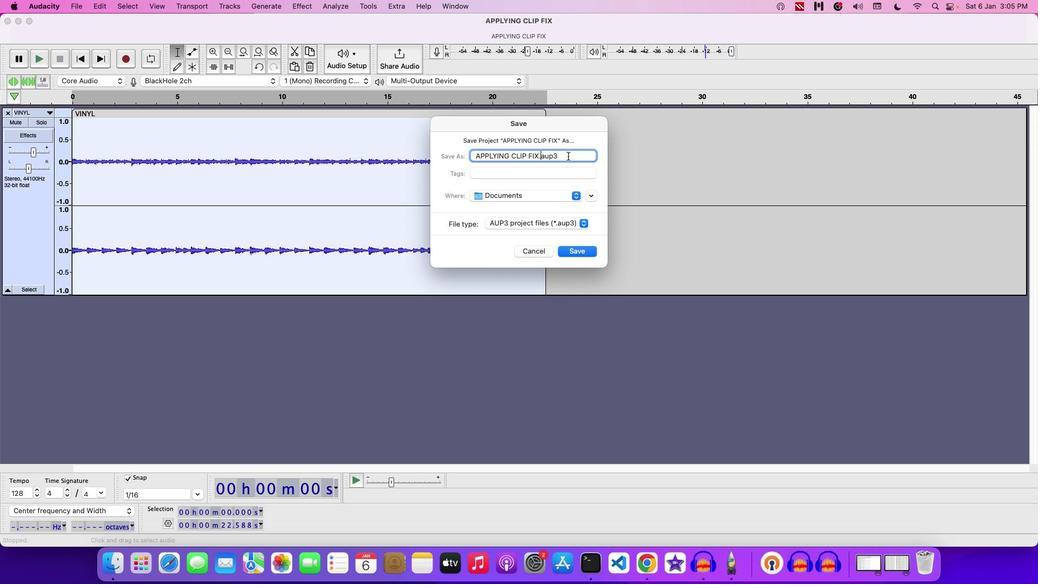 
Action: Key pressed Key.left'1'
Screenshot: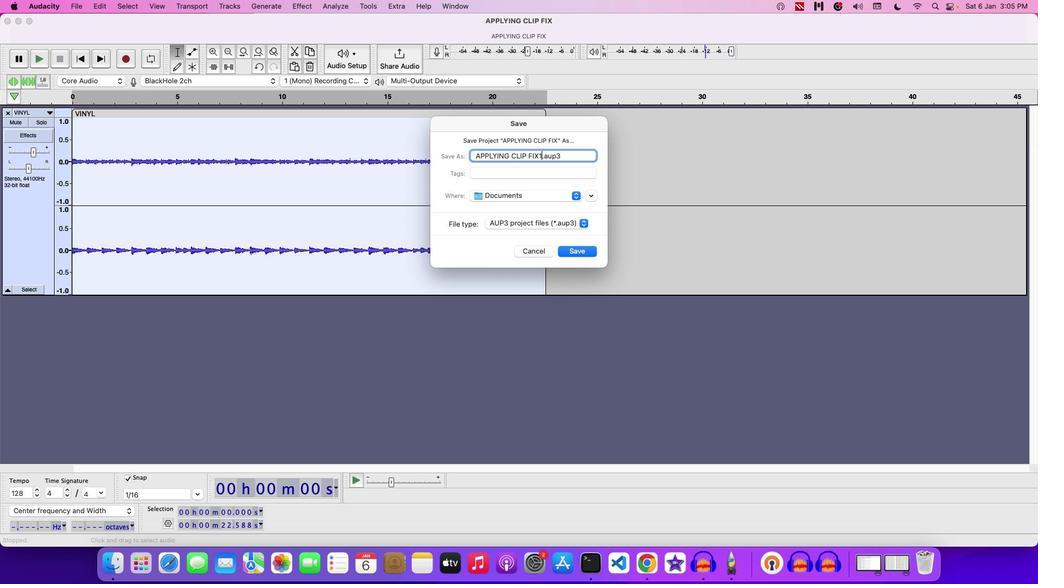 
Action: Mouse moved to (595, 240)
Screenshot: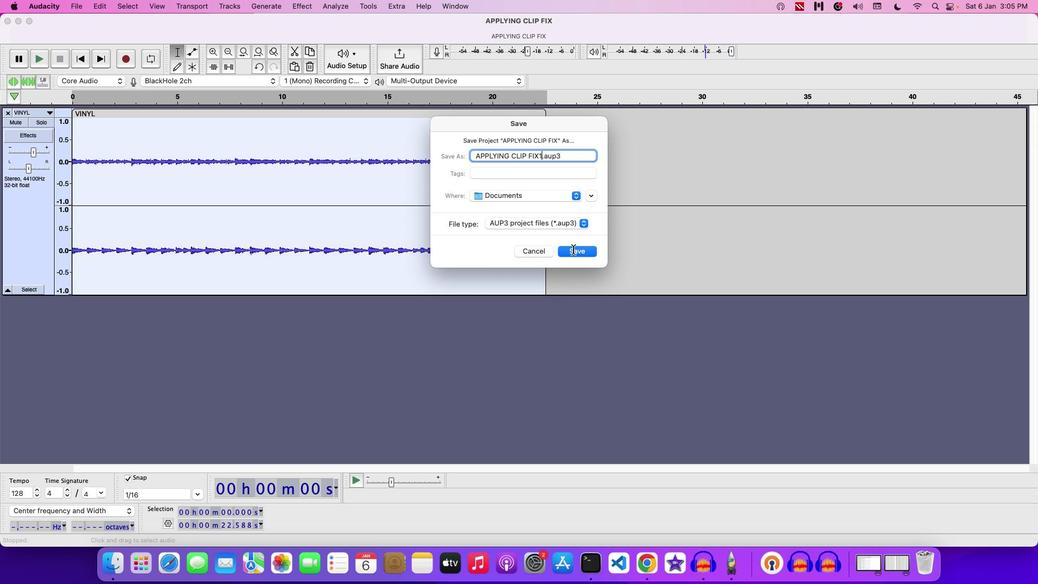 
Action: Mouse pressed left at (595, 240)
Screenshot: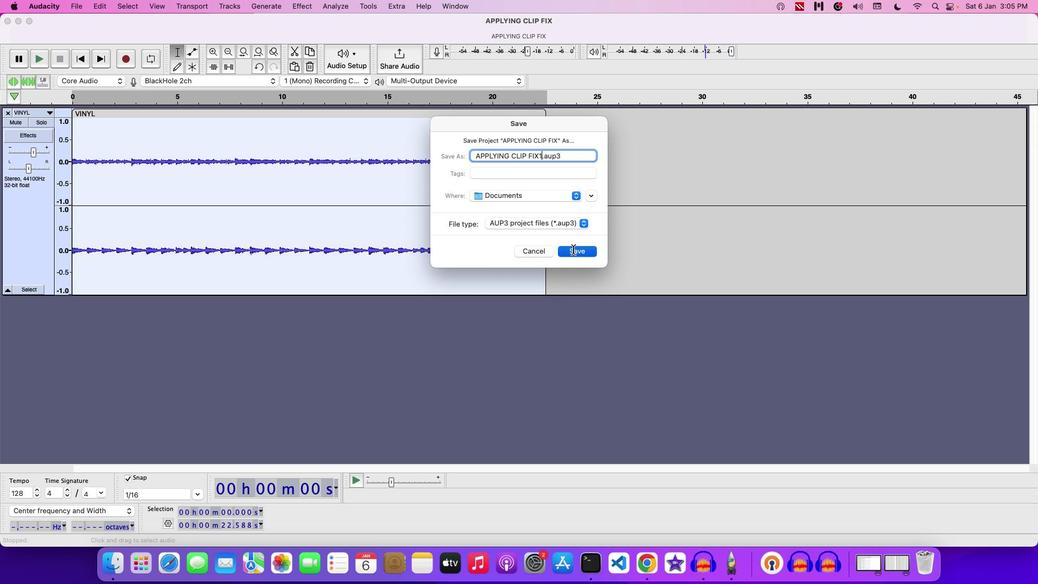 
Action: Mouse moved to (595, 238)
Screenshot: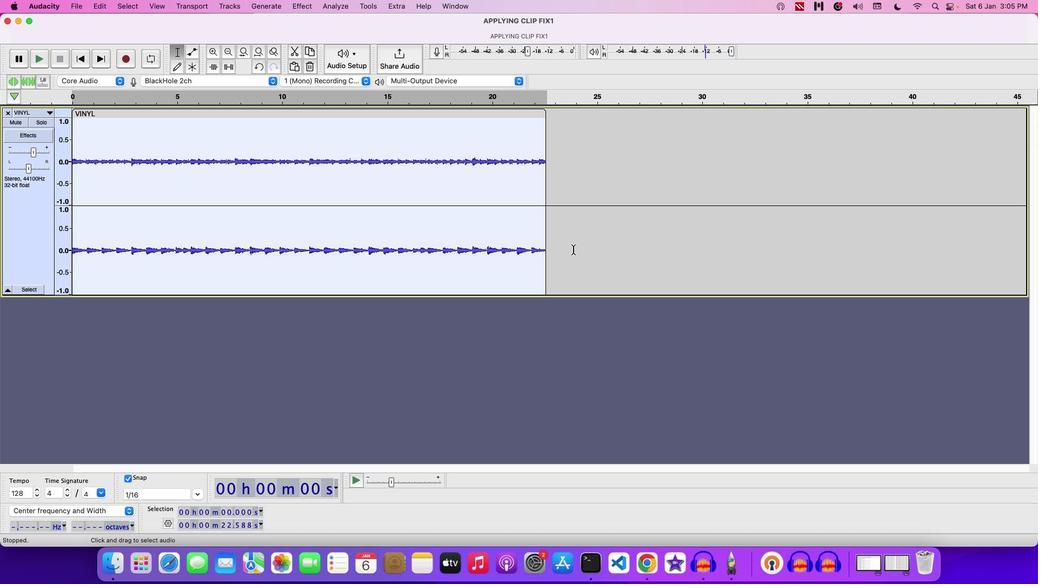 
